 Task: Fill out the 'New Policy Information' form with the provided details and save the record.
Action: Mouse moved to (785, 130)
Screenshot: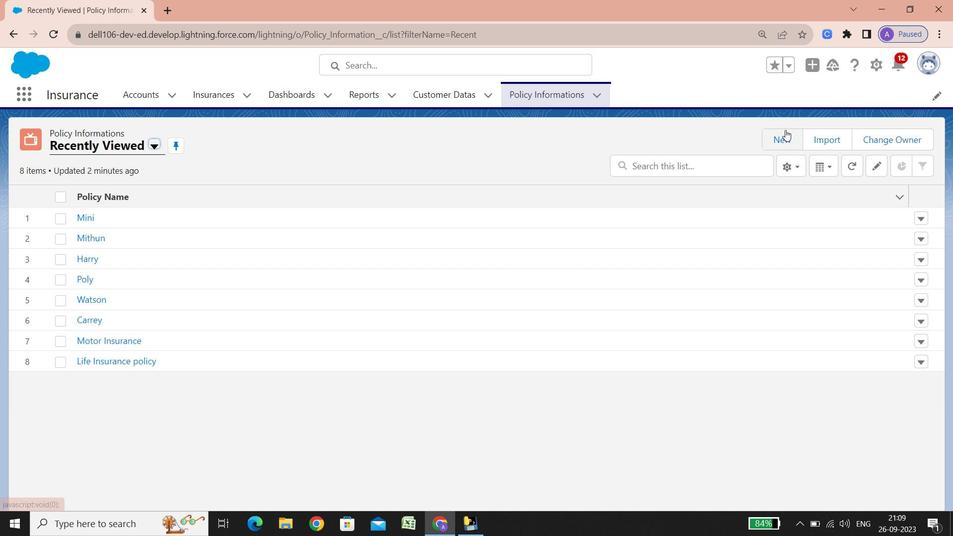 
Action: Mouse pressed left at (785, 130)
Screenshot: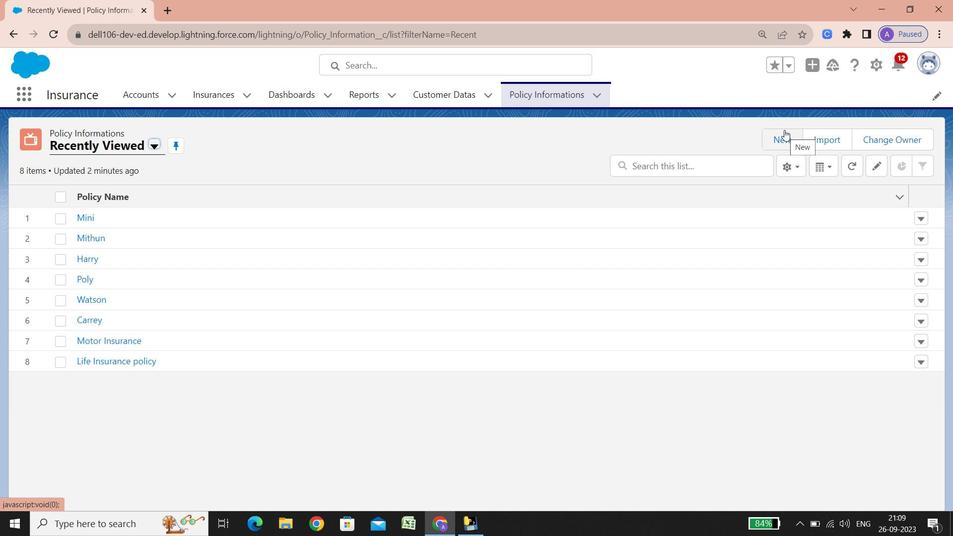 
Action: Mouse moved to (273, 211)
Screenshot: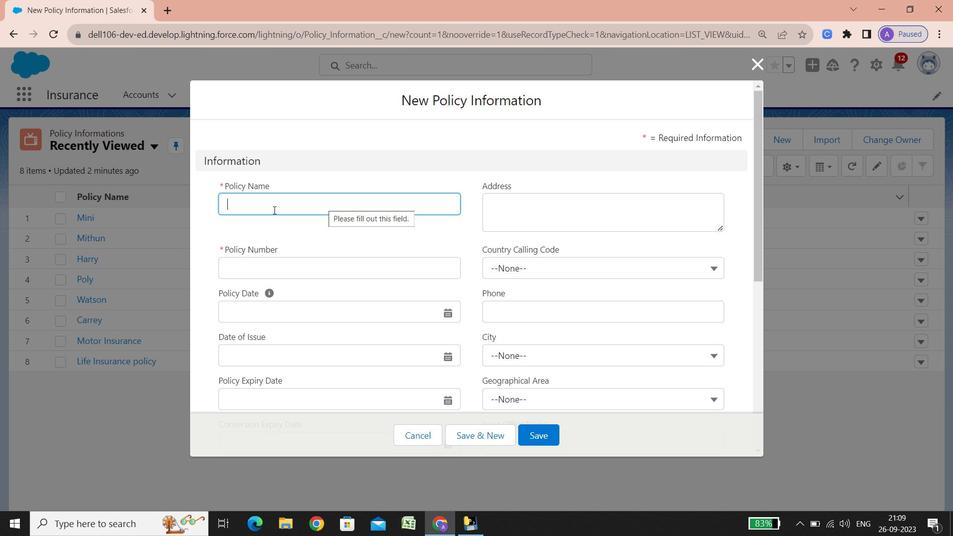 
Action: Mouse pressed left at (273, 211)
Screenshot: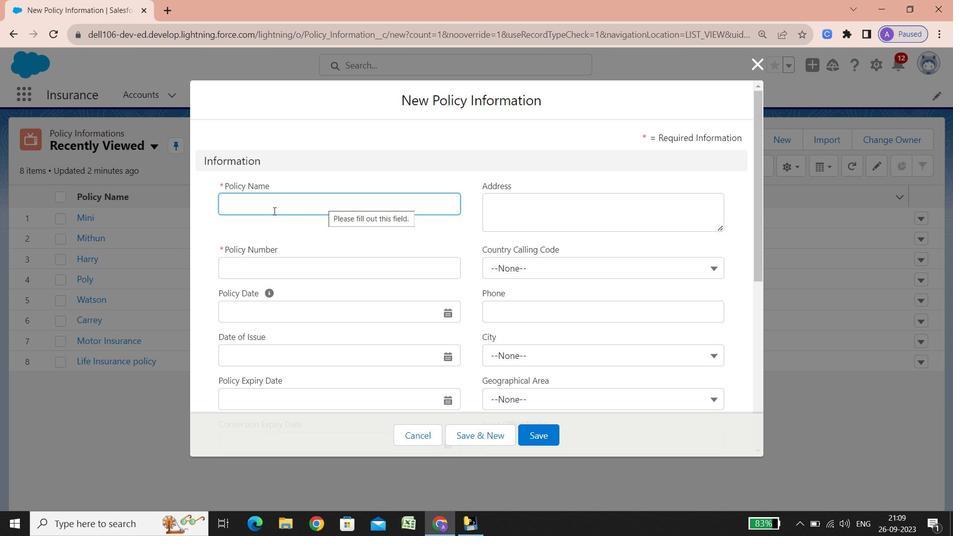 
Action: Key pressed <Key.shift><Key.shift><Key.shift><Key.shift><Key.shift><Key.shift><Key.shift><Key.shift><Key.shift><Key.shift><Key.shift><Key.shift><Key.shift><Key.shift><Key.shift><Key.shift><Key.shift><Key.shift><Key.shift><Key.shift><Key.shift><Key.shift><Key.shift><Key.shift><Key.shift><Key.shift><Key.shift><Key.shift><Key.shift><Key.shift><Key.shift><Key.shift><Key.shift><Key.shift><Key.shift><Key.shift><Key.shift><Key.shift><Key.shift><Key.shift><Key.shift><Key.shift><Key.shift><Key.shift><Key.shift><Key.shift><Key.shift><Key.shift><Key.shift><Key.shift><Key.shift><Key.shift><Key.shift><Key.shift><Key.shift><Key.shift><Key.shift><Key.shift><Key.shift><Key.shift><Key.shift><Key.shift><Key.shift><Key.shift><Key.shift><Key.shift><Key.shift><Key.shift><Key.shift><Key.shift><Key.shift><Key.shift><Key.shift><Key.shift><Key.shift><Key.shift><Key.shift><Key.shift><Key.shift><Key.shift><Key.shift><Key.shift><Key.shift><Key.shift><Key.shift><Key.shift><Key.shift><Key.shift><Key.shift><Key.shift><Key.shift><Key.shift><Key.shift><Key.shift><Key.shift><Key.shift><Key.shift><Key.shift><Key.shift><Key.shift><Key.shift><Key.shift><Key.shift><Key.shift><Key.shift><Key.shift><Key.shift><Key.shift><Key.shift><Key.shift><Key.shift><Key.shift><Key.shift><Key.shift><Key.shift><Key.shift><Key.shift><Key.shift><Key.shift><Key.shift><Key.shift><Key.shift><Key.shift><Key.shift><Key.shift><Key.shift><Key.shift><Key.shift><Key.shift><Key.shift>Jock<Key.space>son
Screenshot: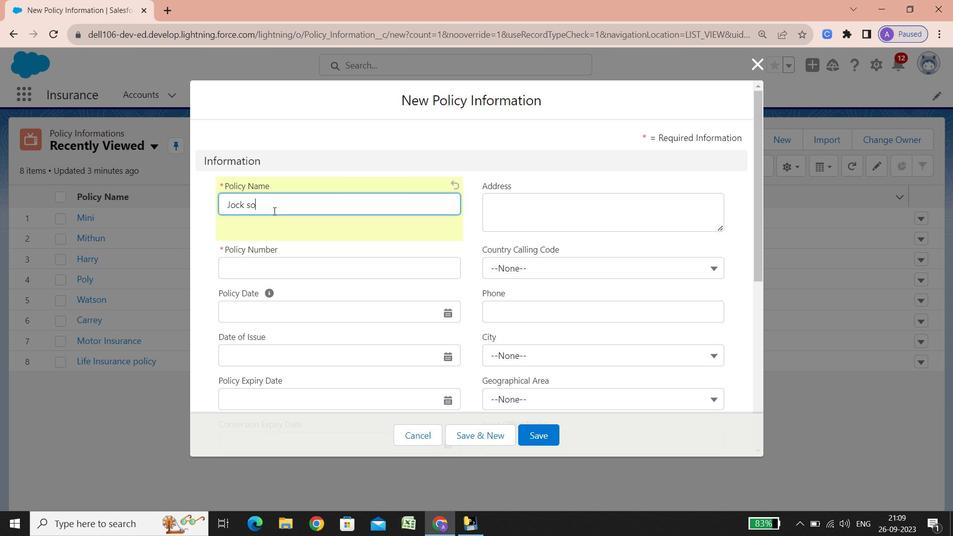 
Action: Mouse moved to (273, 211)
Screenshot: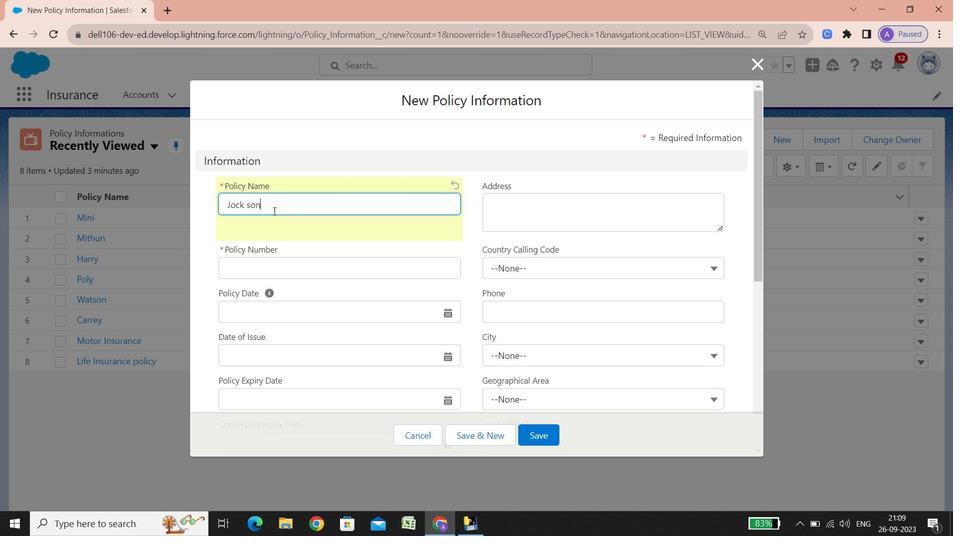 
Action: Key pressed ws<Key.backspace><Key.backspace>s
Screenshot: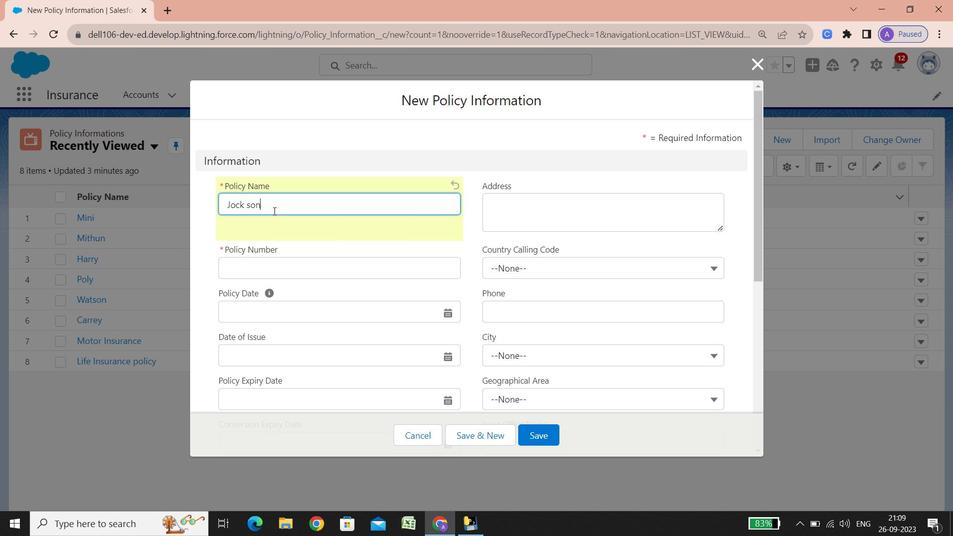 
Action: Mouse moved to (265, 271)
Screenshot: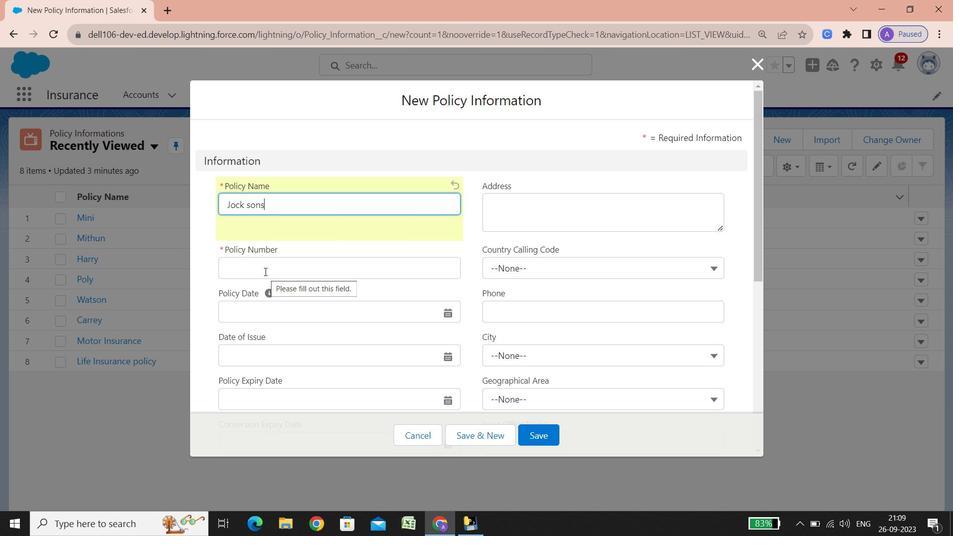 
Action: Mouse pressed left at (265, 271)
Screenshot: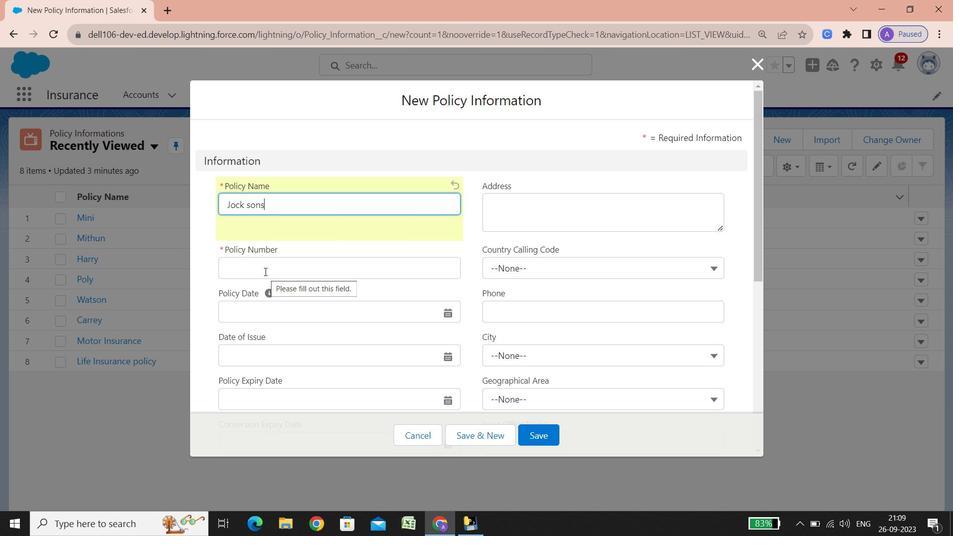 
Action: Key pressed 22222225<Key.backspace><Key.backspace><Key.backspace><Key.backspace><Key.backspace><Key.backspace><Key.backspace><Key.backspace>3158956
Screenshot: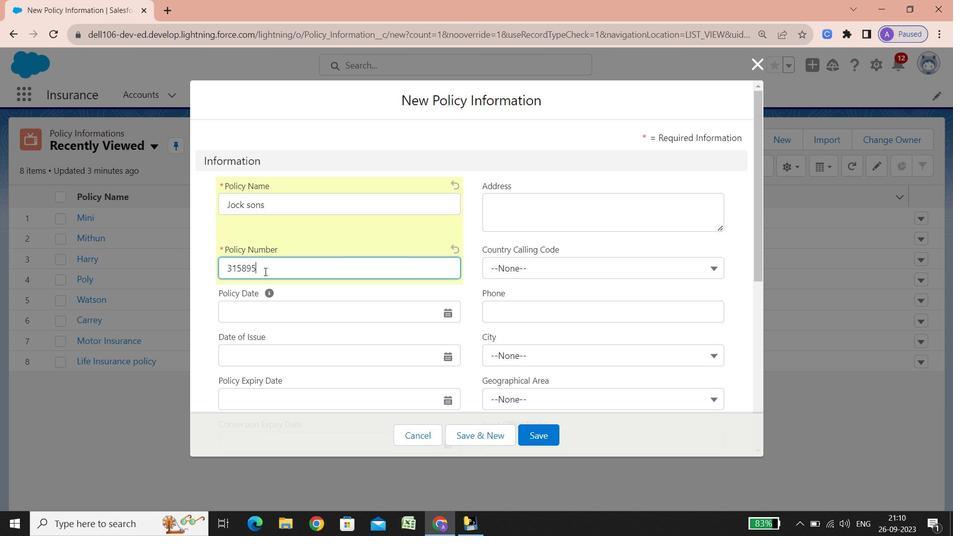 
Action: Mouse moved to (442, 313)
Screenshot: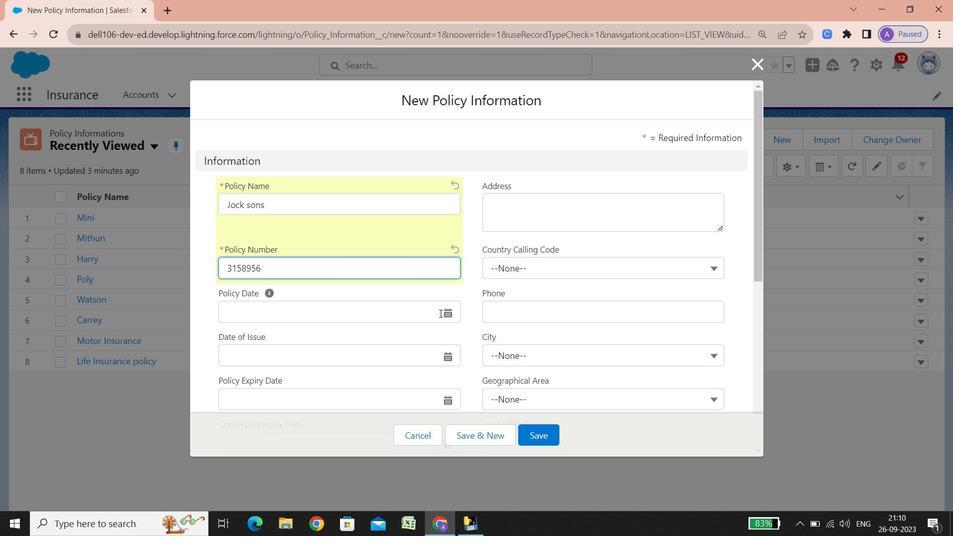 
Action: Mouse pressed left at (442, 313)
Screenshot: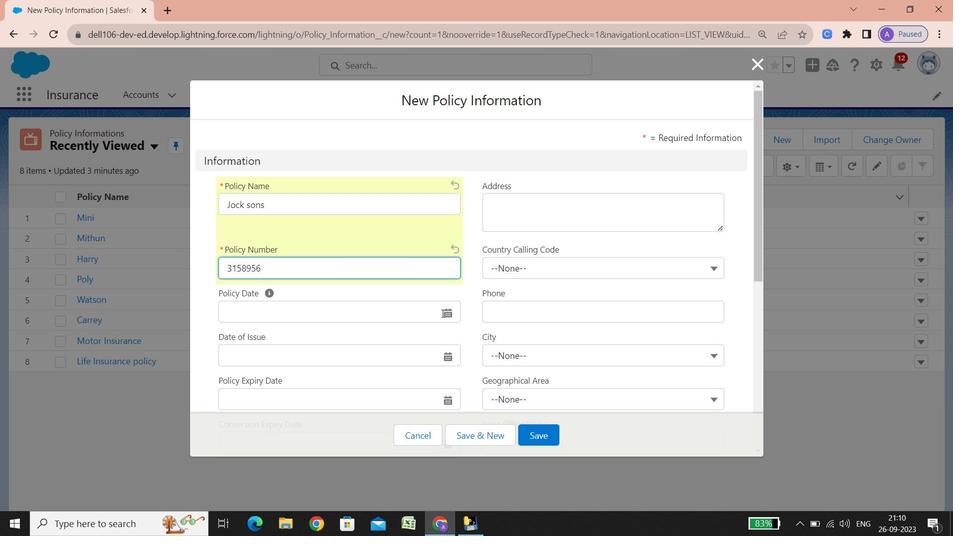 
Action: Mouse moved to (284, 78)
Screenshot: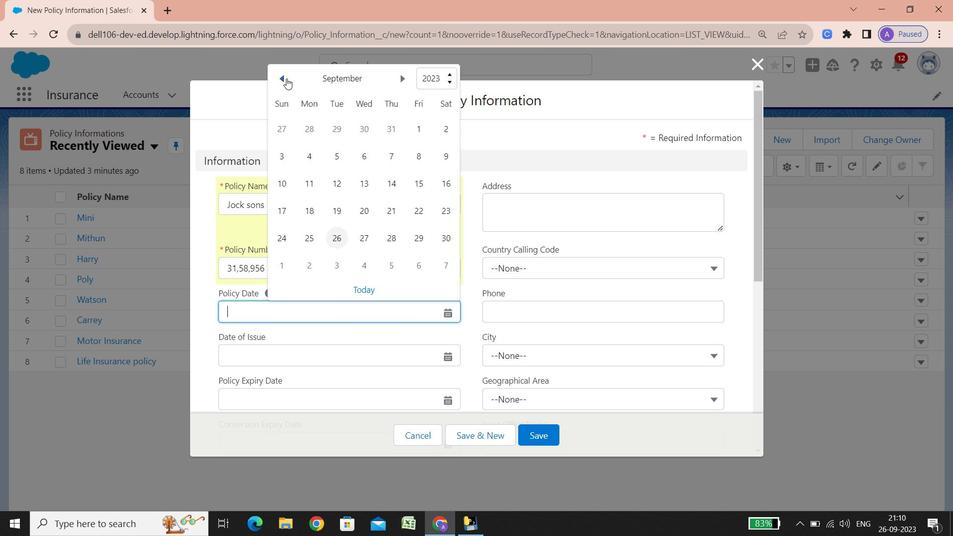 
Action: Mouse pressed left at (284, 78)
Screenshot: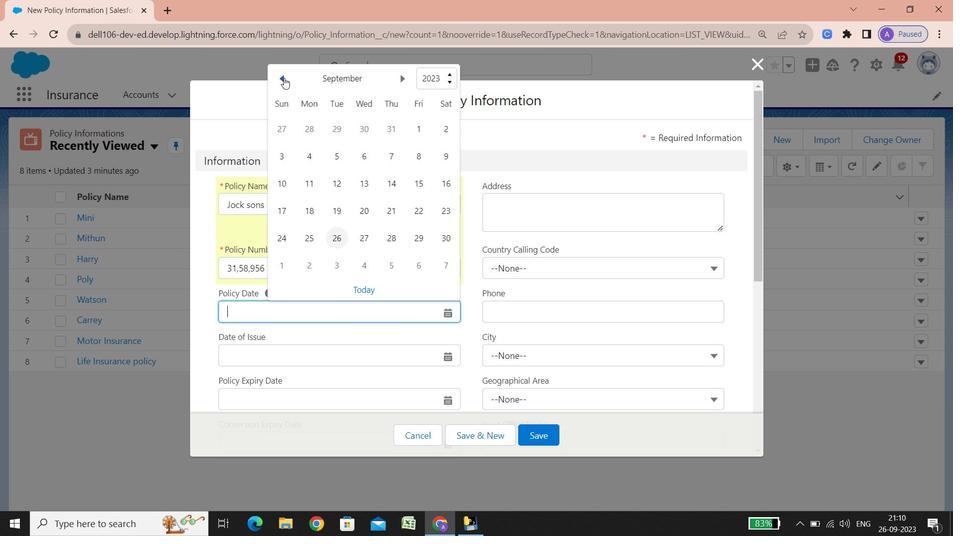 
Action: Mouse moved to (335, 189)
Screenshot: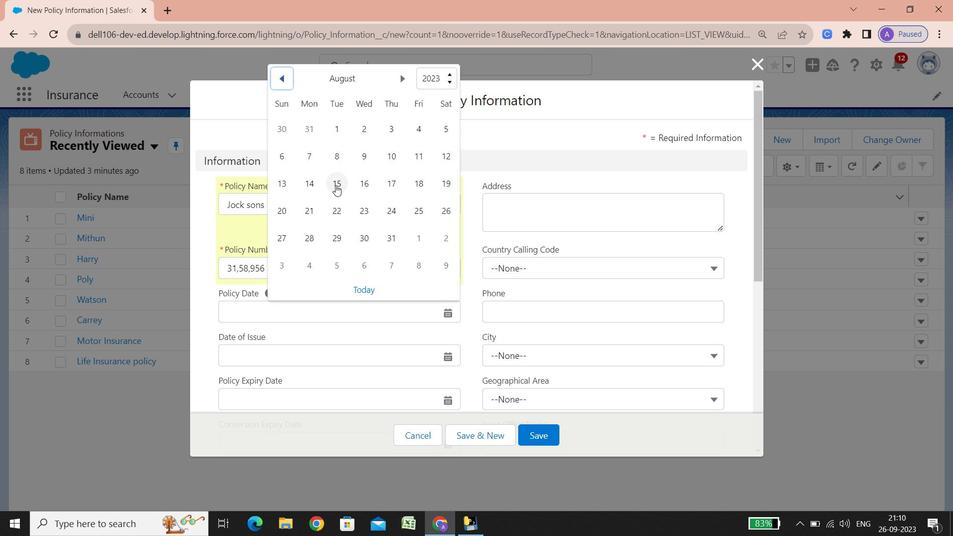 
Action: Mouse pressed left at (335, 189)
Screenshot: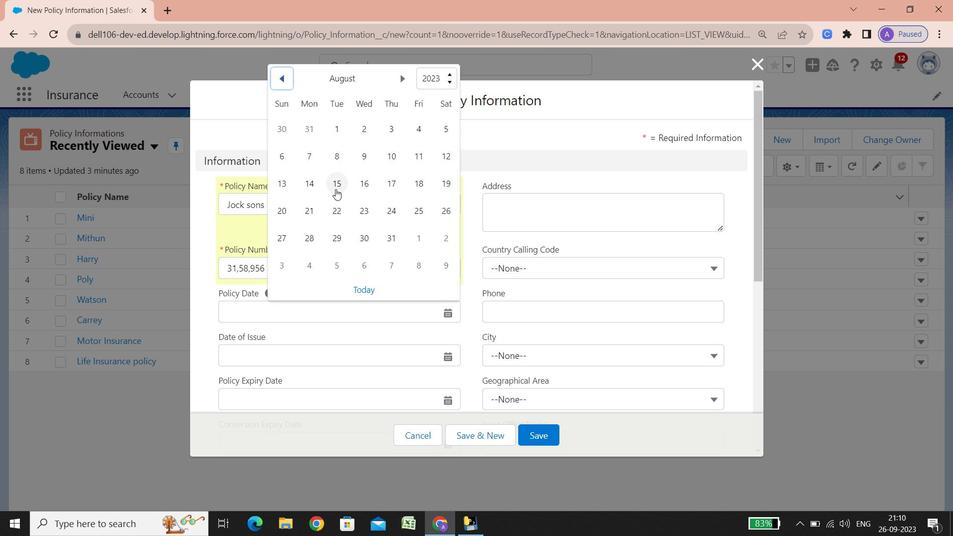 
Action: Mouse moved to (321, 329)
Screenshot: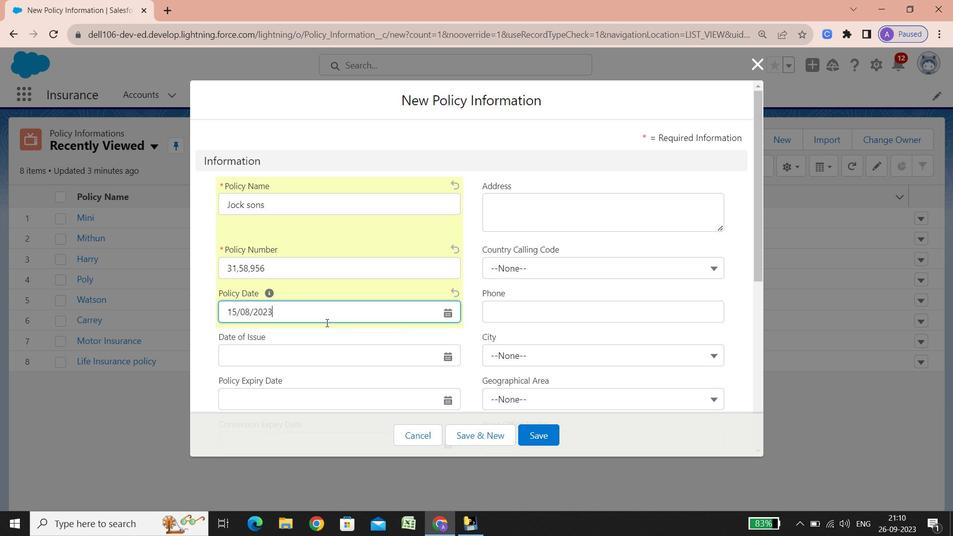 
Action: Mouse scrolled (321, 329) with delta (0, 0)
Screenshot: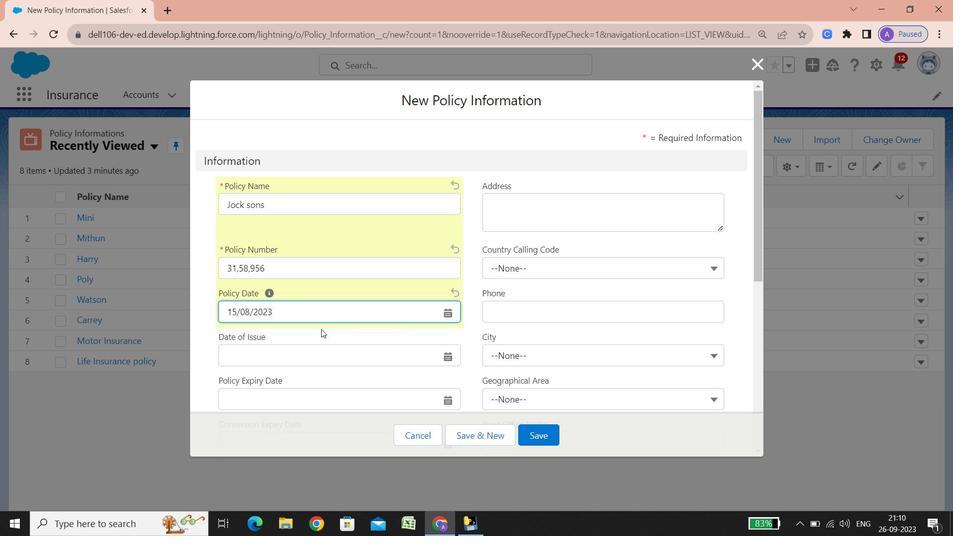 
Action: Mouse scrolled (321, 329) with delta (0, 0)
Screenshot: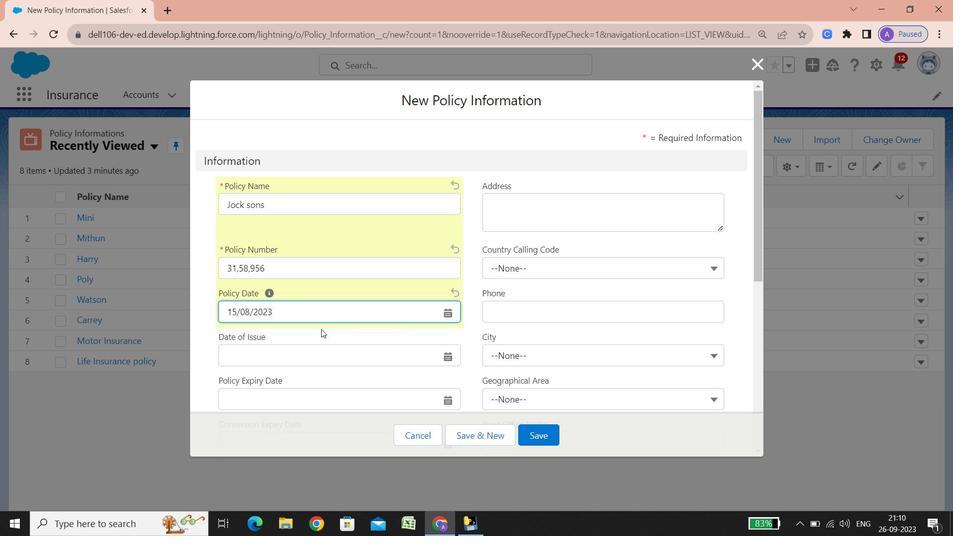 
Action: Mouse scrolled (321, 329) with delta (0, 0)
Screenshot: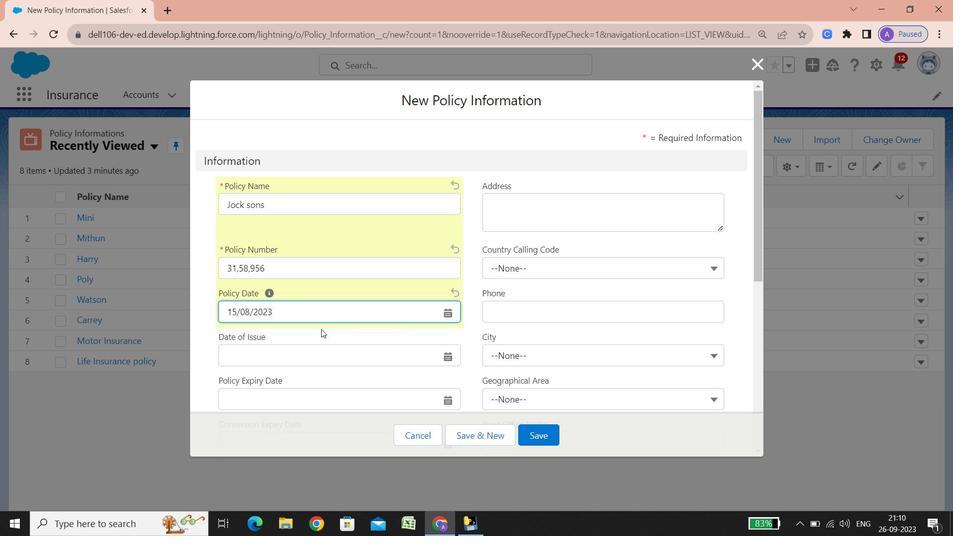 
Action: Mouse scrolled (321, 329) with delta (0, 0)
Screenshot: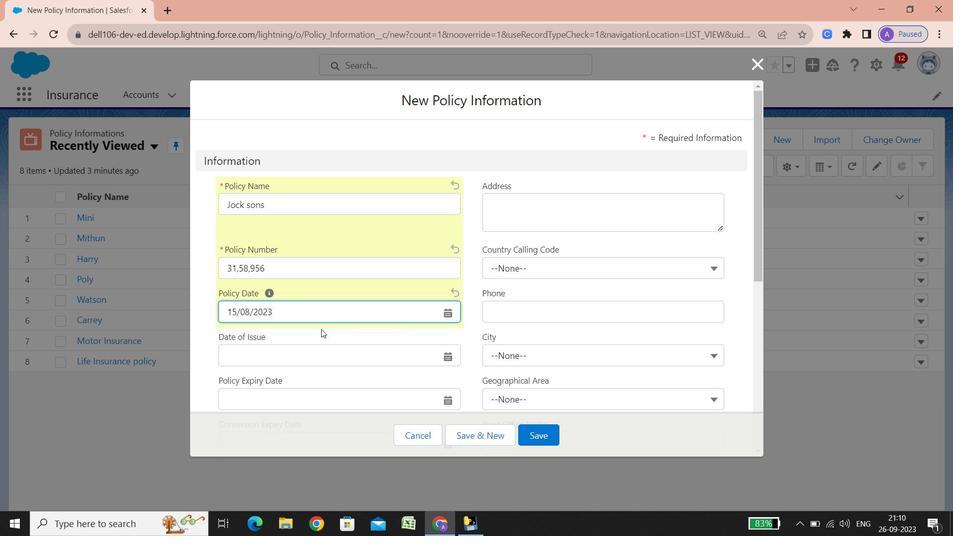 
Action: Mouse scrolled (321, 329) with delta (0, 0)
Screenshot: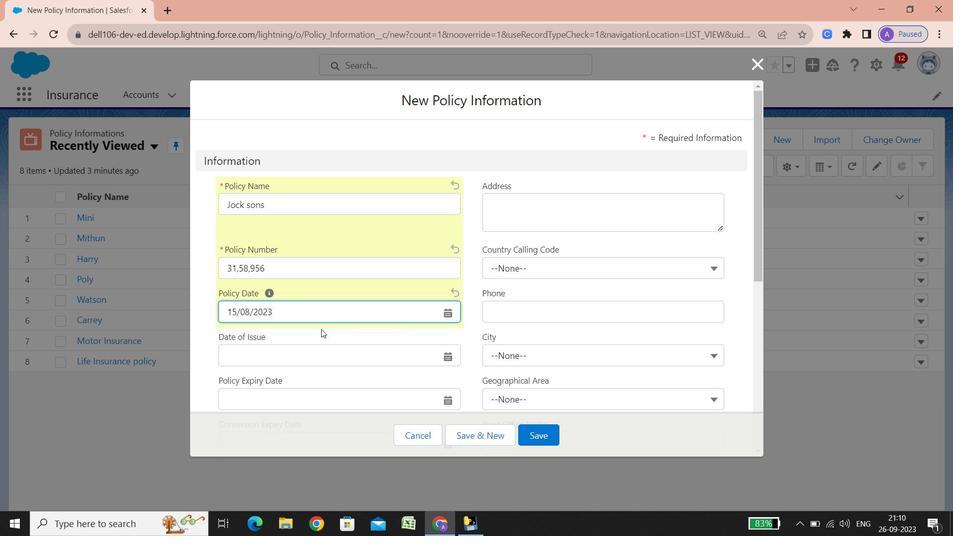
Action: Mouse scrolled (321, 329) with delta (0, 0)
Screenshot: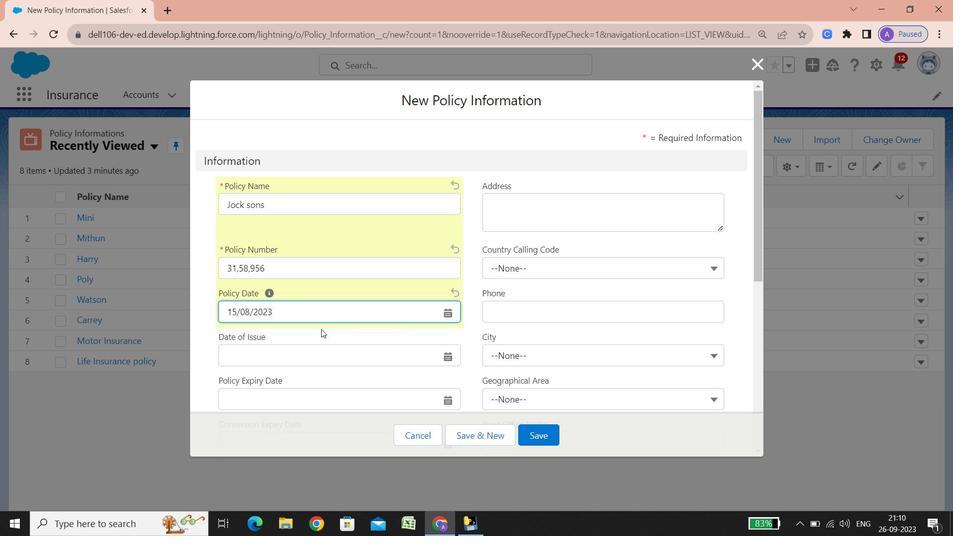 
Action: Mouse scrolled (321, 329) with delta (0, 0)
Screenshot: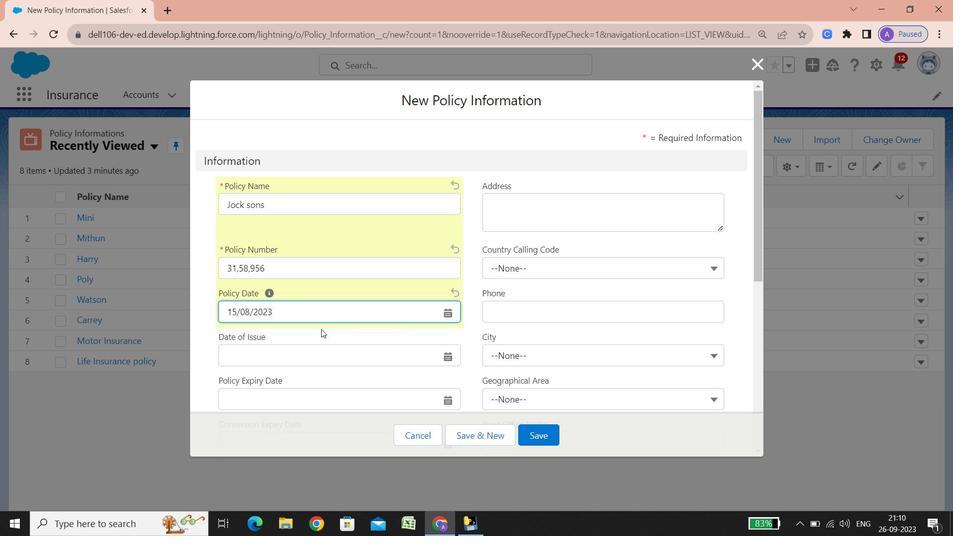 
Action: Mouse scrolled (321, 329) with delta (0, 0)
Screenshot: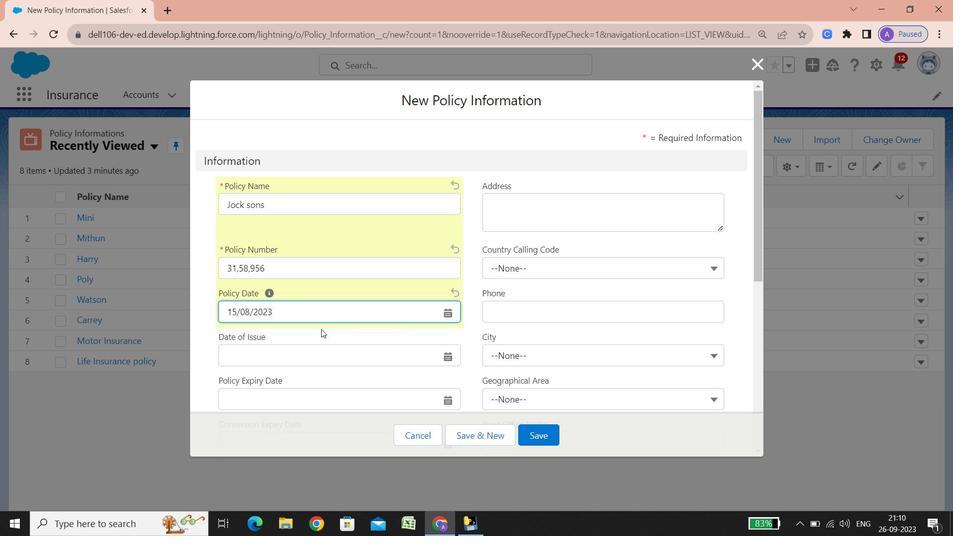 
Action: Mouse scrolled (321, 329) with delta (0, 0)
Screenshot: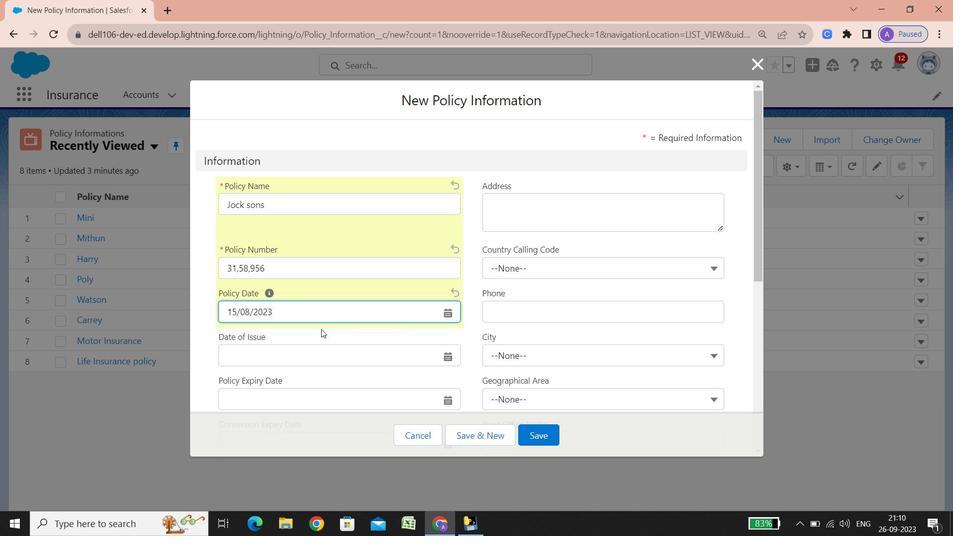 
Action: Mouse scrolled (321, 329) with delta (0, 0)
Screenshot: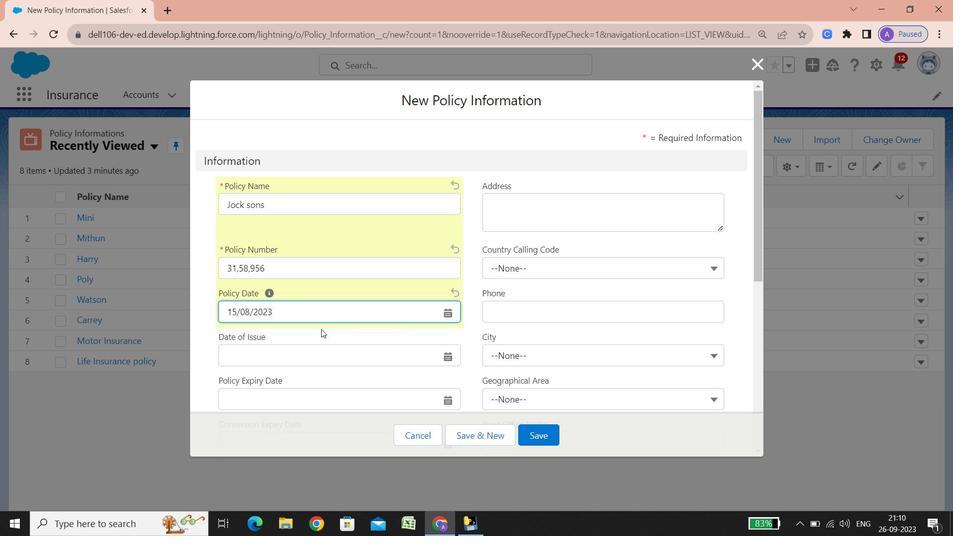 
Action: Mouse scrolled (321, 329) with delta (0, 0)
Screenshot: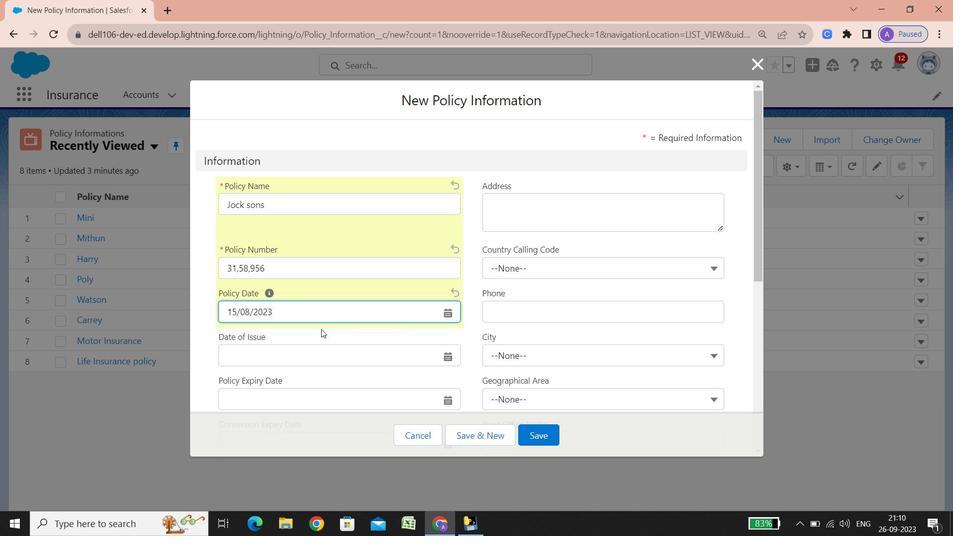 
Action: Mouse scrolled (321, 329) with delta (0, 0)
Screenshot: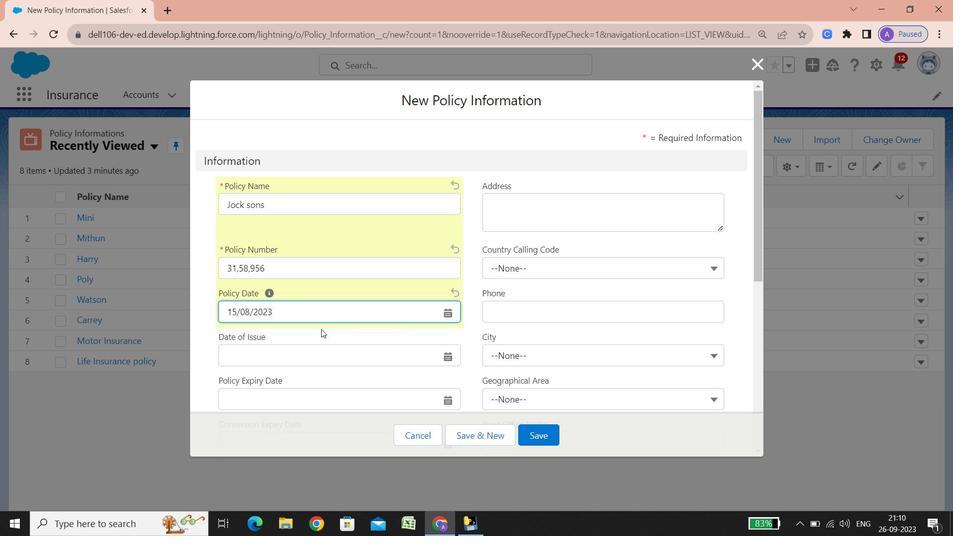 
Action: Mouse scrolled (321, 329) with delta (0, 0)
Screenshot: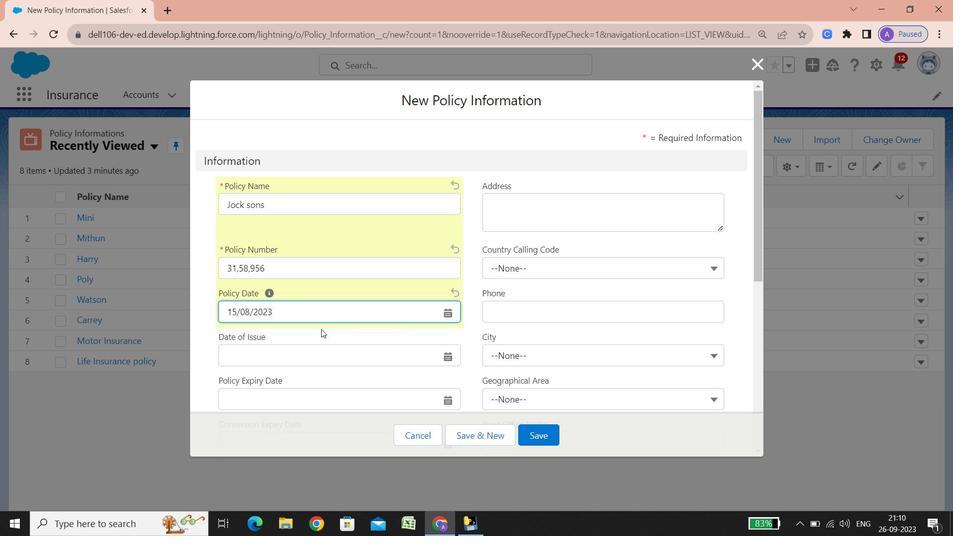 
Action: Mouse scrolled (321, 329) with delta (0, 0)
Screenshot: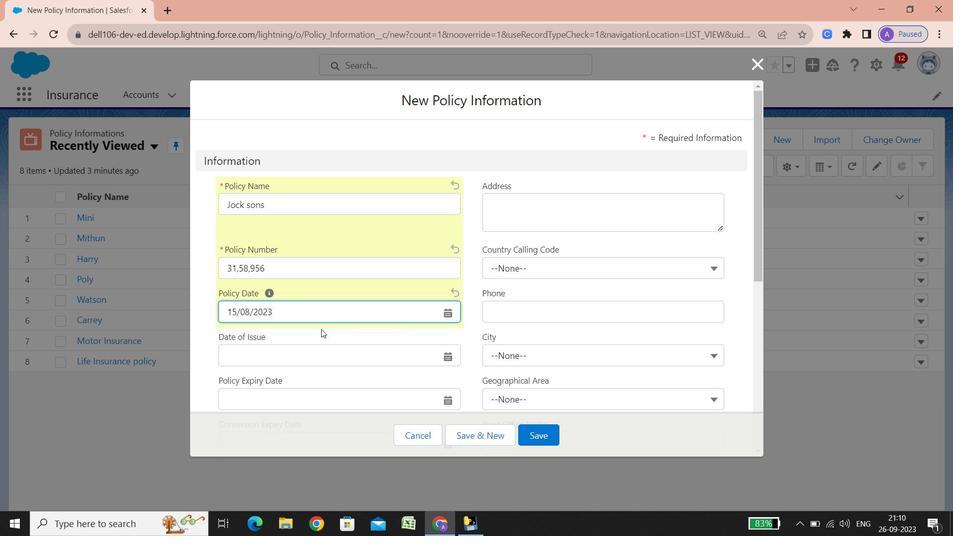 
Action: Mouse scrolled (321, 329) with delta (0, 0)
Screenshot: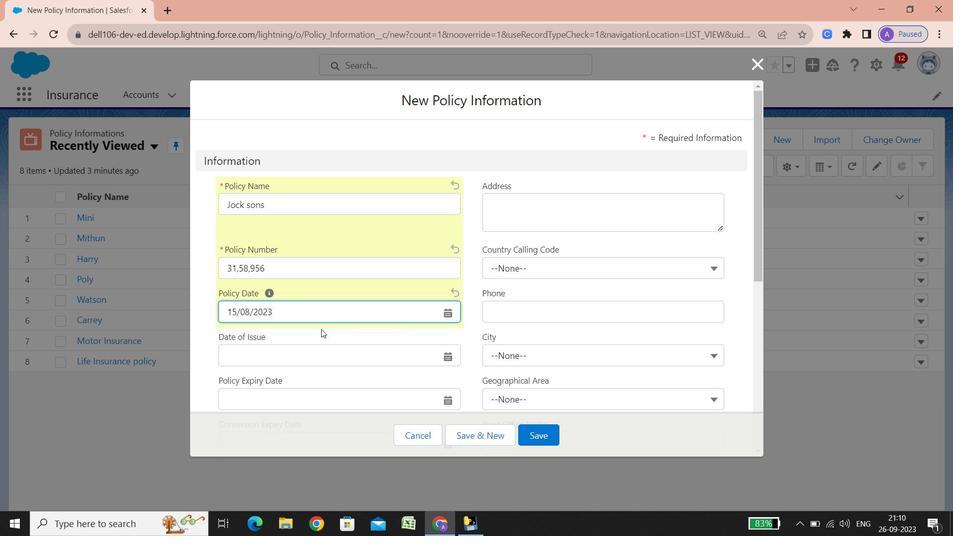 
Action: Mouse scrolled (321, 329) with delta (0, 0)
Screenshot: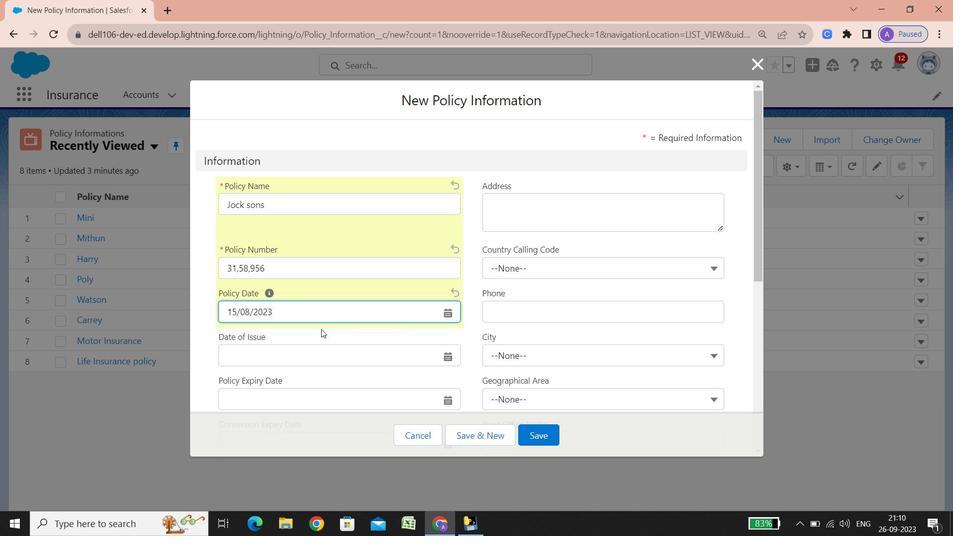 
Action: Mouse moved to (440, 315)
Screenshot: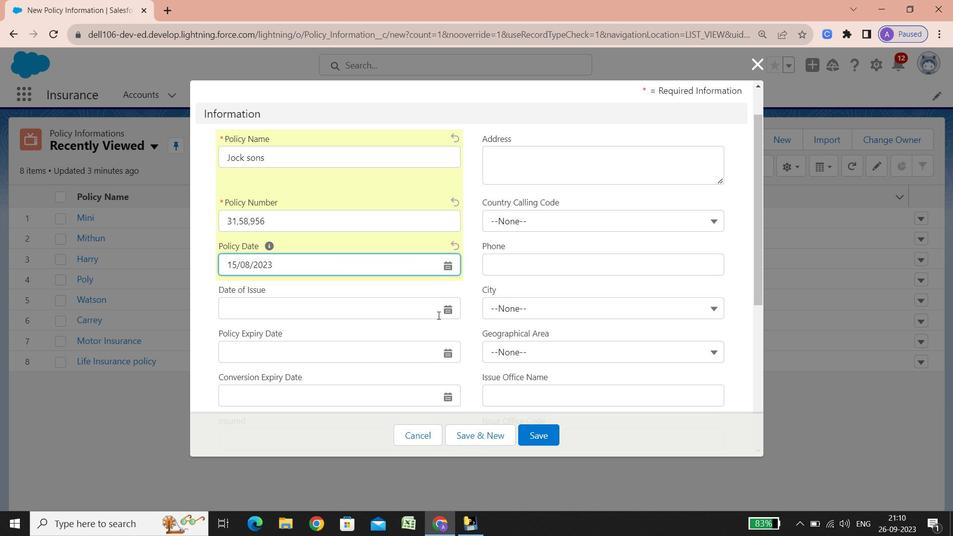 
Action: Mouse pressed left at (440, 315)
Screenshot: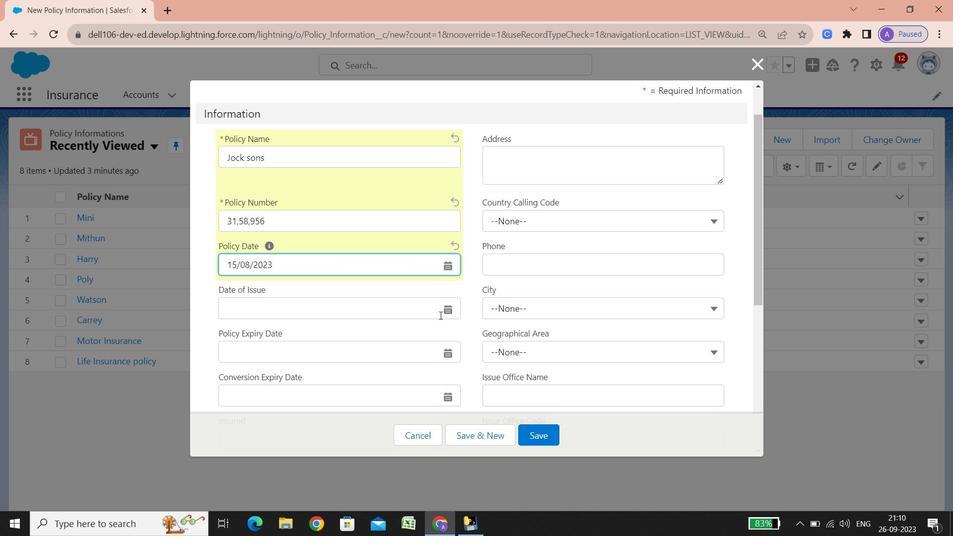 
Action: Mouse moved to (365, 202)
Screenshot: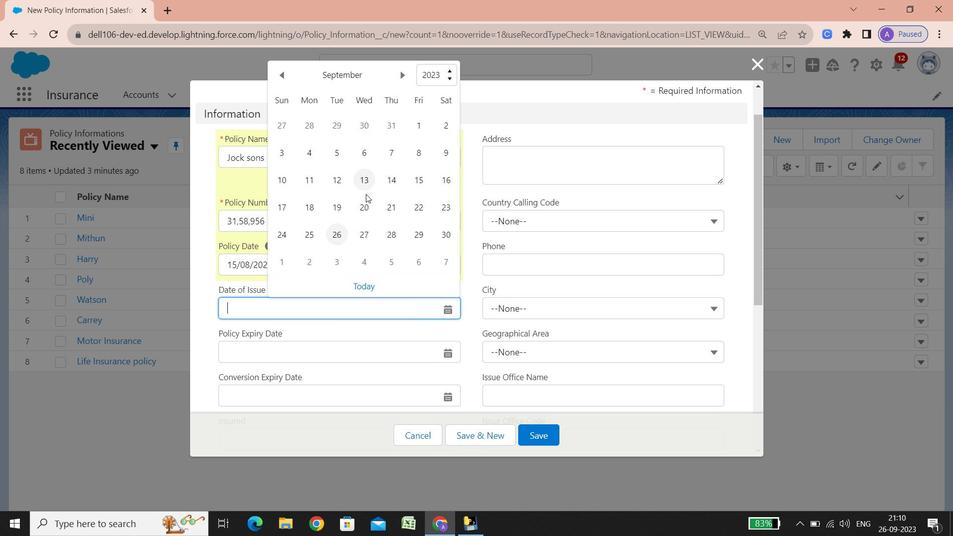 
Action: Mouse pressed left at (365, 202)
Screenshot: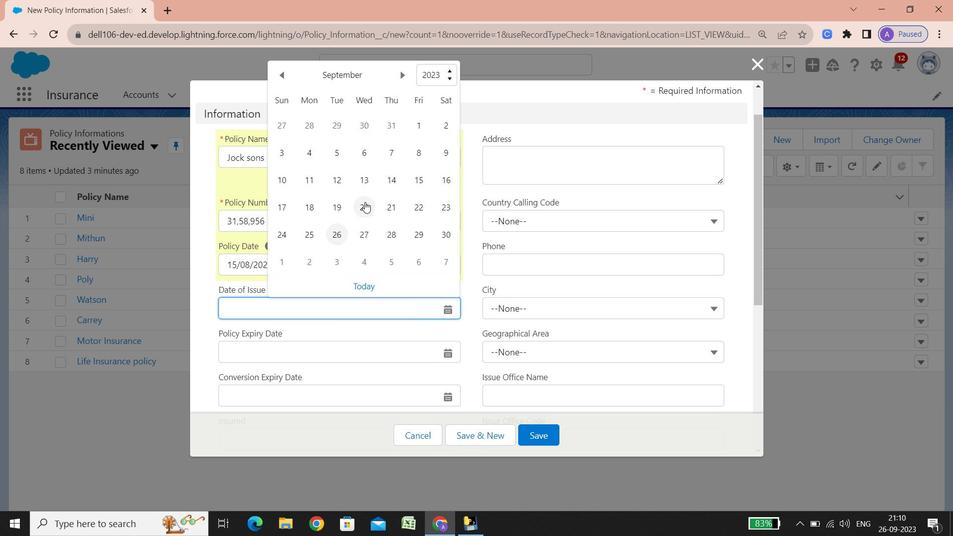
Action: Mouse moved to (357, 350)
Screenshot: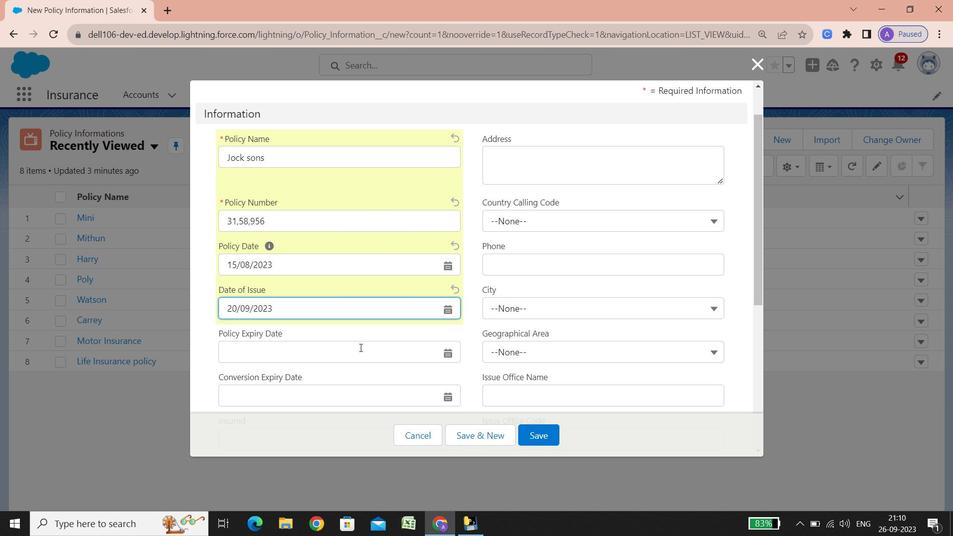 
Action: Mouse pressed left at (357, 350)
Screenshot: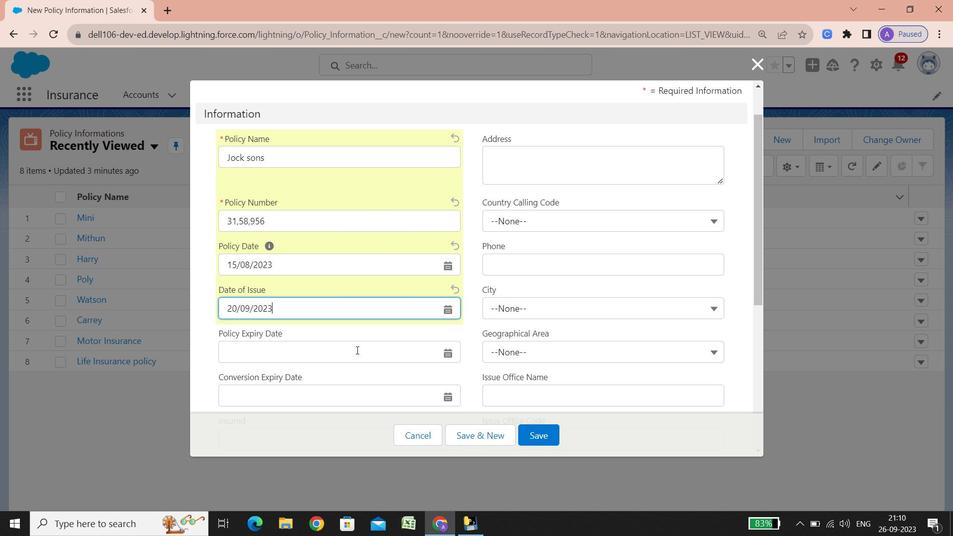 
Action: Mouse moved to (448, 123)
Screenshot: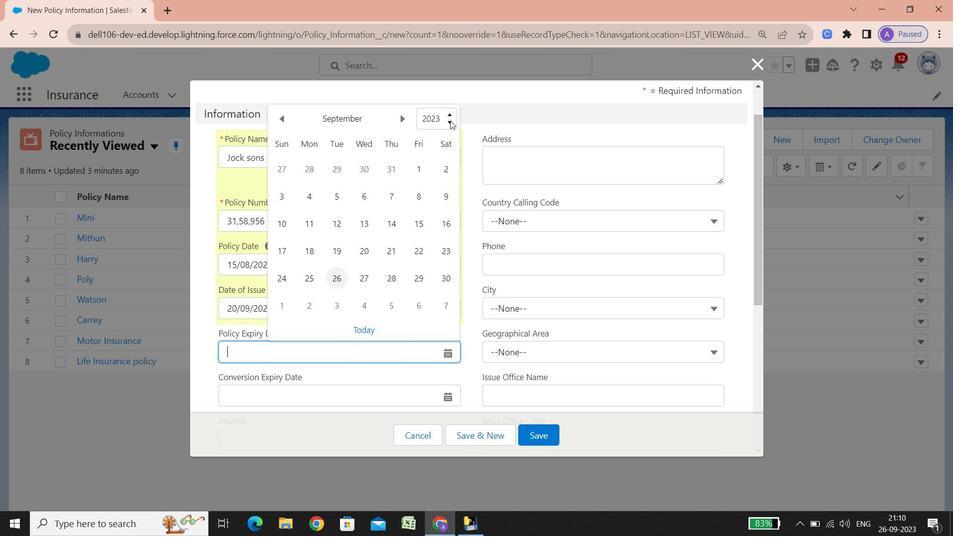 
Action: Mouse pressed left at (448, 123)
Screenshot: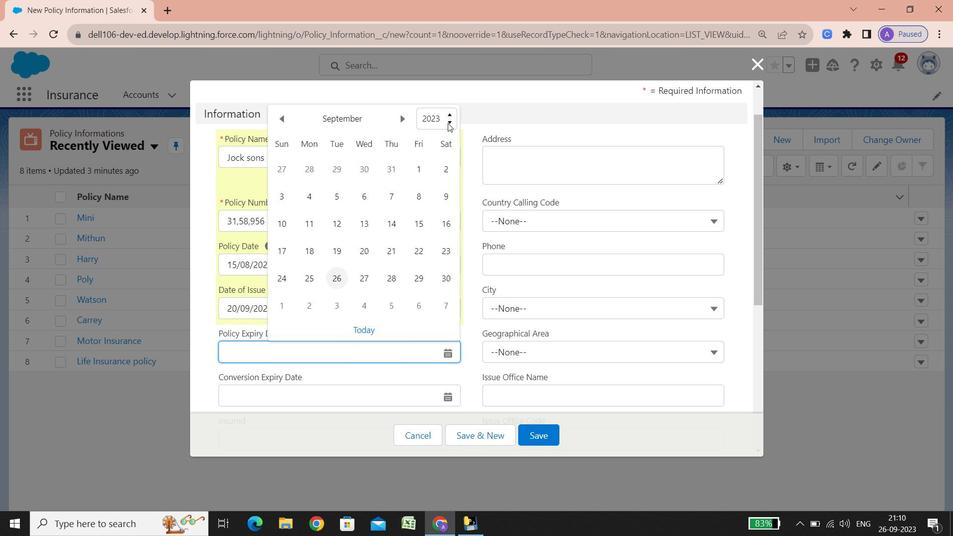 
Action: Mouse moved to (439, 351)
Screenshot: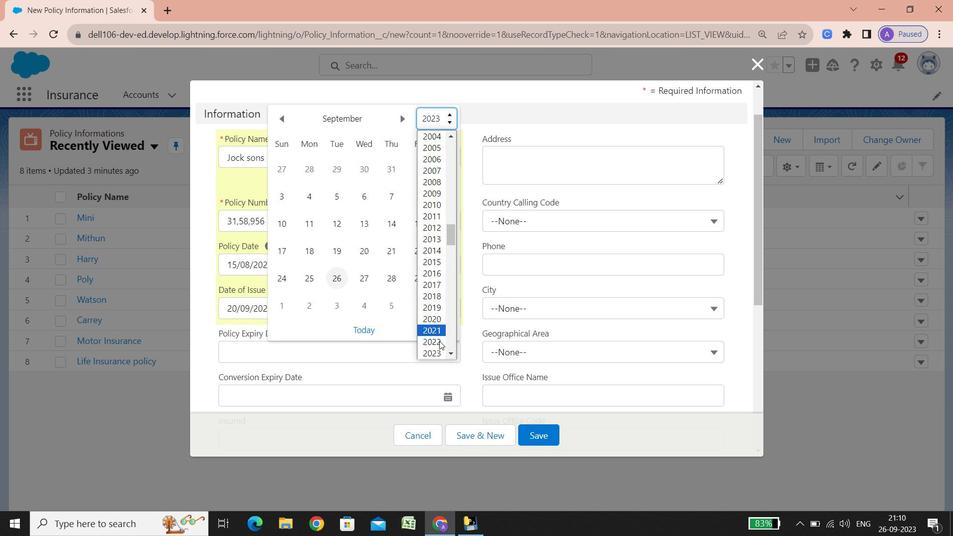 
Action: Mouse scrolled (439, 350) with delta (0, 0)
Screenshot: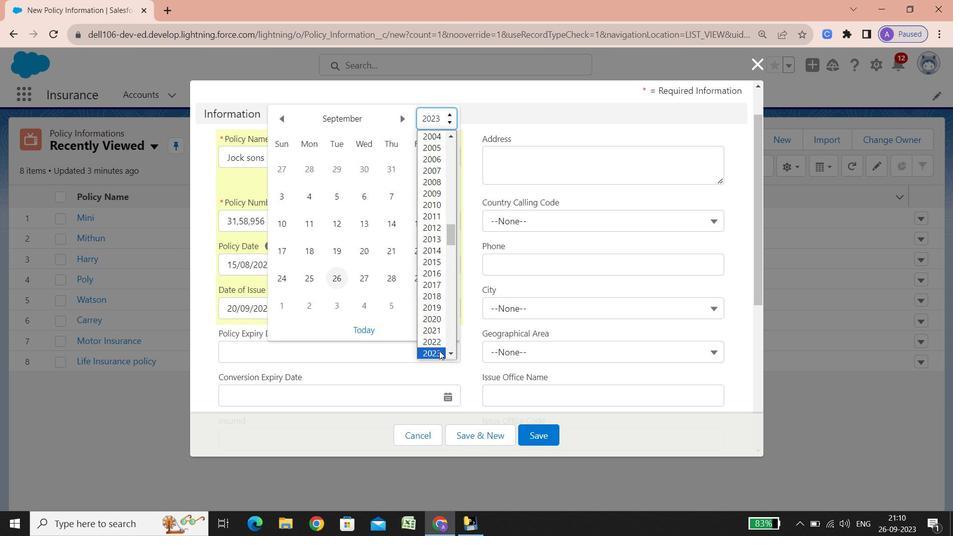 
Action: Mouse scrolled (439, 350) with delta (0, 0)
Screenshot: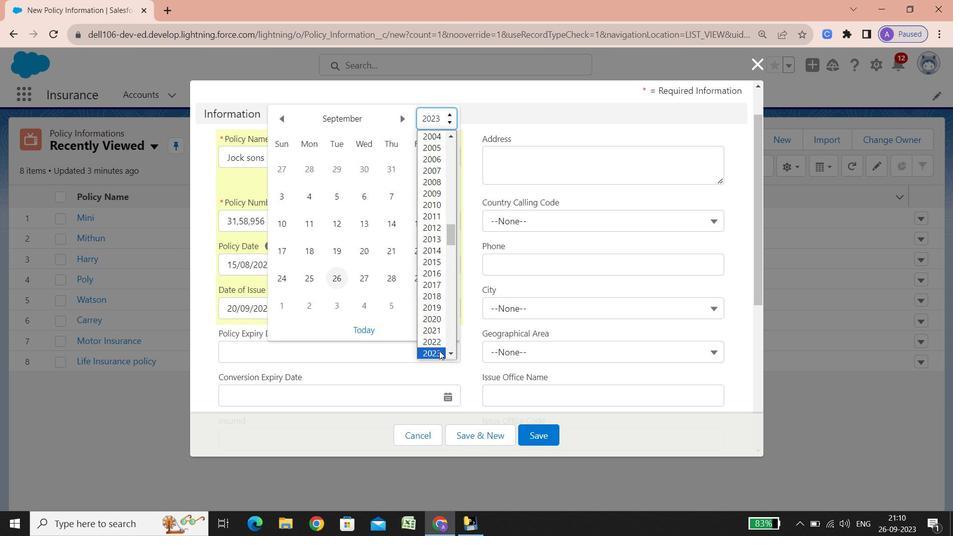 
Action: Mouse scrolled (439, 350) with delta (0, 0)
Screenshot: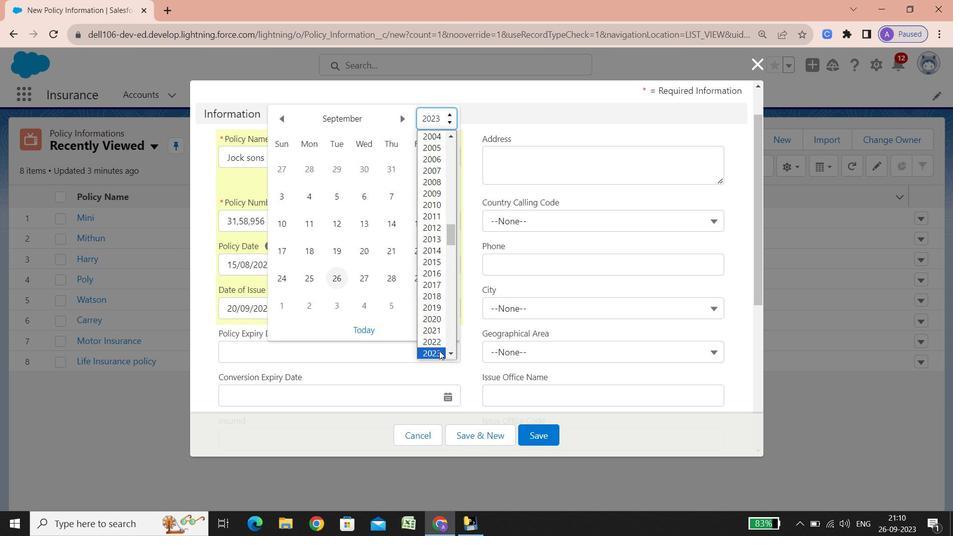 
Action: Mouse scrolled (439, 350) with delta (0, 0)
Screenshot: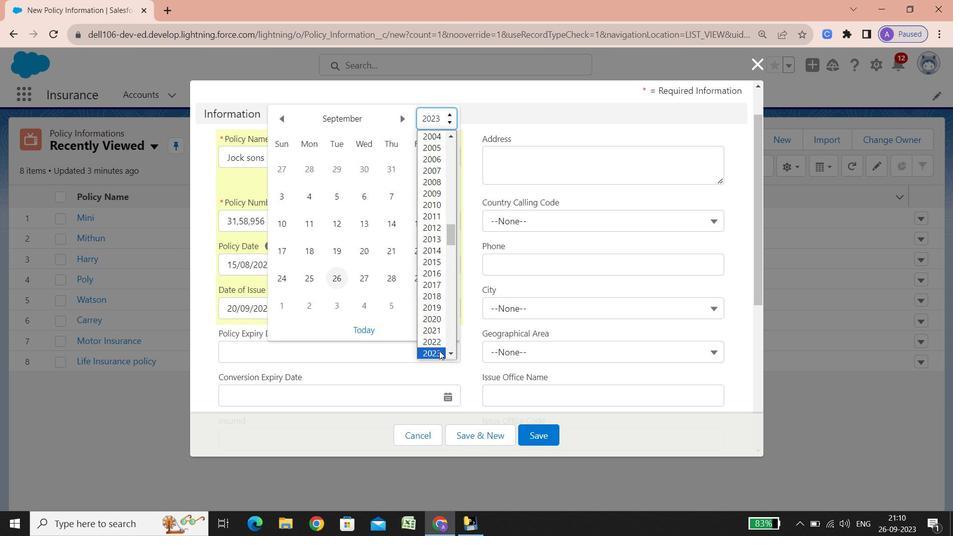 
Action: Mouse scrolled (439, 350) with delta (0, 0)
Screenshot: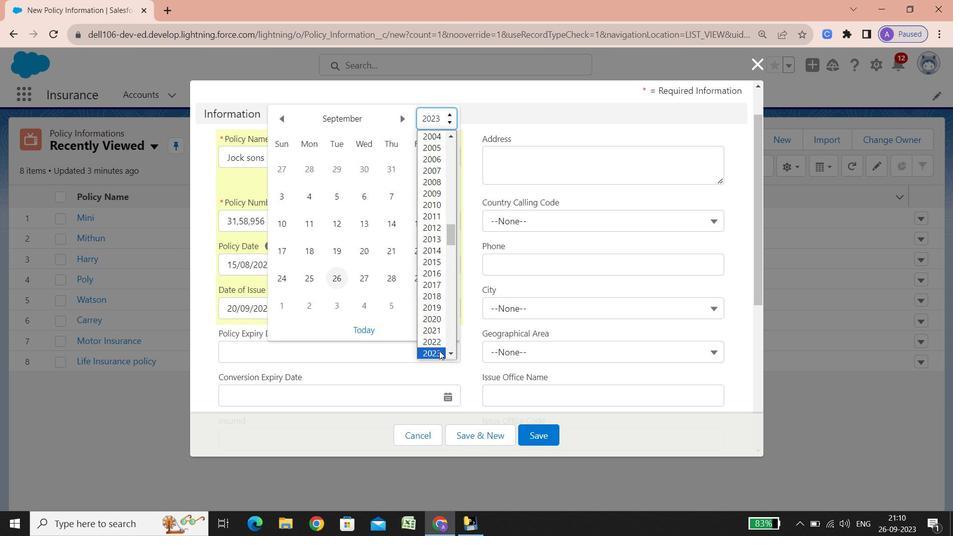 
Action: Mouse scrolled (439, 350) with delta (0, 0)
Screenshot: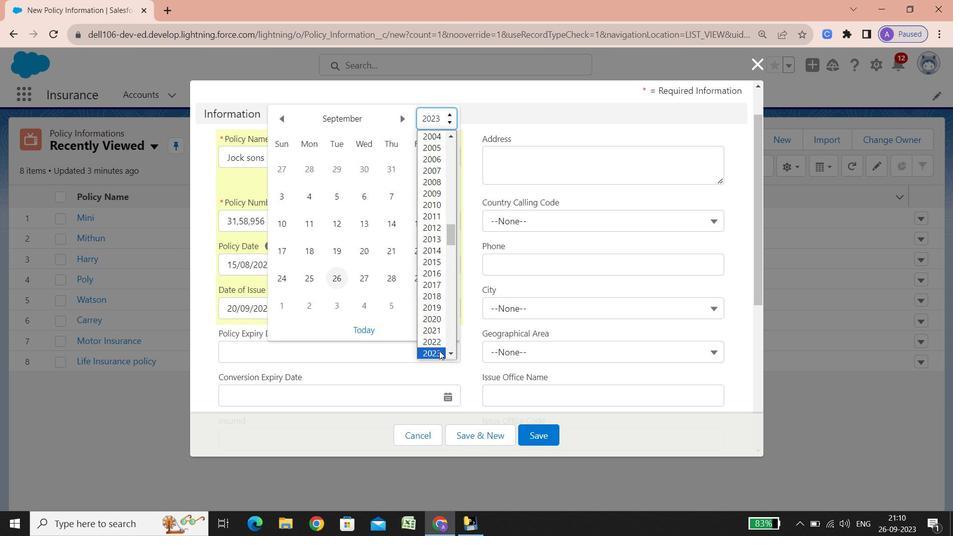 
Action: Mouse scrolled (439, 350) with delta (0, 0)
Screenshot: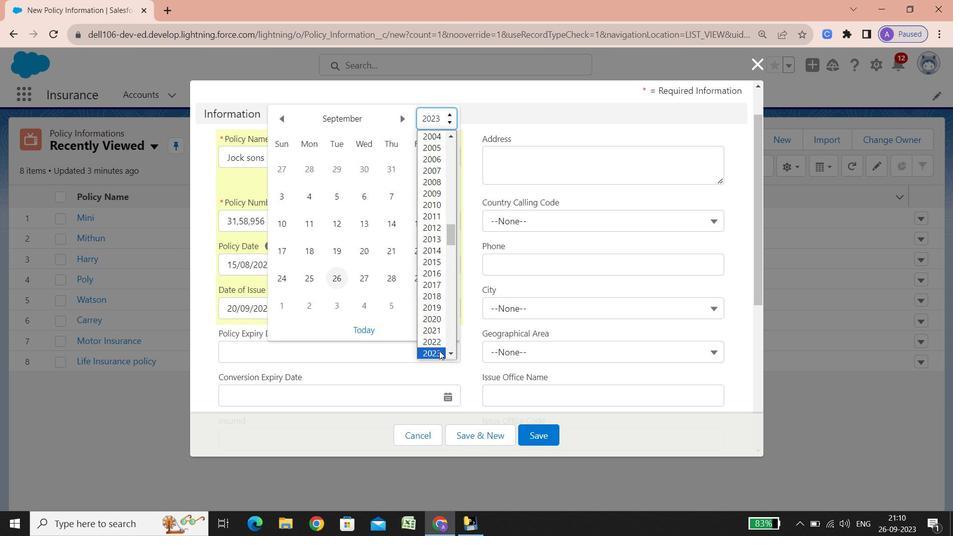 
Action: Mouse scrolled (439, 350) with delta (0, 0)
Screenshot: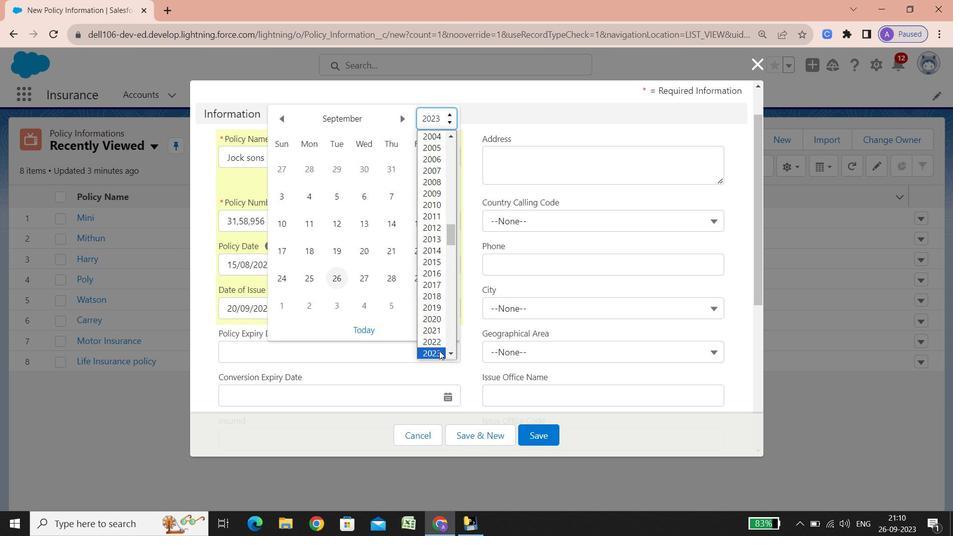 
Action: Mouse scrolled (439, 350) with delta (0, 0)
Screenshot: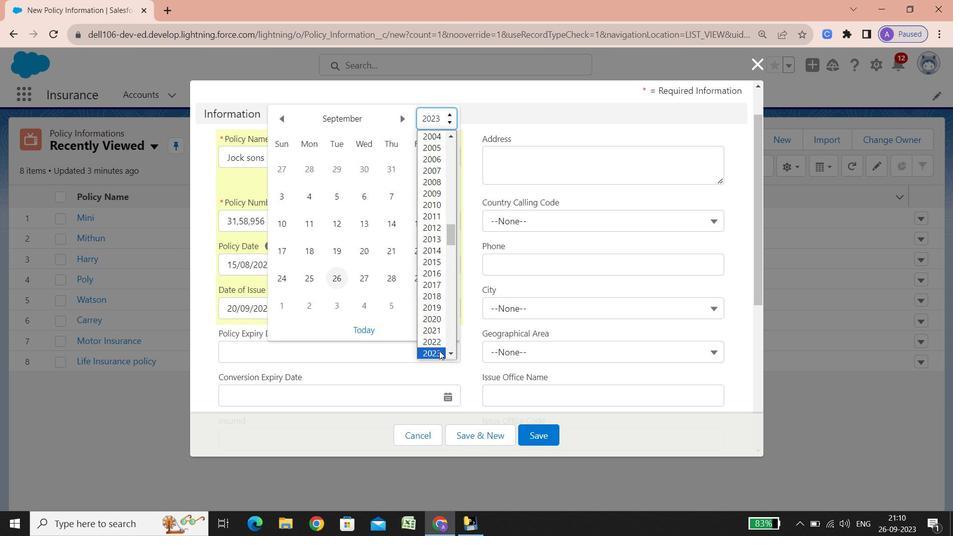 
Action: Mouse scrolled (439, 350) with delta (0, 0)
Screenshot: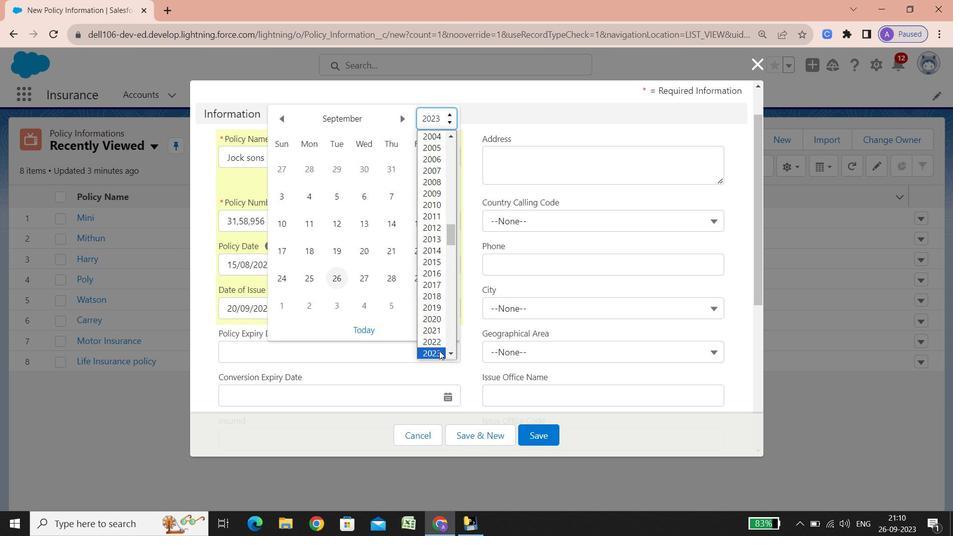 
Action: Mouse scrolled (439, 350) with delta (0, 0)
Screenshot: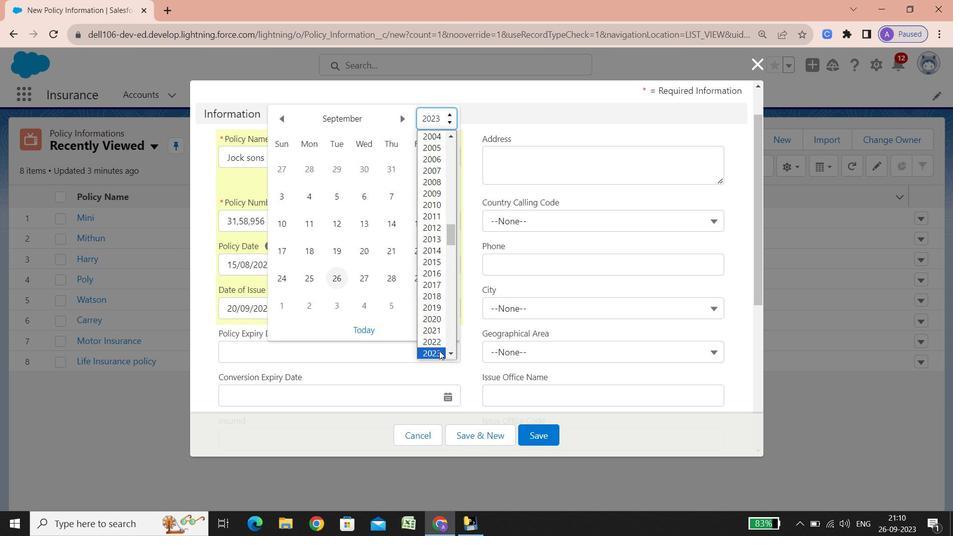 
Action: Mouse scrolled (439, 350) with delta (0, 0)
Screenshot: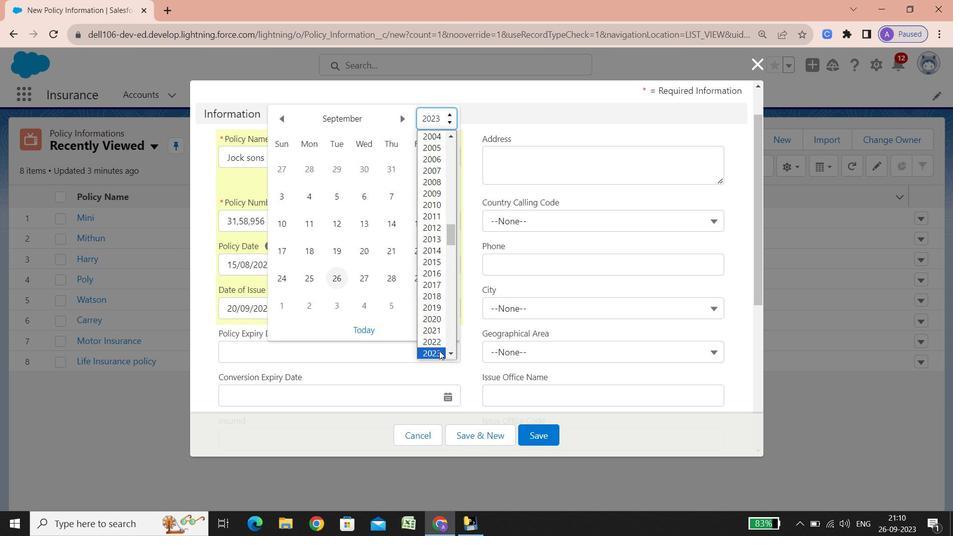 
Action: Mouse scrolled (439, 350) with delta (0, 0)
Screenshot: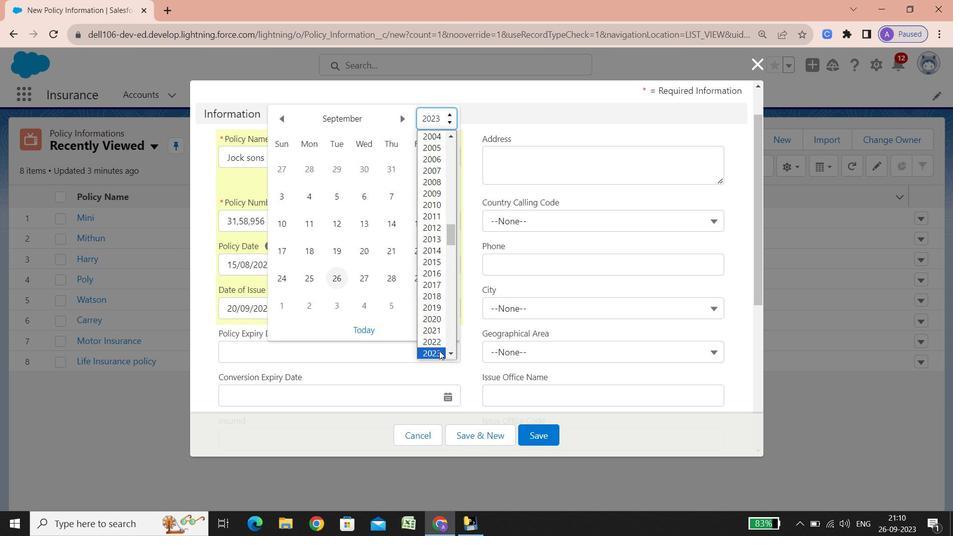 
Action: Mouse scrolled (439, 350) with delta (0, 0)
Screenshot: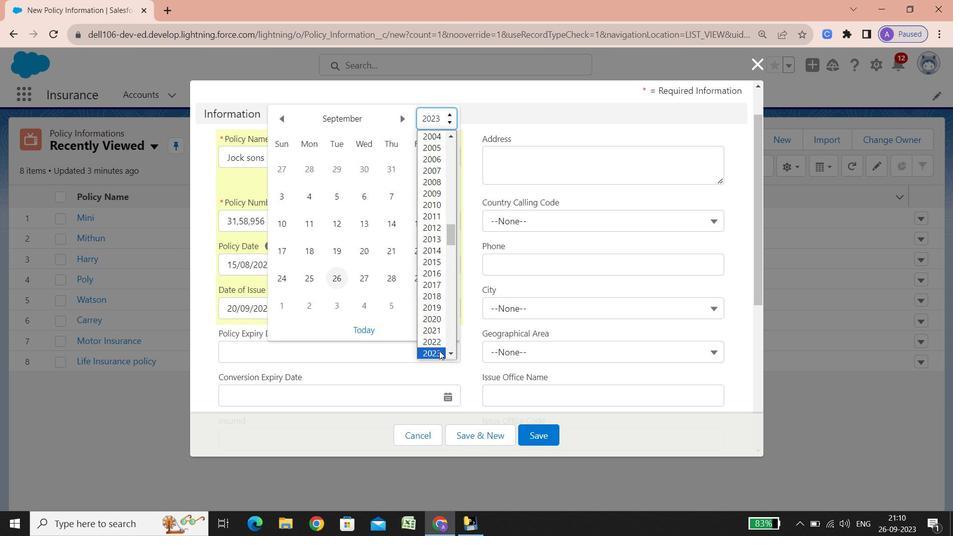 
Action: Mouse scrolled (439, 350) with delta (0, 0)
Screenshot: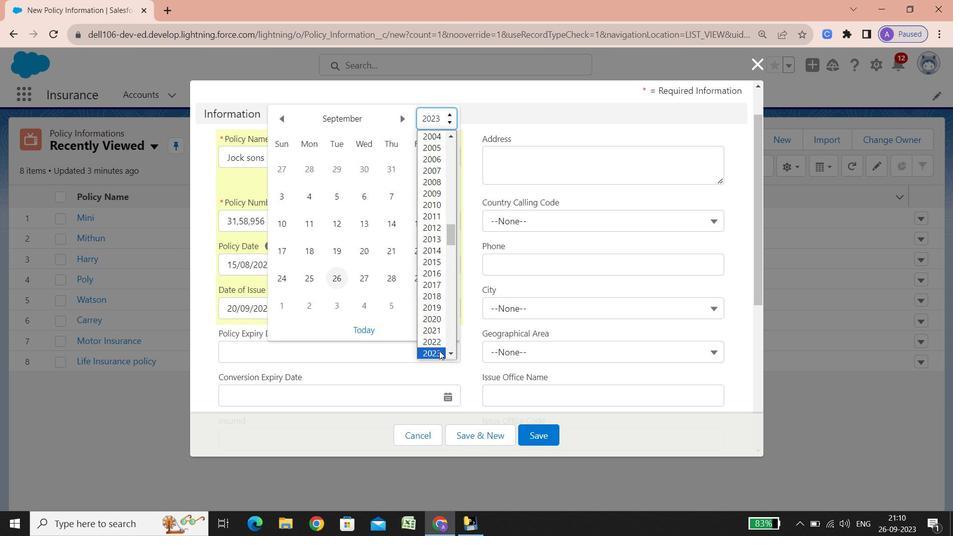 
Action: Mouse moved to (430, 307)
Screenshot: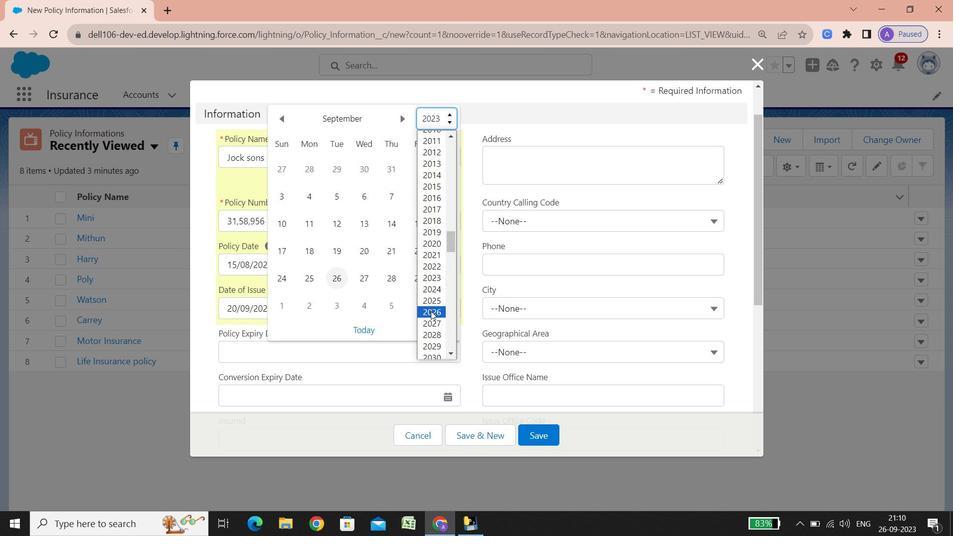 
Action: Mouse pressed left at (430, 307)
Screenshot: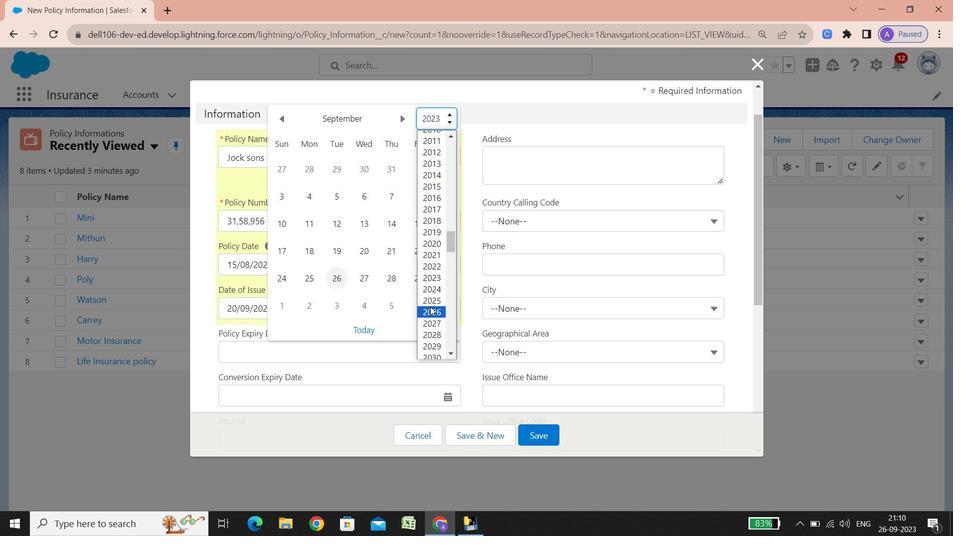 
Action: Mouse moved to (332, 254)
Screenshot: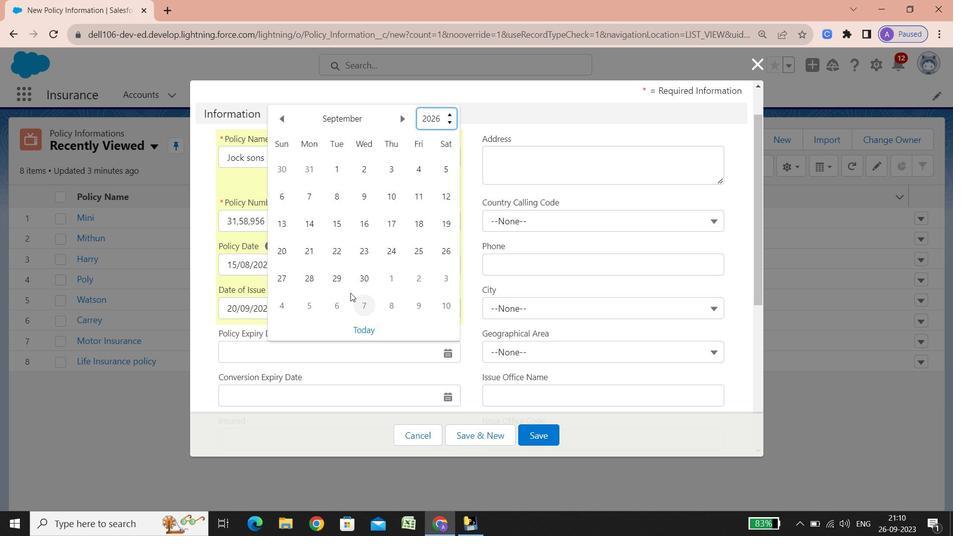 
Action: Mouse pressed left at (332, 254)
Screenshot: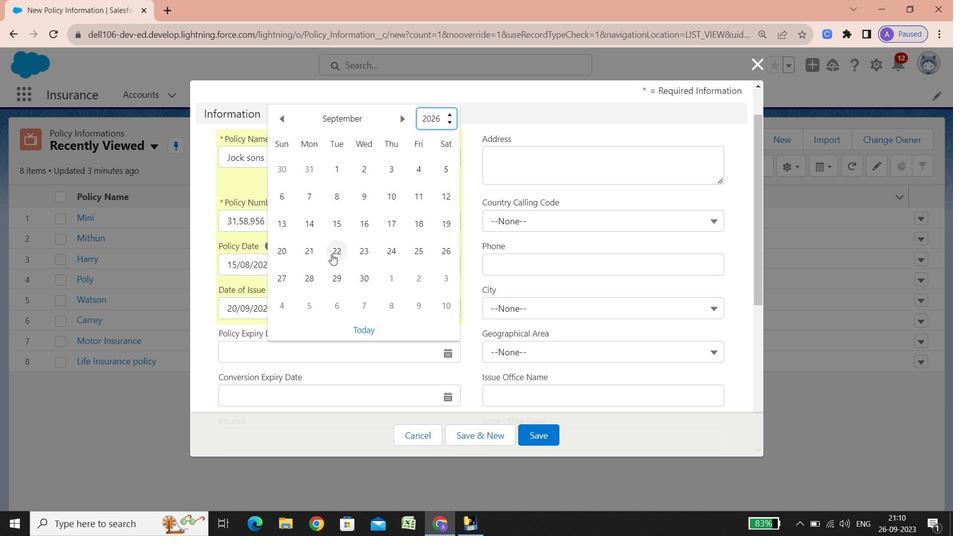 
Action: Mouse scrolled (332, 253) with delta (0, 0)
Screenshot: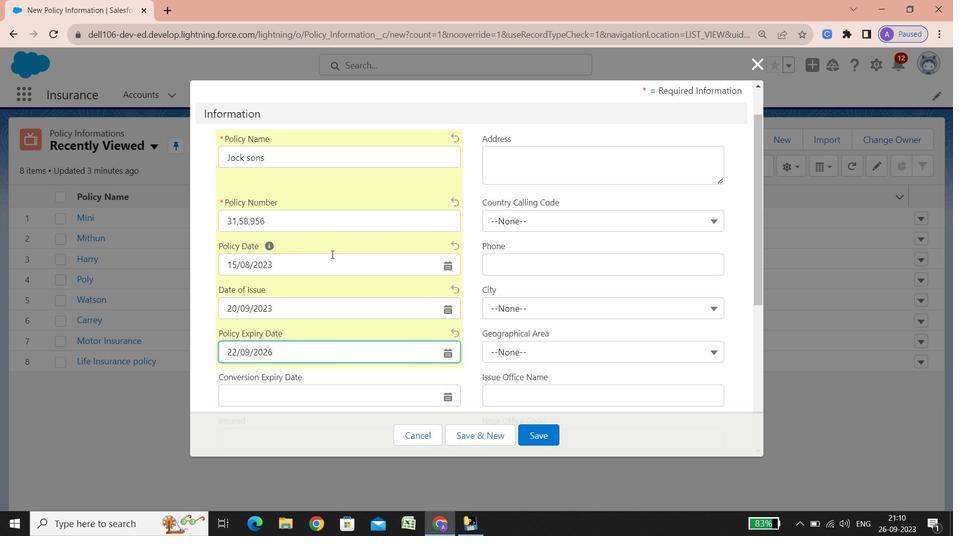 
Action: Mouse scrolled (332, 253) with delta (0, 0)
Screenshot: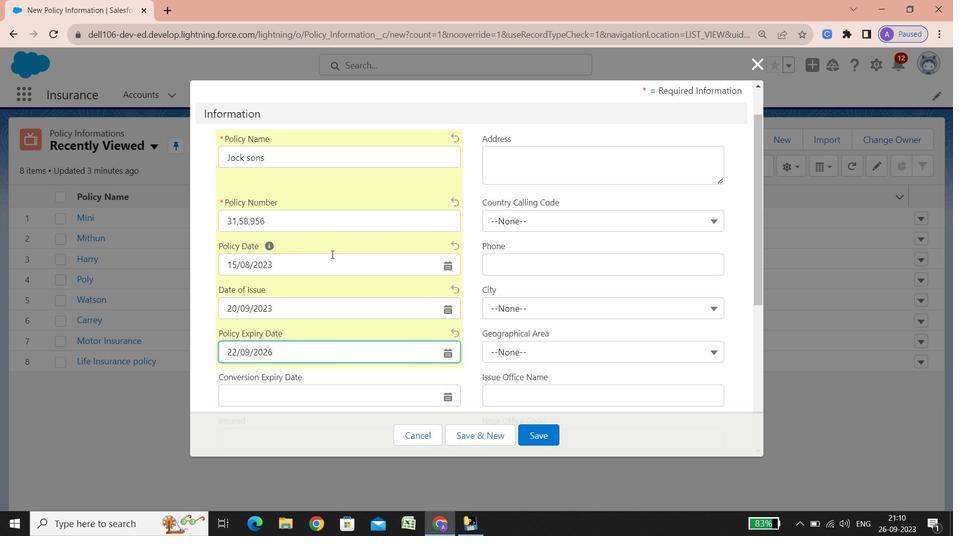 
Action: Mouse scrolled (332, 253) with delta (0, 0)
Screenshot: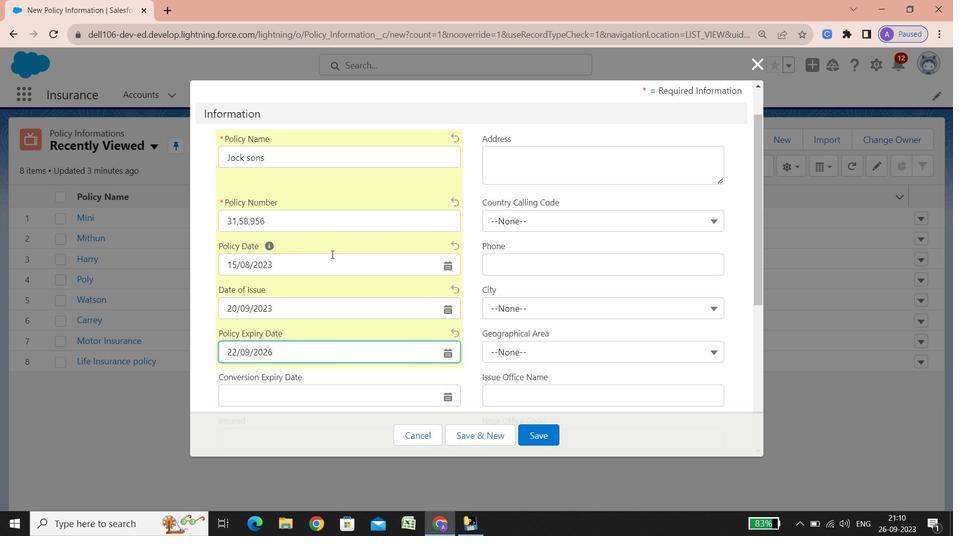 
Action: Mouse scrolled (332, 253) with delta (0, 0)
Screenshot: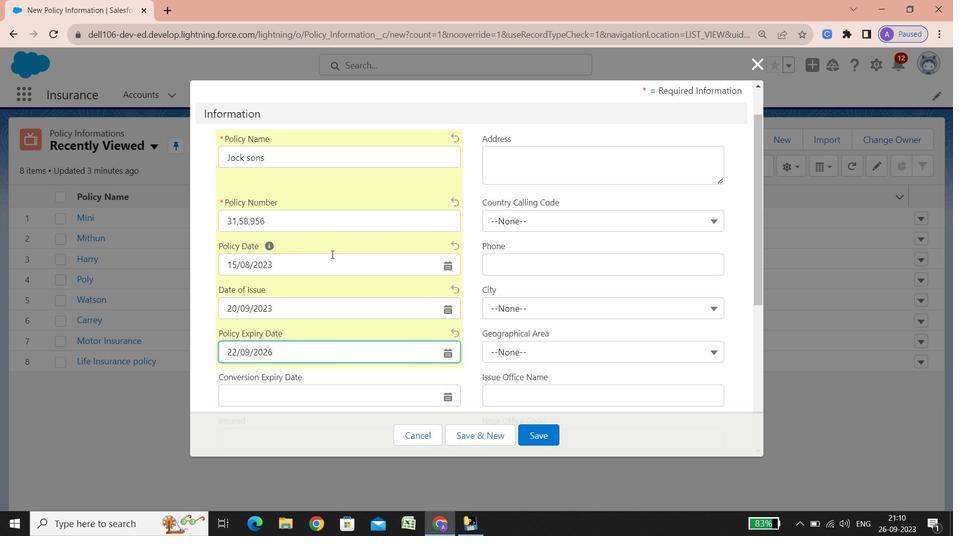 
Action: Mouse scrolled (332, 253) with delta (0, 0)
Screenshot: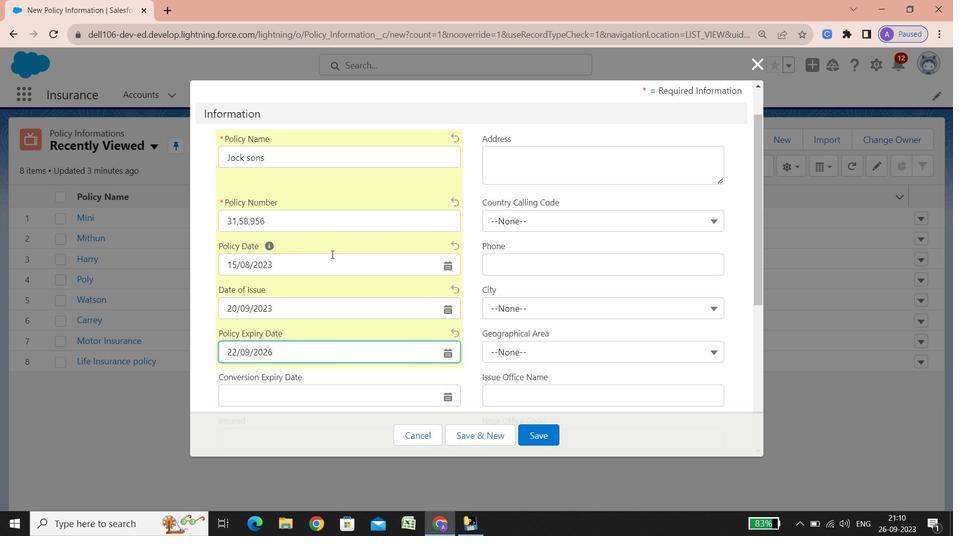 
Action: Mouse scrolled (332, 253) with delta (0, 0)
Screenshot: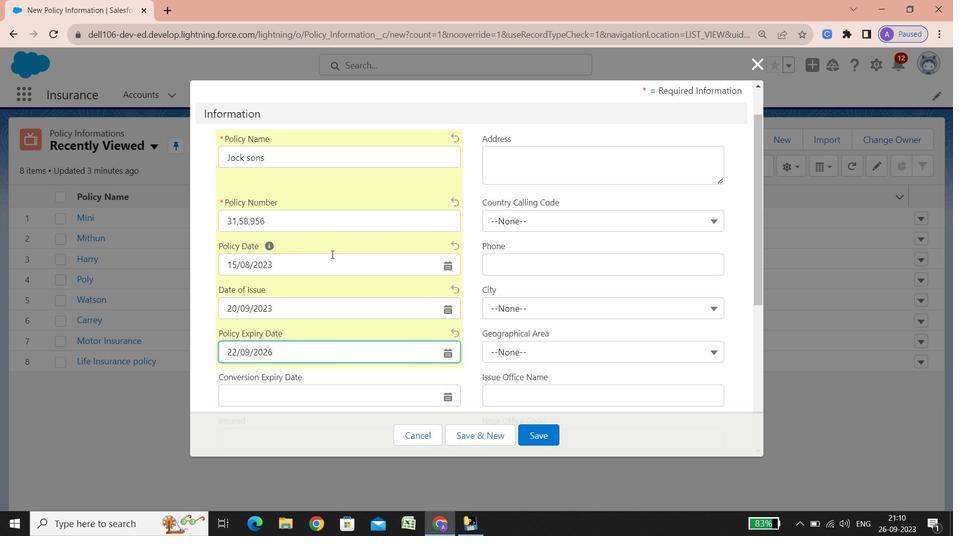 
Action: Mouse scrolled (332, 253) with delta (0, 0)
Screenshot: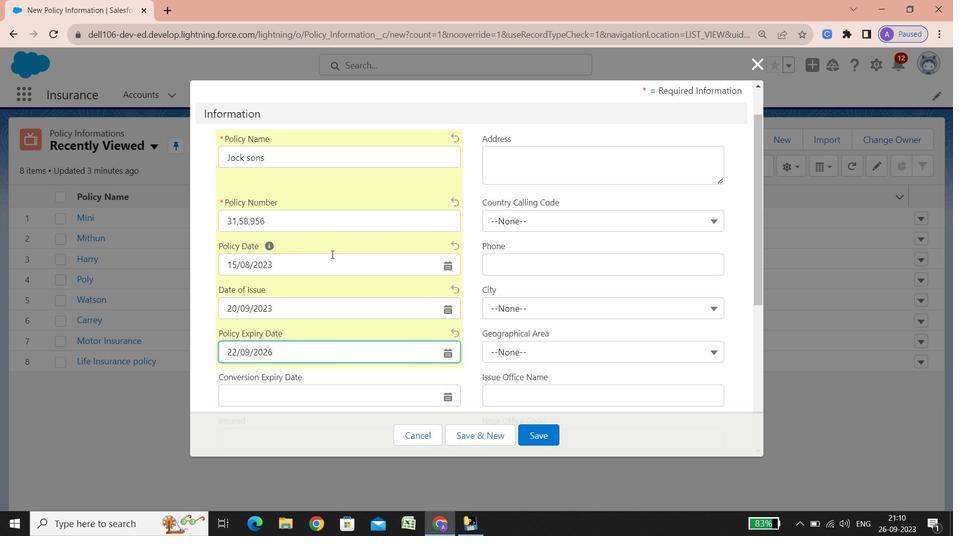 
Action: Mouse scrolled (332, 253) with delta (0, 0)
Screenshot: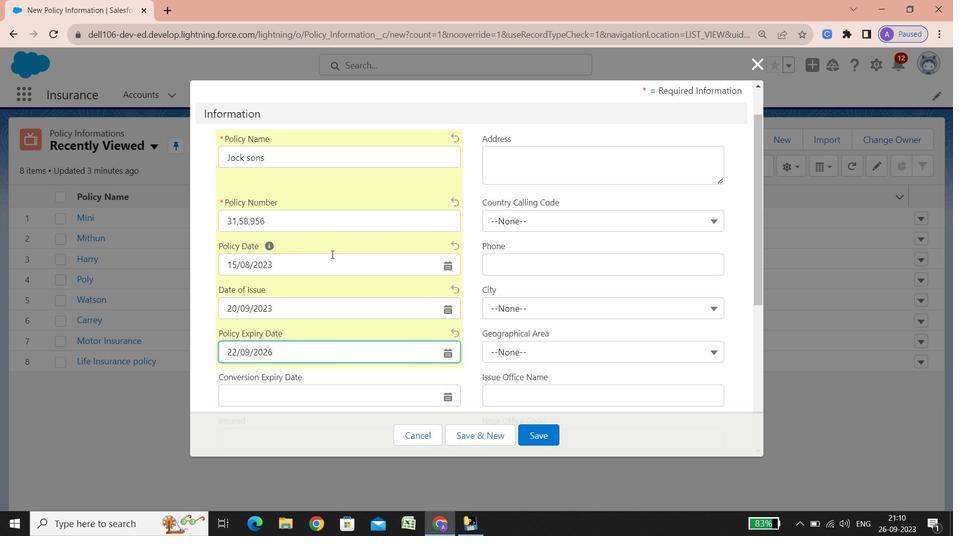 
Action: Mouse scrolled (332, 253) with delta (0, 0)
Screenshot: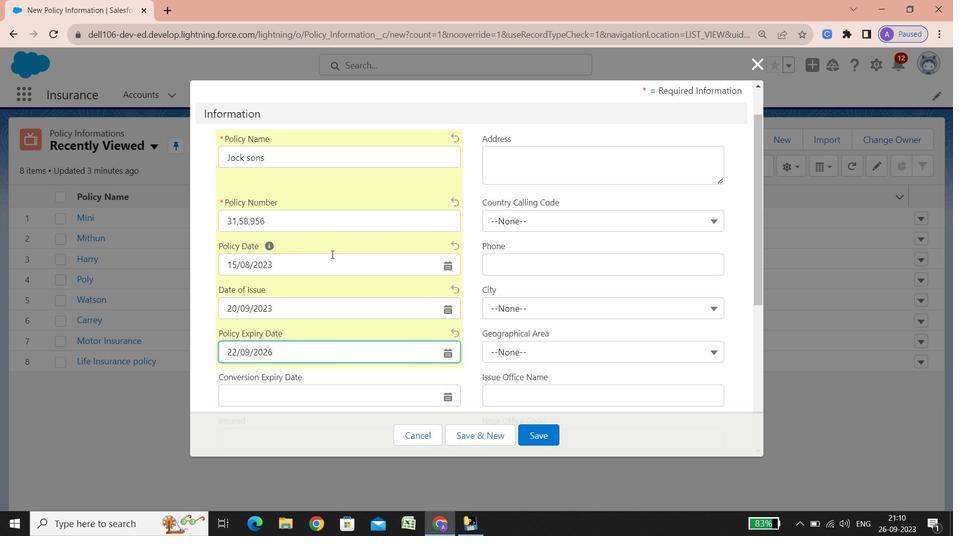 
Action: Mouse scrolled (332, 253) with delta (0, 0)
Screenshot: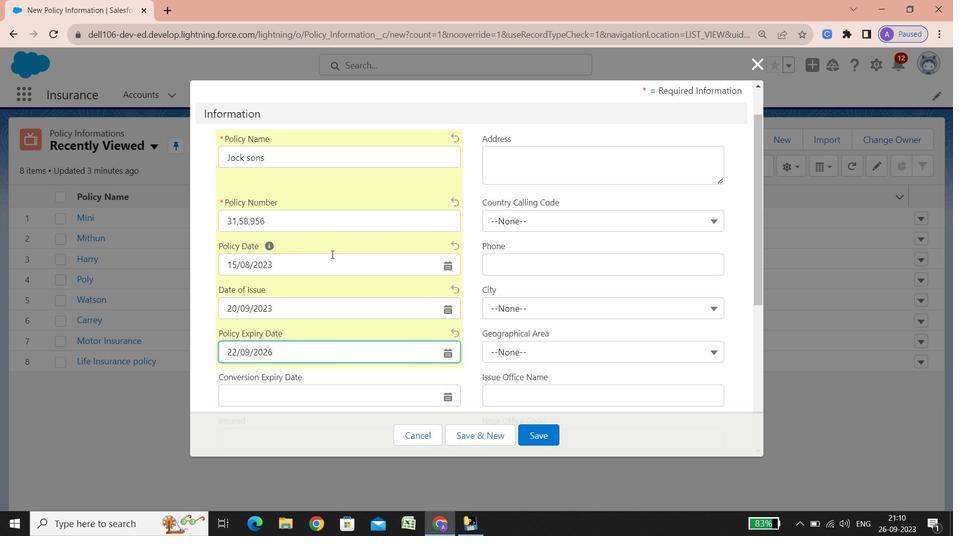 
Action: Mouse scrolled (332, 253) with delta (0, 0)
Screenshot: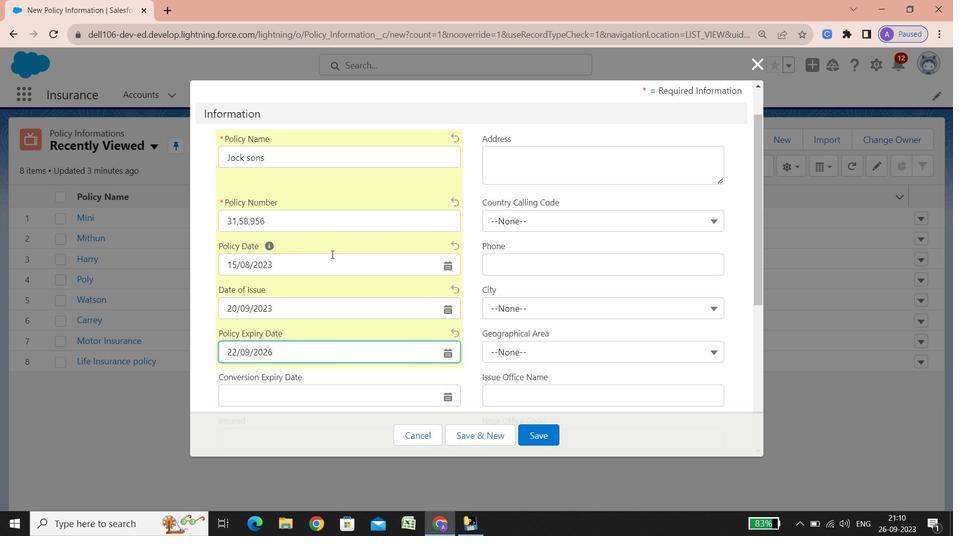
Action: Mouse scrolled (332, 253) with delta (0, 0)
Screenshot: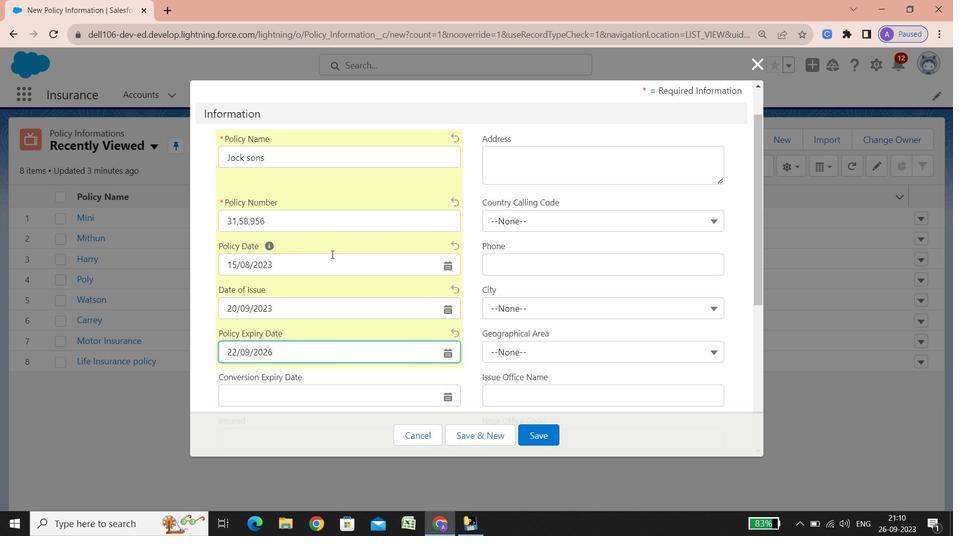 
Action: Mouse scrolled (332, 253) with delta (0, 0)
Screenshot: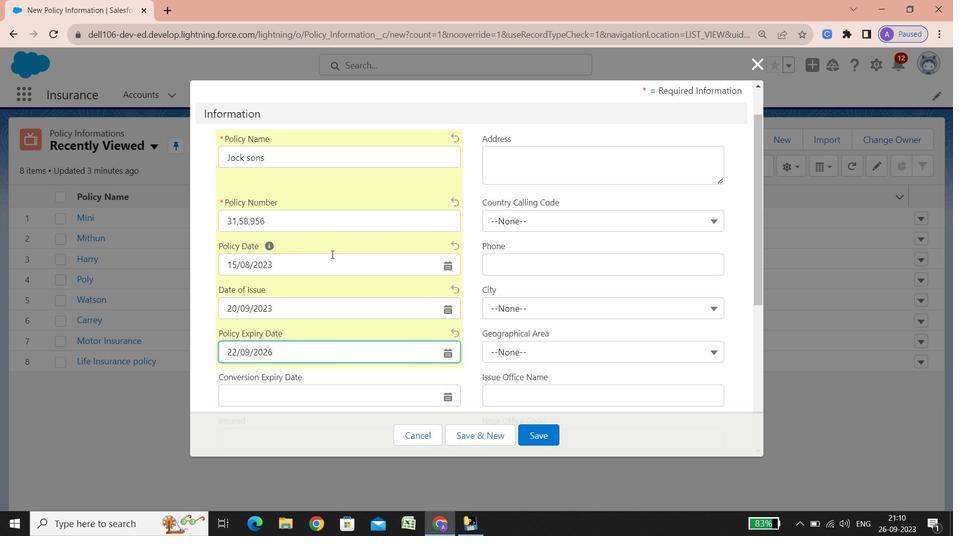 
Action: Mouse scrolled (332, 253) with delta (0, 0)
Screenshot: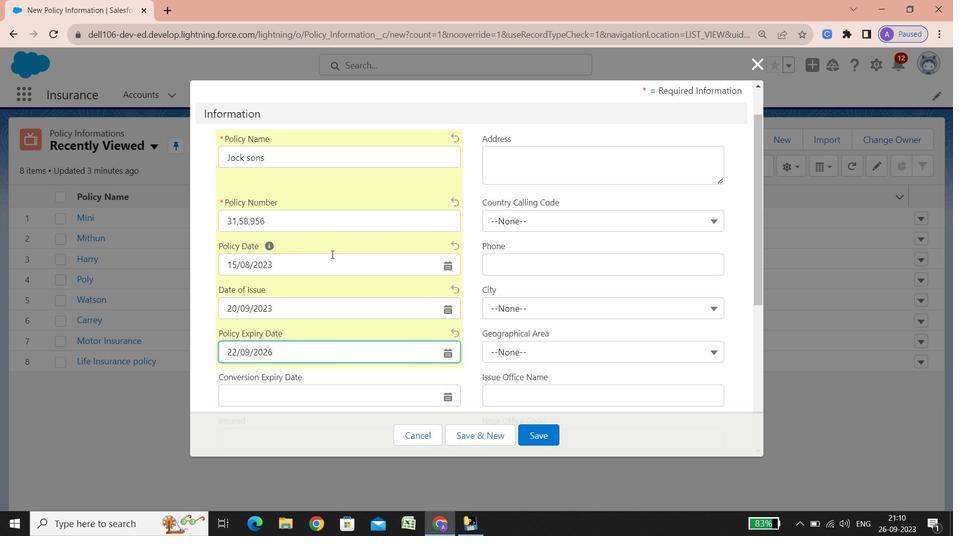
Action: Mouse scrolled (332, 253) with delta (0, 0)
Screenshot: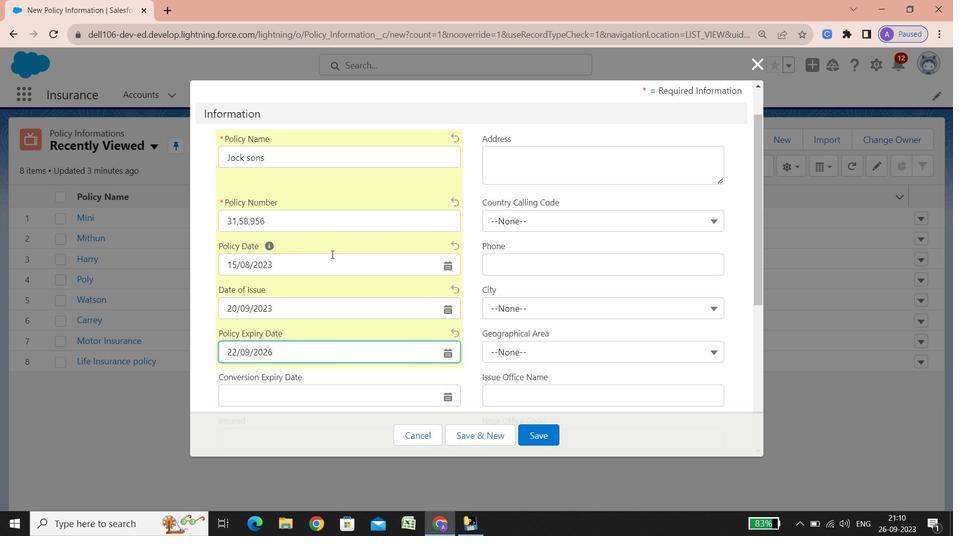 
Action: Mouse scrolled (332, 253) with delta (0, 0)
Screenshot: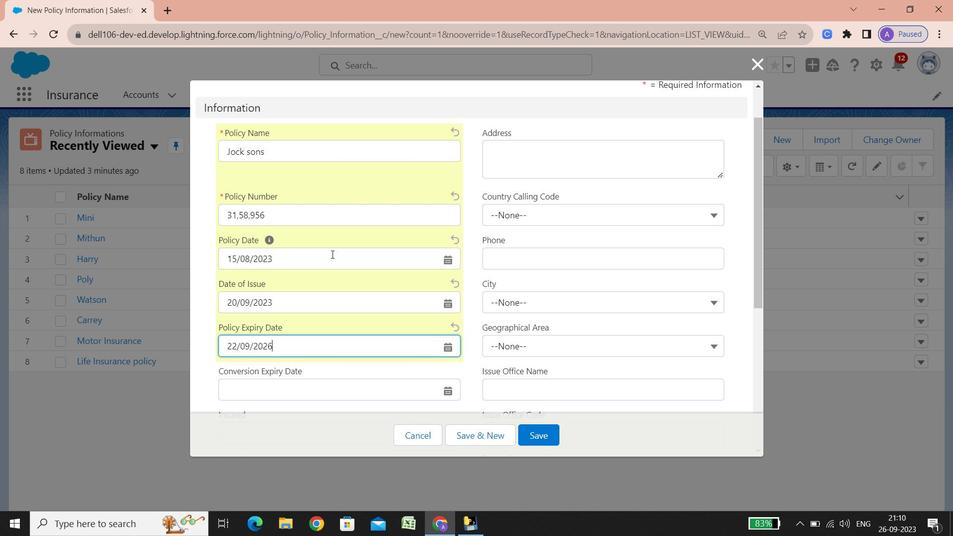 
Action: Mouse scrolled (332, 253) with delta (0, 0)
Screenshot: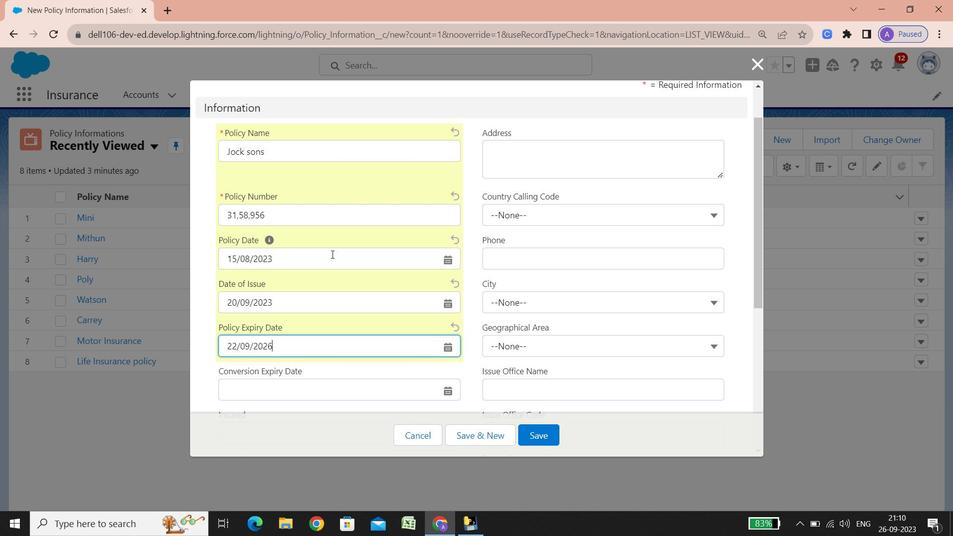 
Action: Mouse scrolled (332, 253) with delta (0, 0)
Screenshot: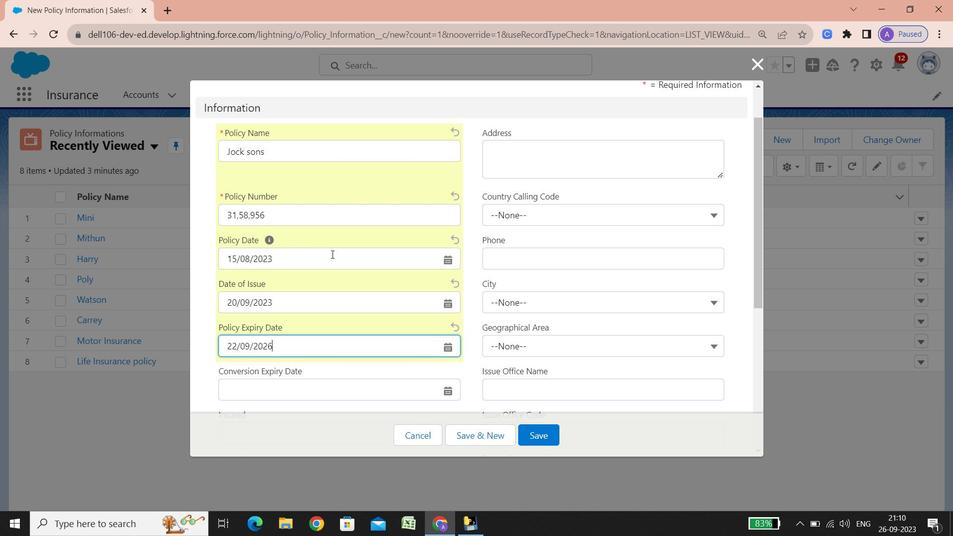 
Action: Mouse moved to (449, 310)
Screenshot: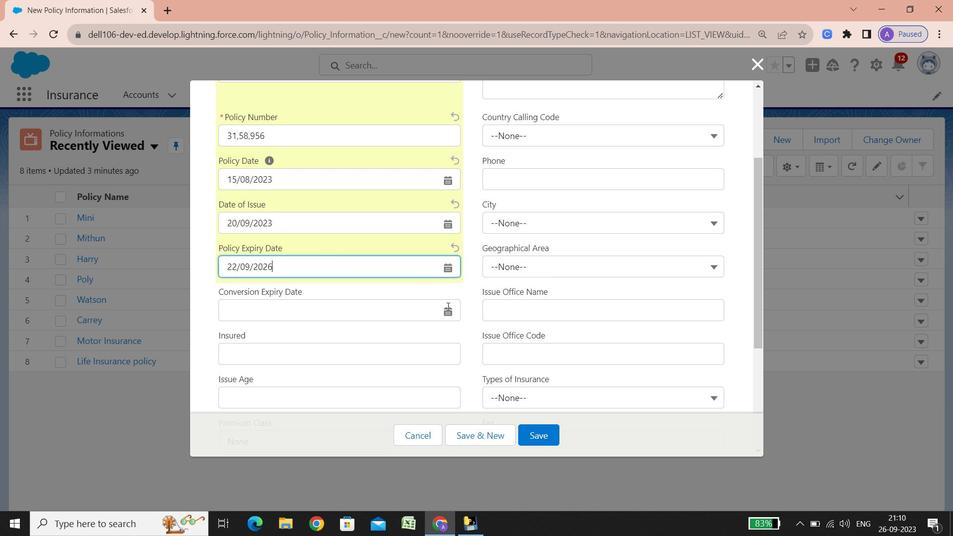 
Action: Mouse pressed left at (449, 310)
Screenshot: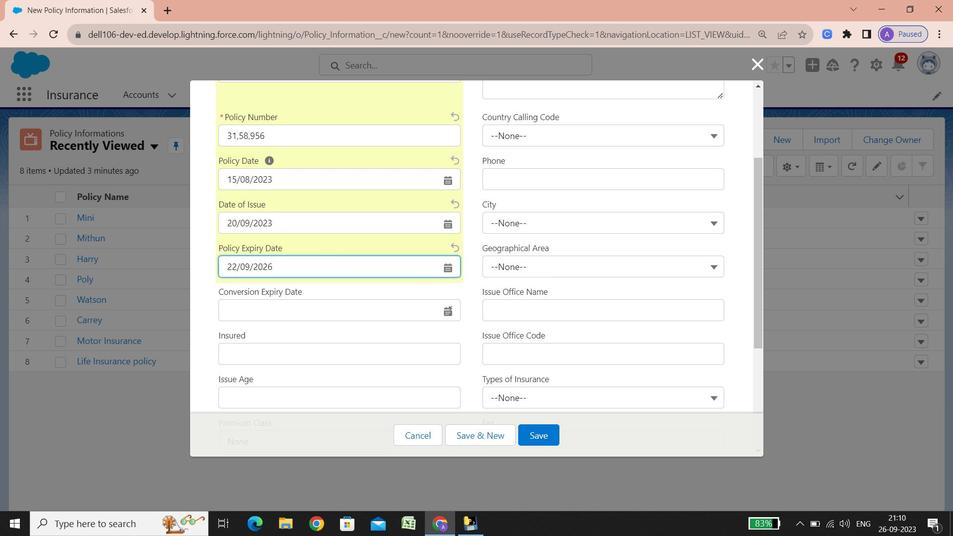 
Action: Mouse moved to (280, 73)
Screenshot: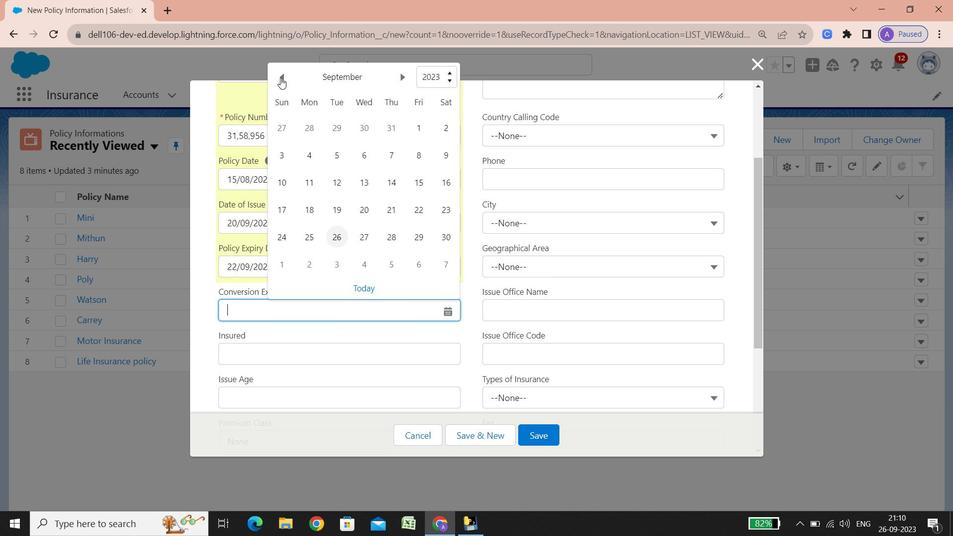 
Action: Mouse pressed left at (280, 73)
Screenshot: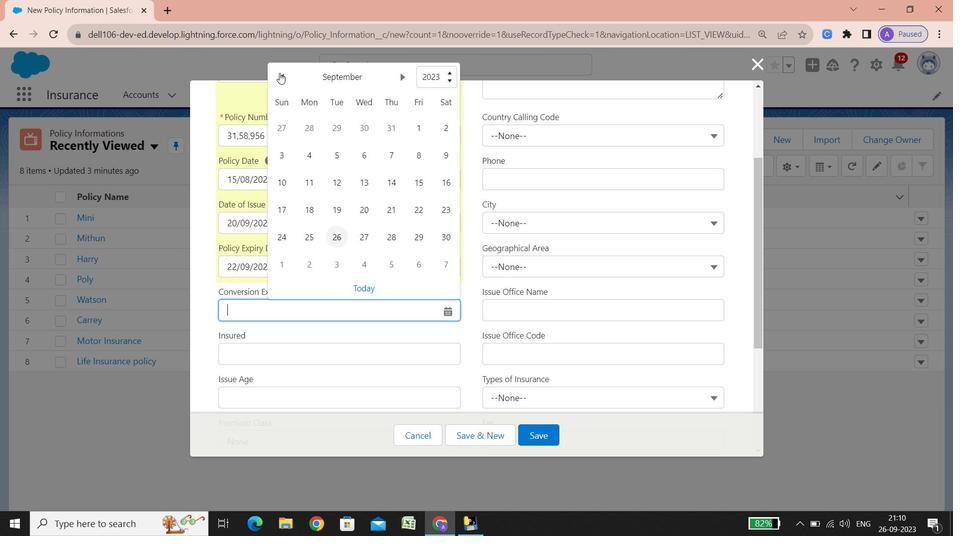 
Action: Mouse moved to (352, 178)
Screenshot: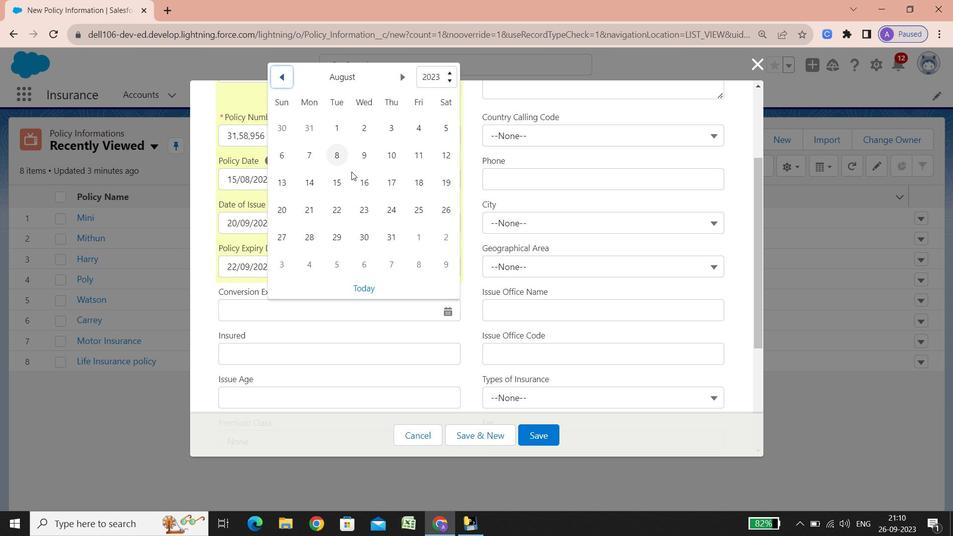 
Action: Mouse pressed left at (352, 178)
Screenshot: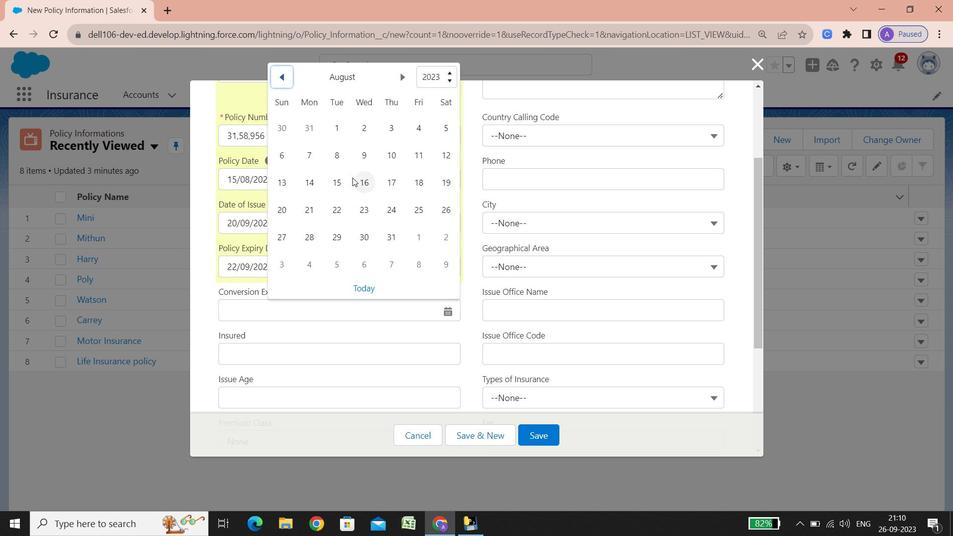 
Action: Mouse moved to (384, 195)
Screenshot: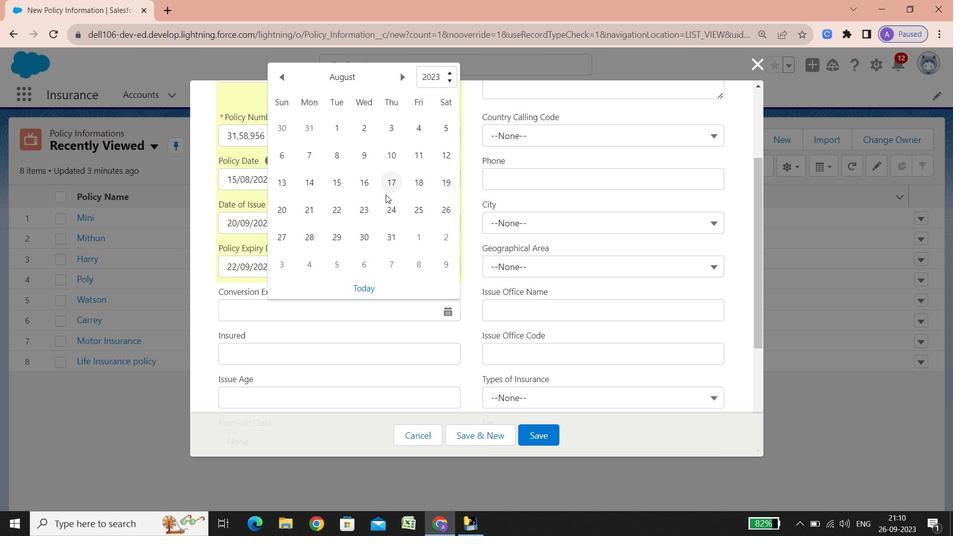 
Action: Mouse pressed left at (384, 195)
Screenshot: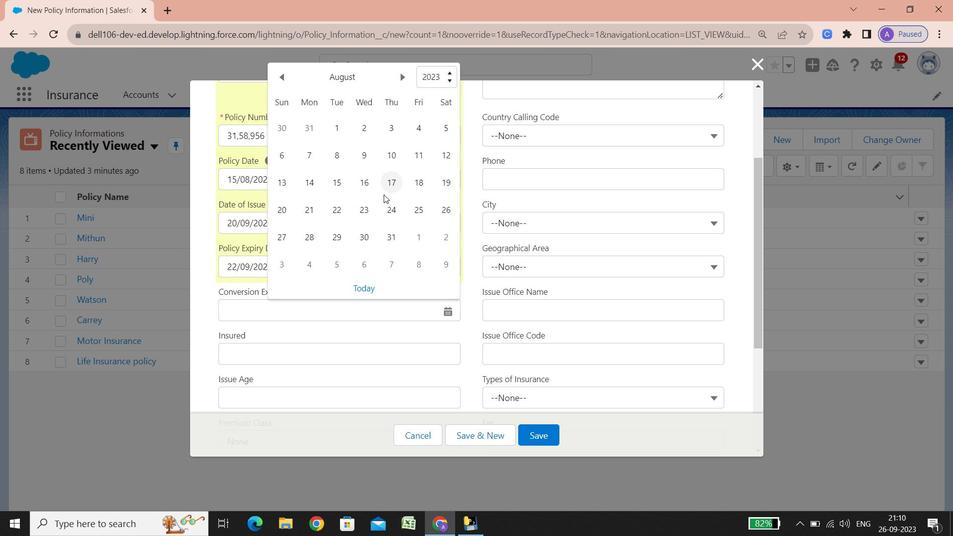 
Action: Mouse pressed left at (384, 195)
Screenshot: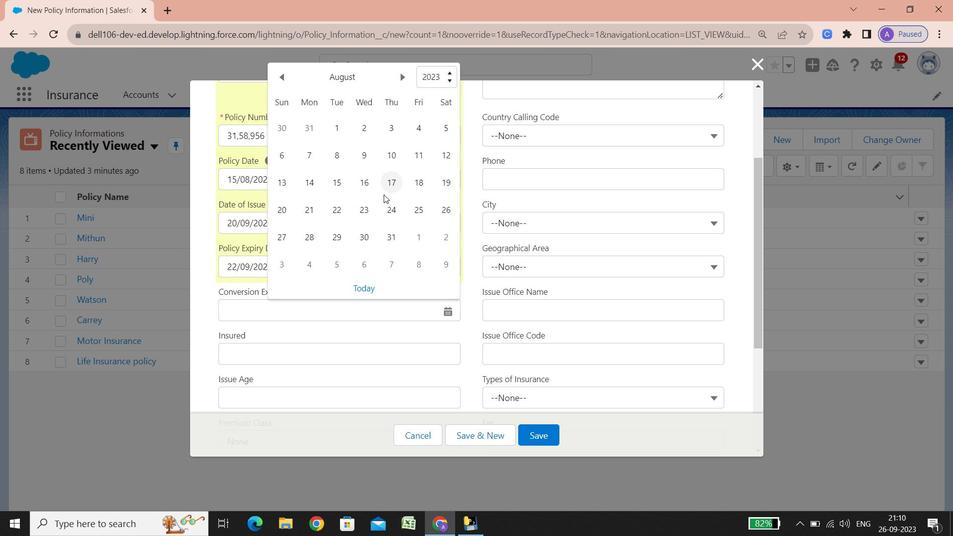 
Action: Mouse moved to (386, 192)
Screenshot: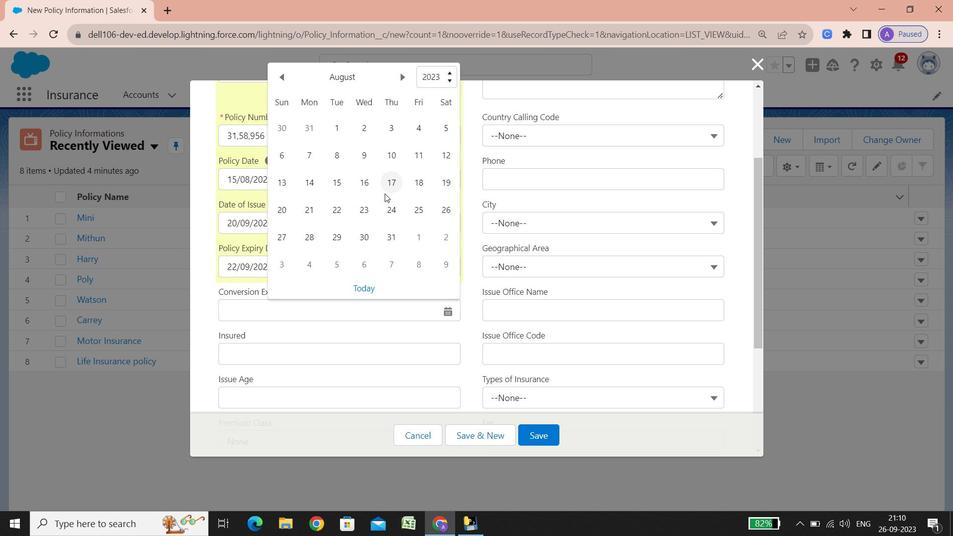 
Action: Mouse pressed left at (386, 192)
Screenshot: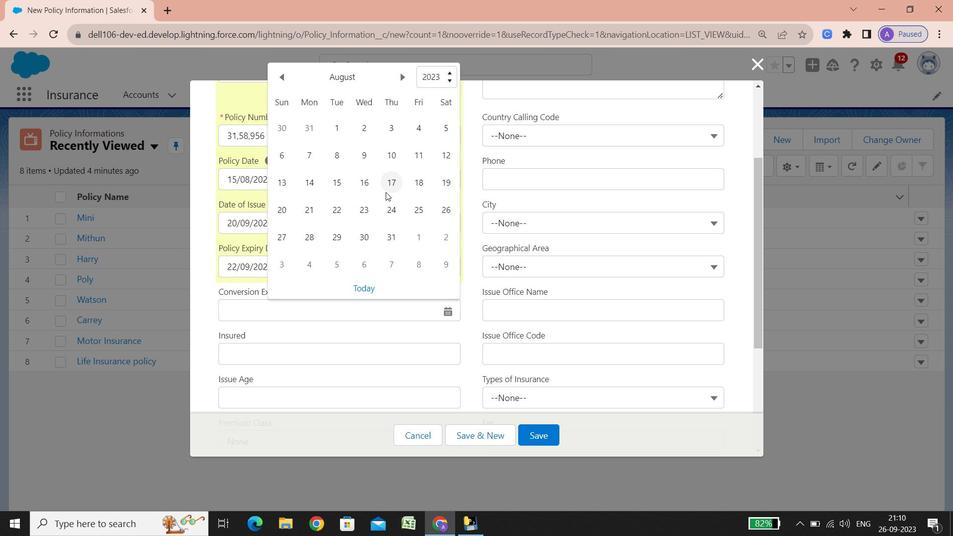 
Action: Mouse moved to (391, 189)
Screenshot: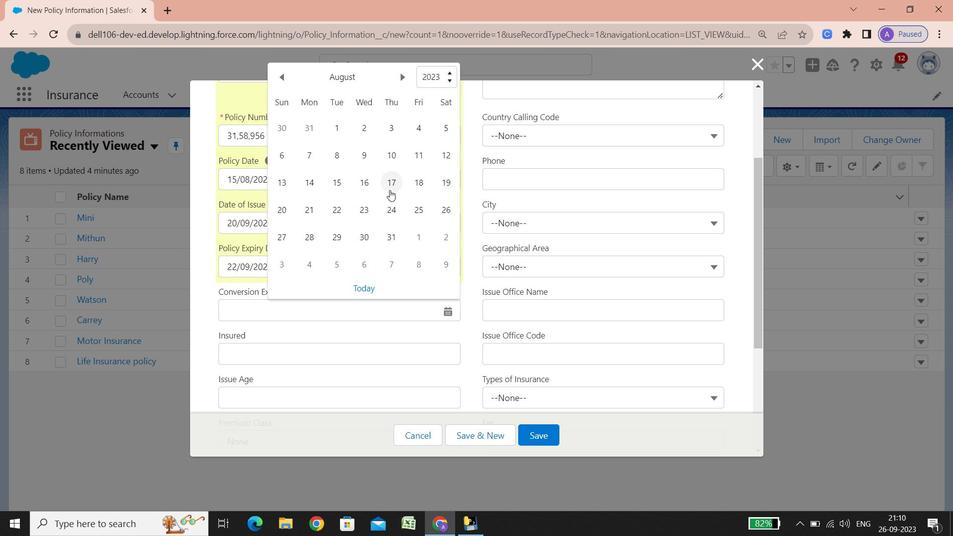 
Action: Mouse pressed left at (391, 189)
Screenshot: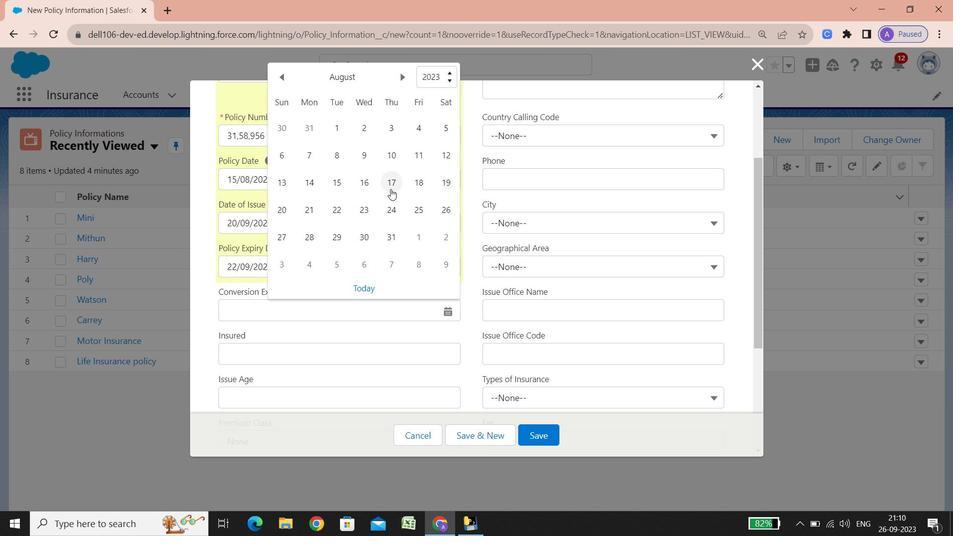 
Action: Mouse moved to (238, 354)
Screenshot: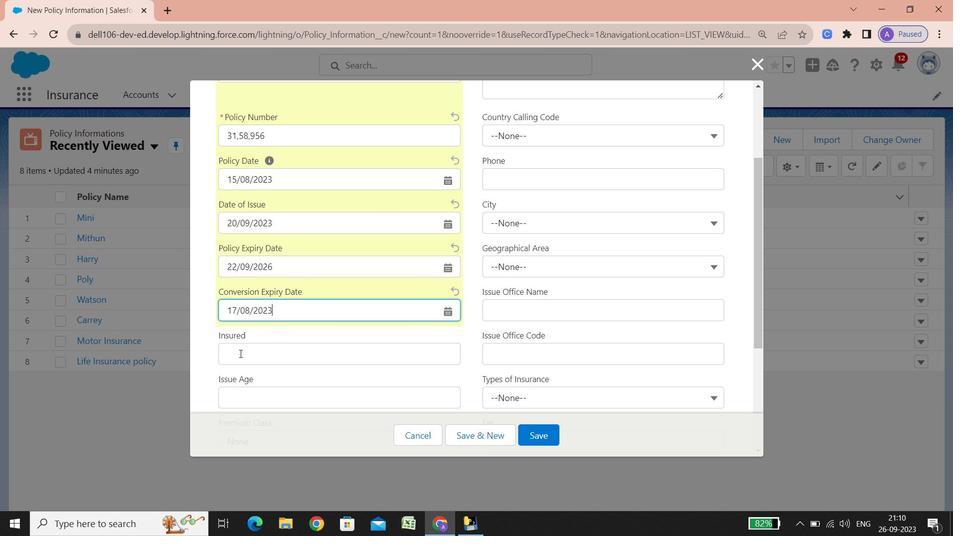 
Action: Mouse pressed left at (238, 354)
Screenshot: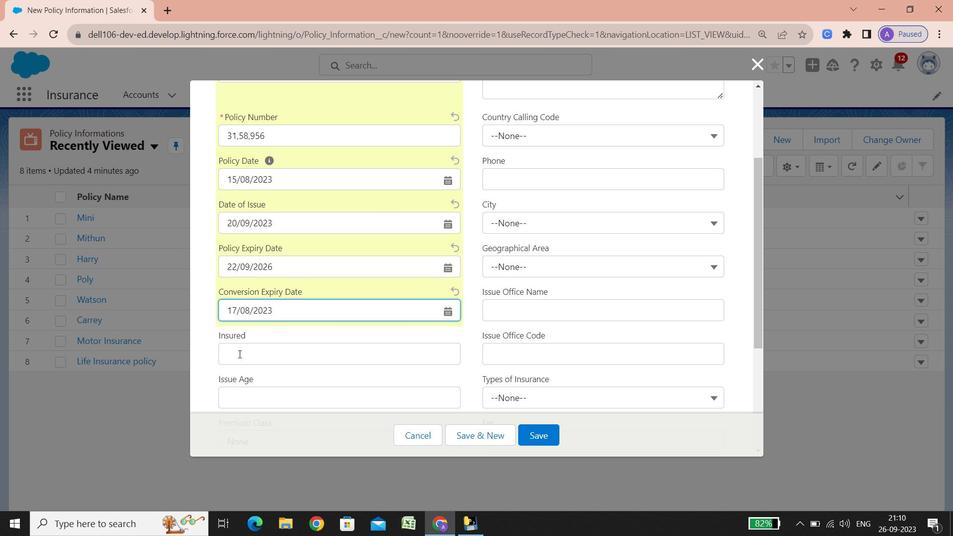 
Action: Mouse scrolled (238, 354) with delta (0, 0)
Screenshot: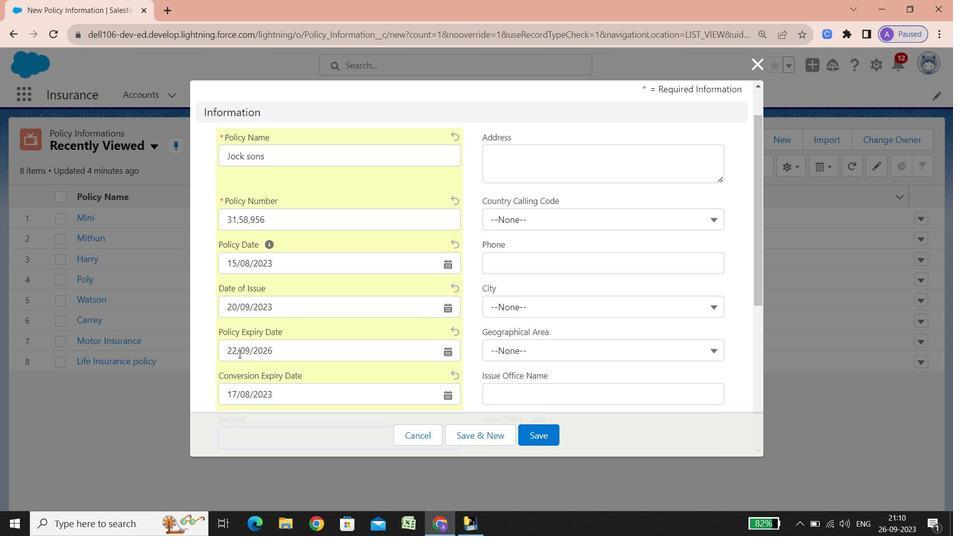 
Action: Mouse scrolled (238, 354) with delta (0, 0)
Screenshot: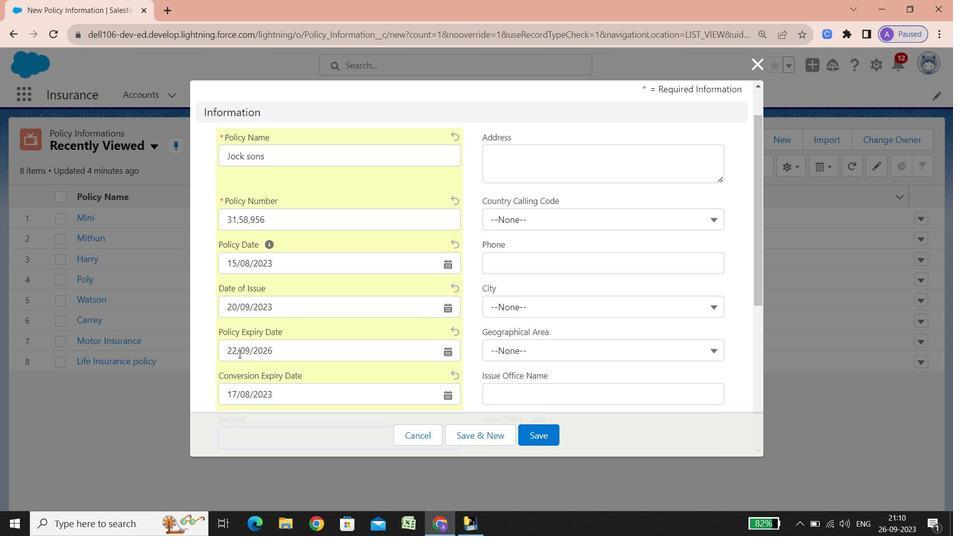 
Action: Mouse scrolled (238, 354) with delta (0, 0)
Screenshot: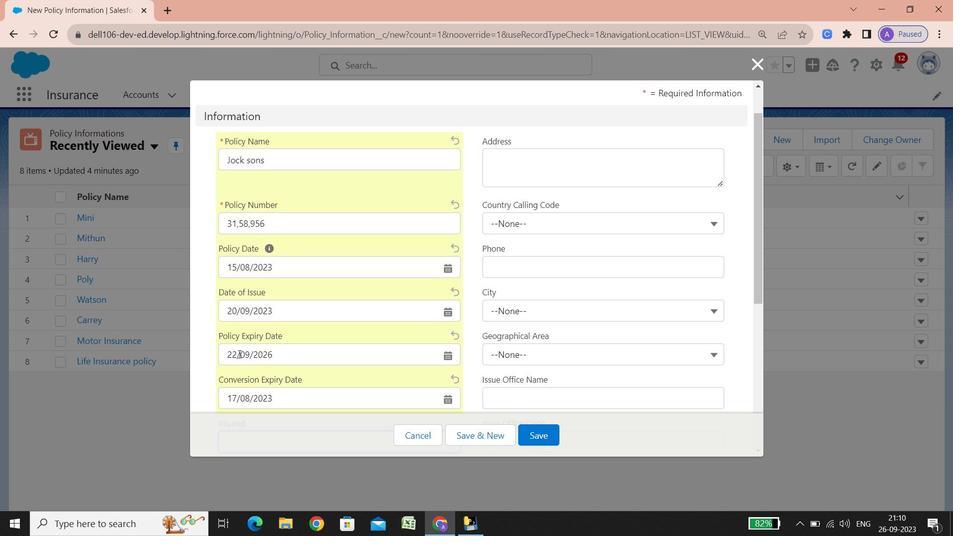 
Action: Mouse scrolled (238, 354) with delta (0, 0)
Screenshot: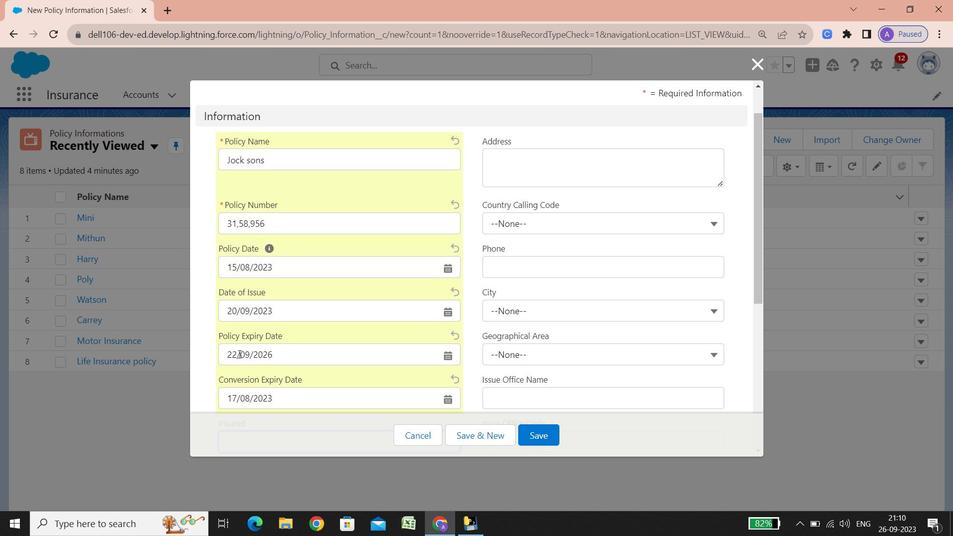 
Action: Mouse scrolled (238, 354) with delta (0, 0)
Screenshot: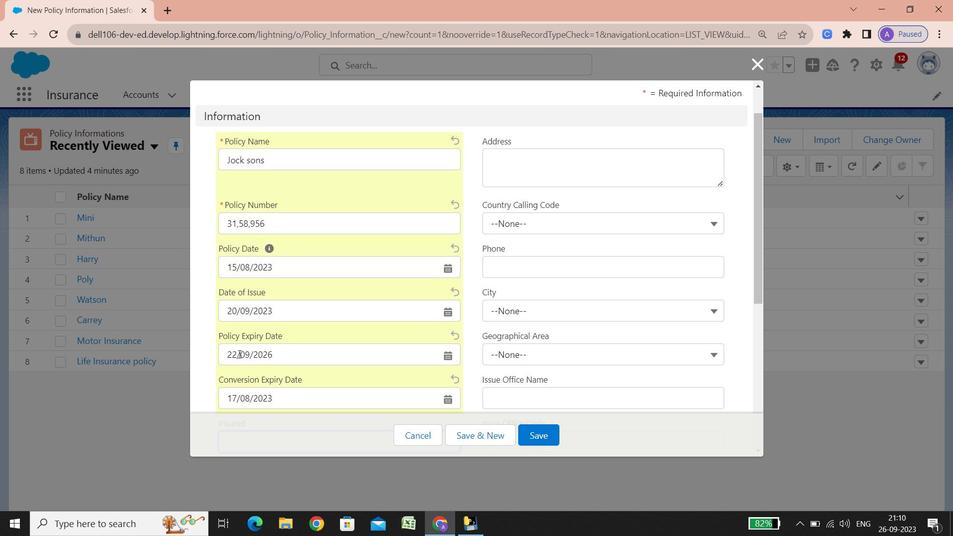 
Action: Mouse scrolled (238, 354) with delta (0, 0)
Screenshot: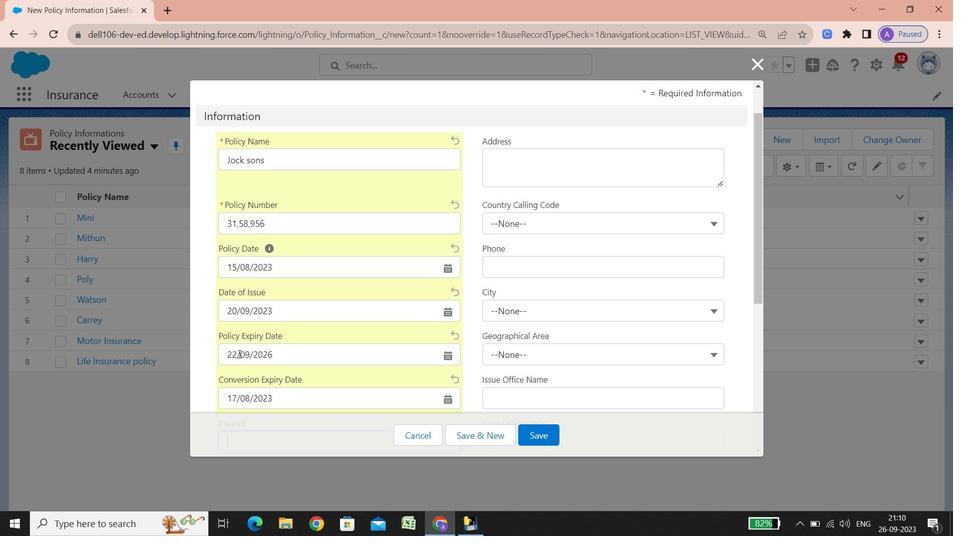 
Action: Mouse scrolled (238, 354) with delta (0, 0)
Screenshot: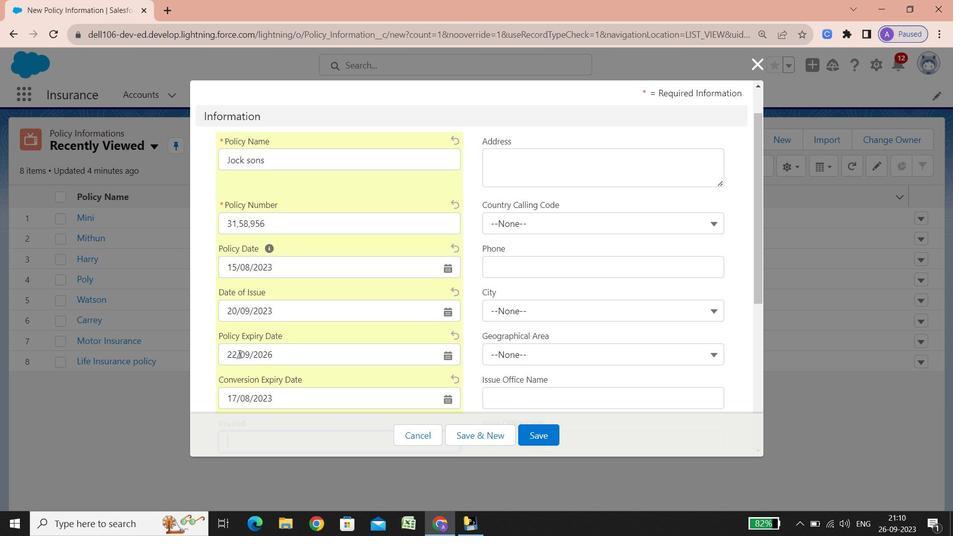 
Action: Mouse scrolled (238, 354) with delta (0, 0)
Screenshot: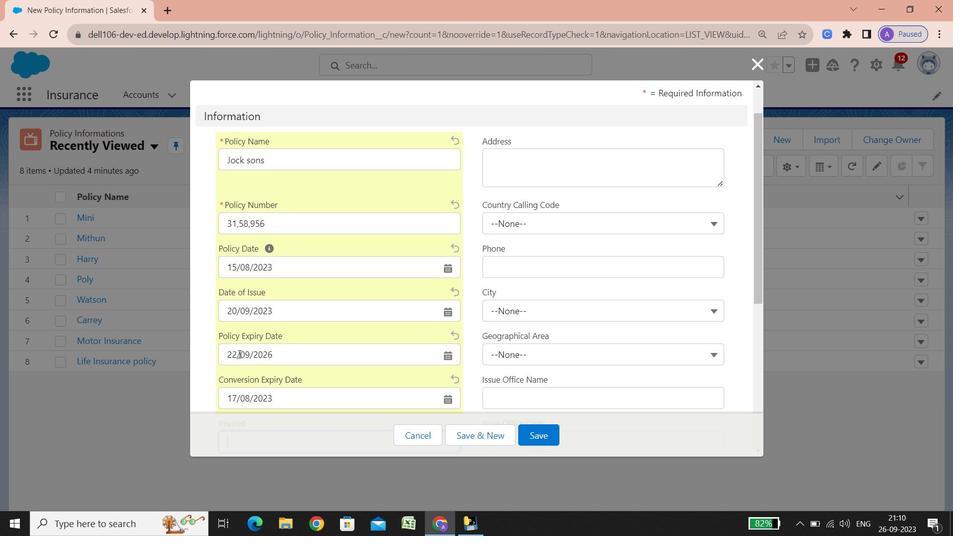 
Action: Mouse scrolled (238, 354) with delta (0, 0)
Screenshot: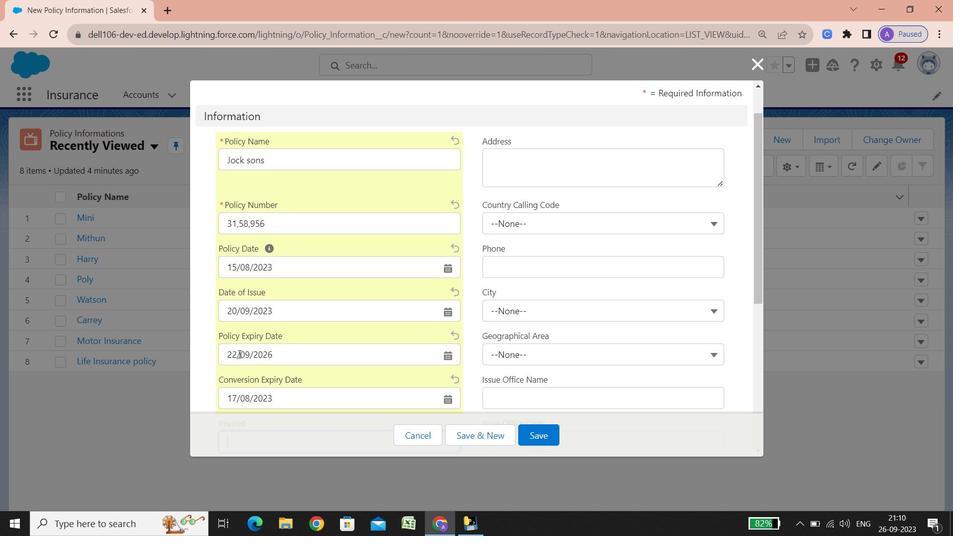 
Action: Mouse scrolled (238, 354) with delta (0, 0)
Screenshot: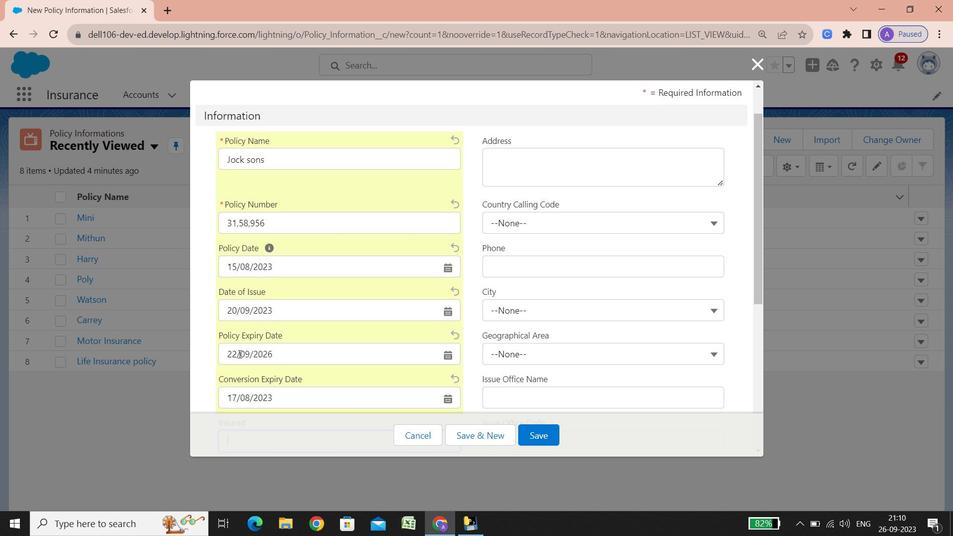 
Action: Mouse scrolled (238, 354) with delta (0, 0)
Screenshot: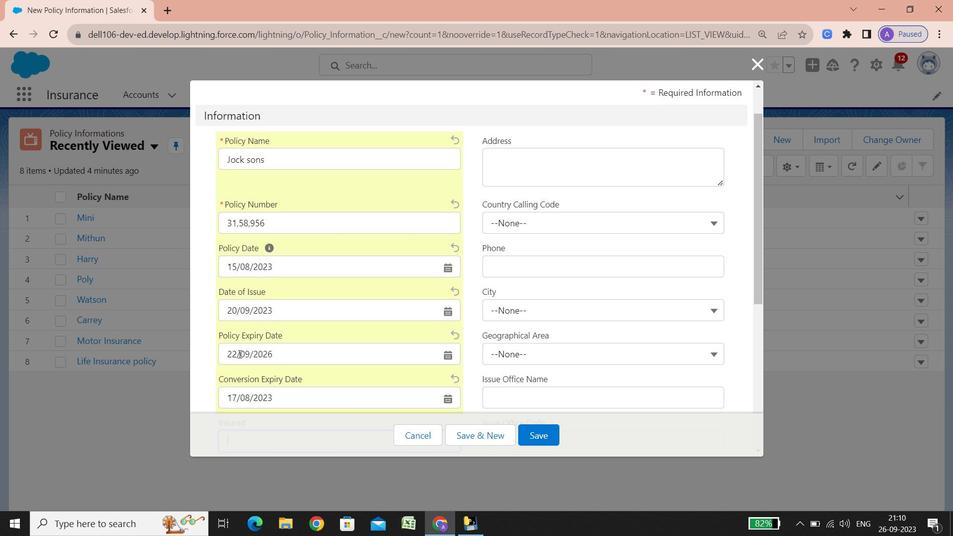 
Action: Mouse scrolled (238, 354) with delta (0, 0)
Screenshot: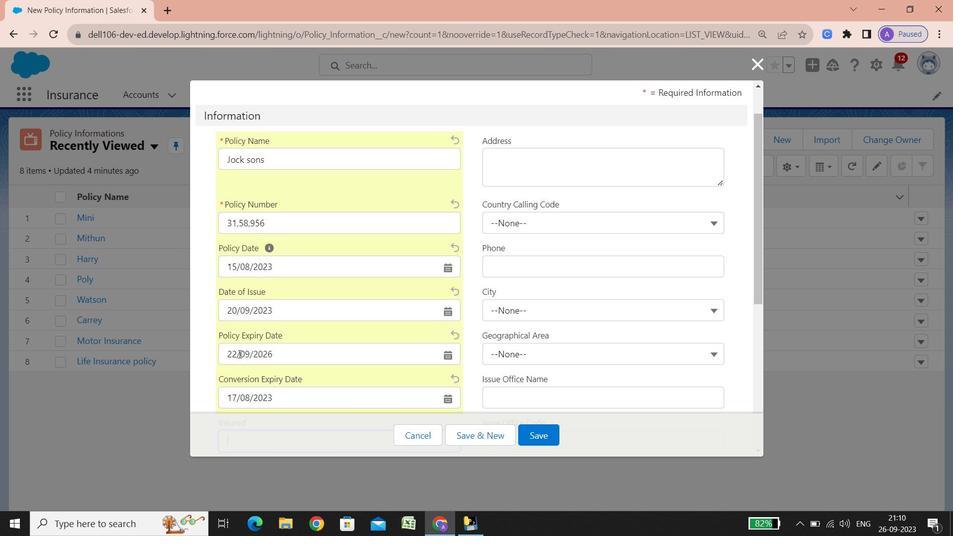 
Action: Mouse scrolled (238, 354) with delta (0, 0)
Screenshot: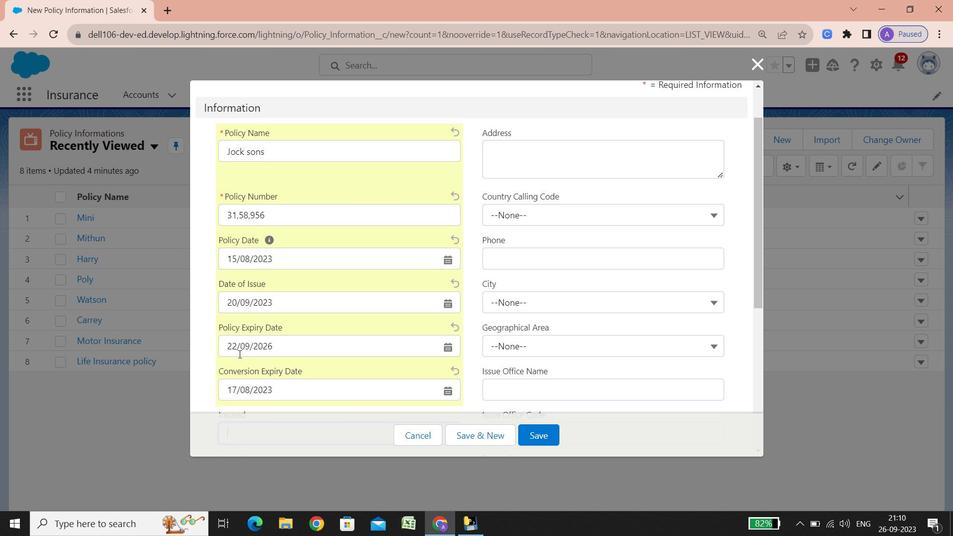 
Action: Mouse scrolled (238, 354) with delta (0, 0)
Screenshot: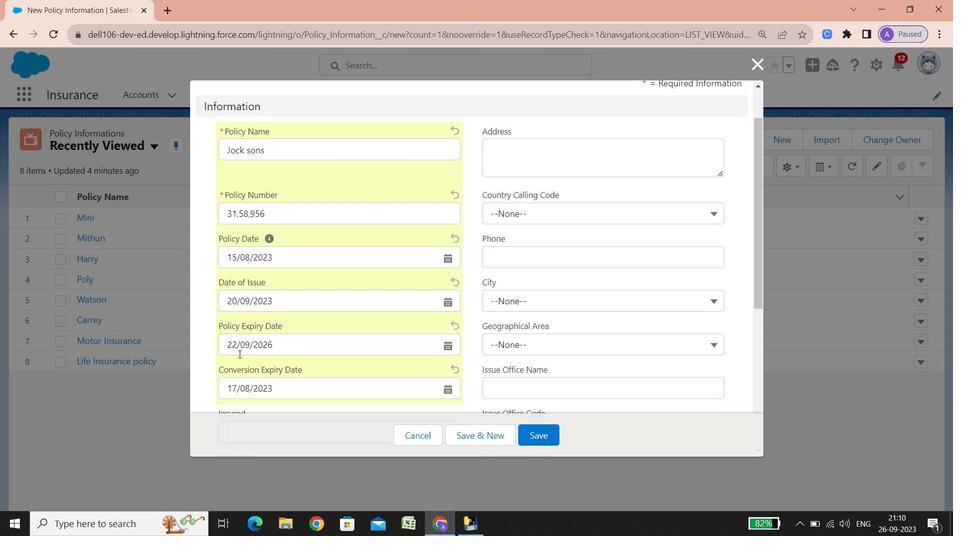 
Action: Mouse scrolled (238, 354) with delta (0, 0)
Screenshot: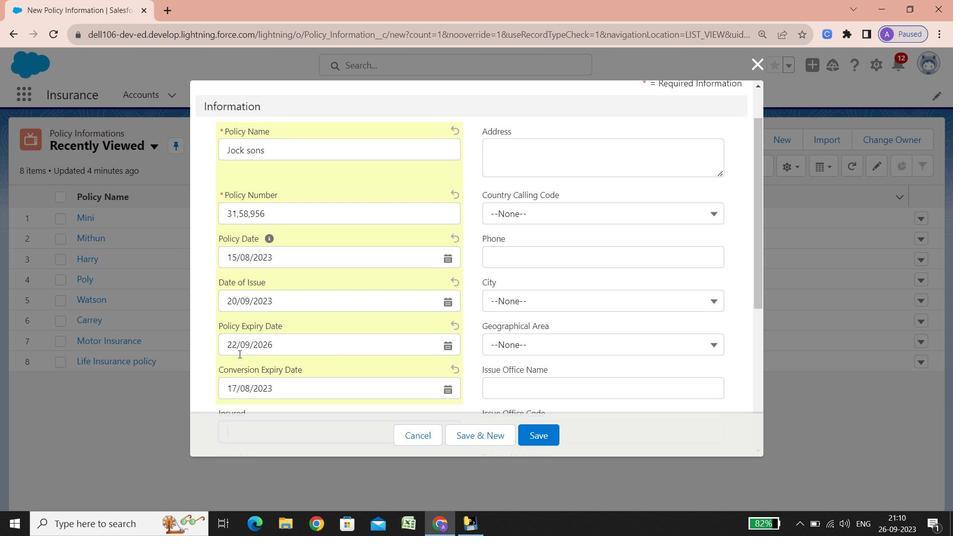 
Action: Mouse scrolled (238, 354) with delta (0, 0)
Screenshot: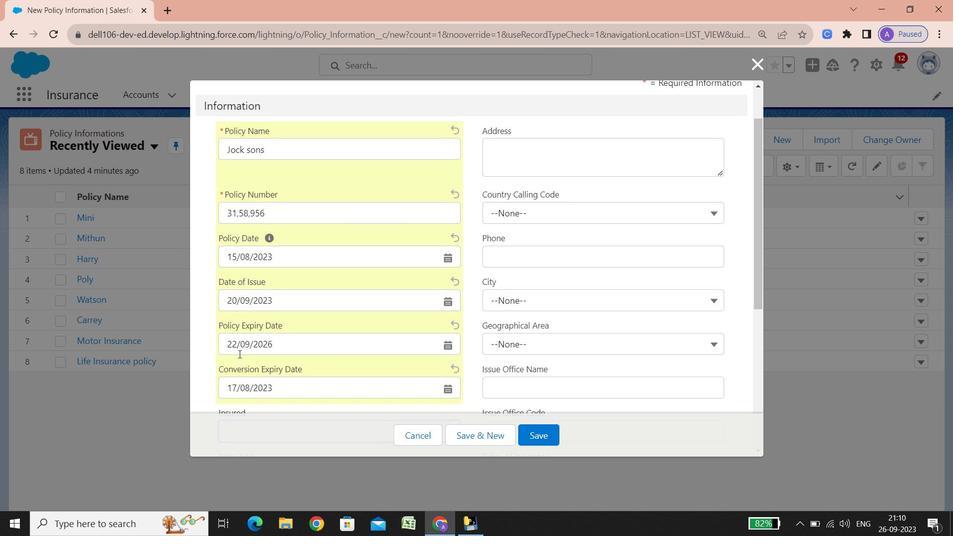 
Action: Mouse scrolled (238, 354) with delta (0, 0)
Screenshot: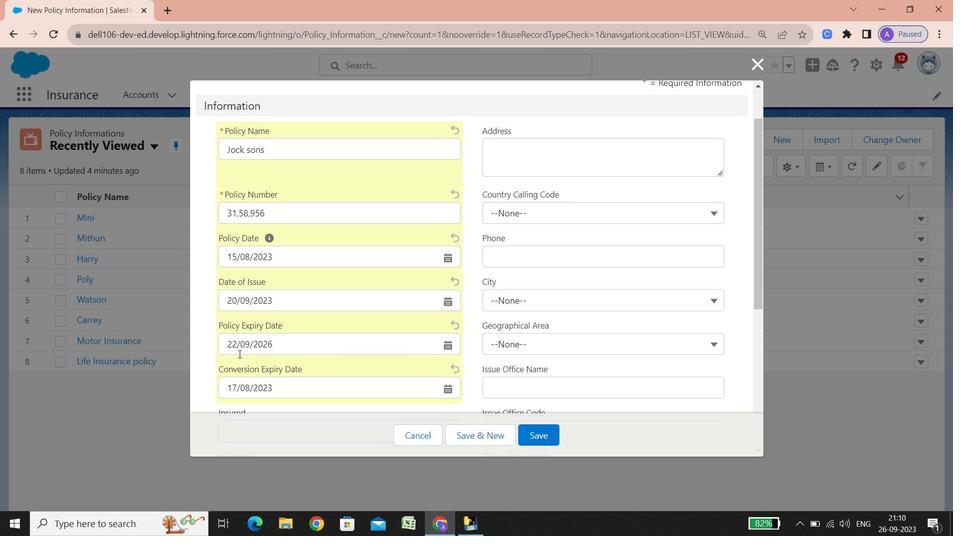 
Action: Mouse scrolled (238, 354) with delta (0, 0)
Screenshot: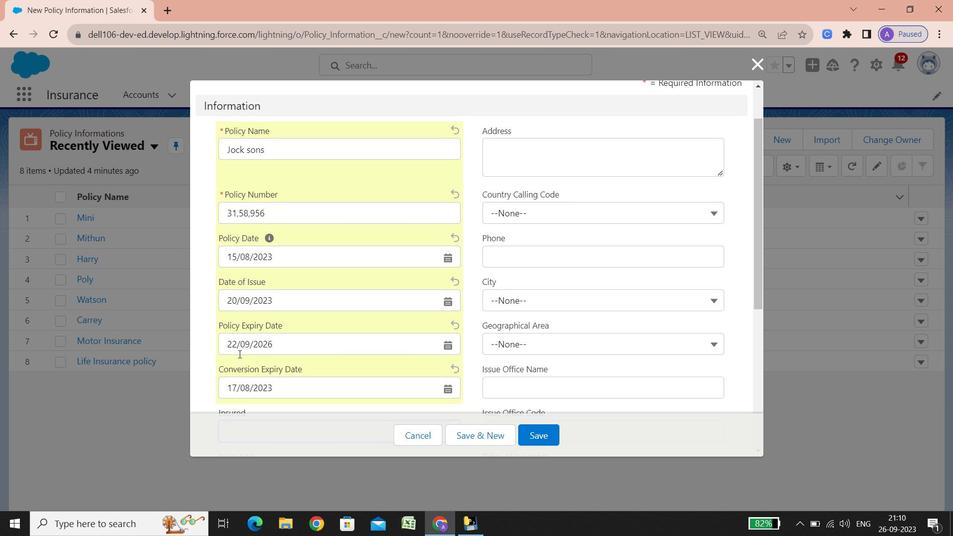 
Action: Mouse scrolled (238, 354) with delta (0, 0)
Screenshot: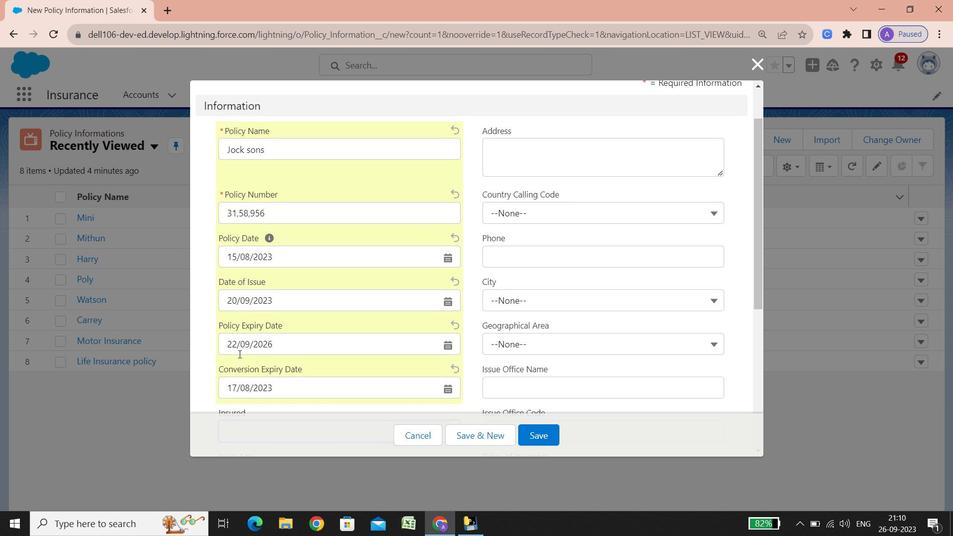 
Action: Mouse scrolled (238, 354) with delta (0, 0)
Screenshot: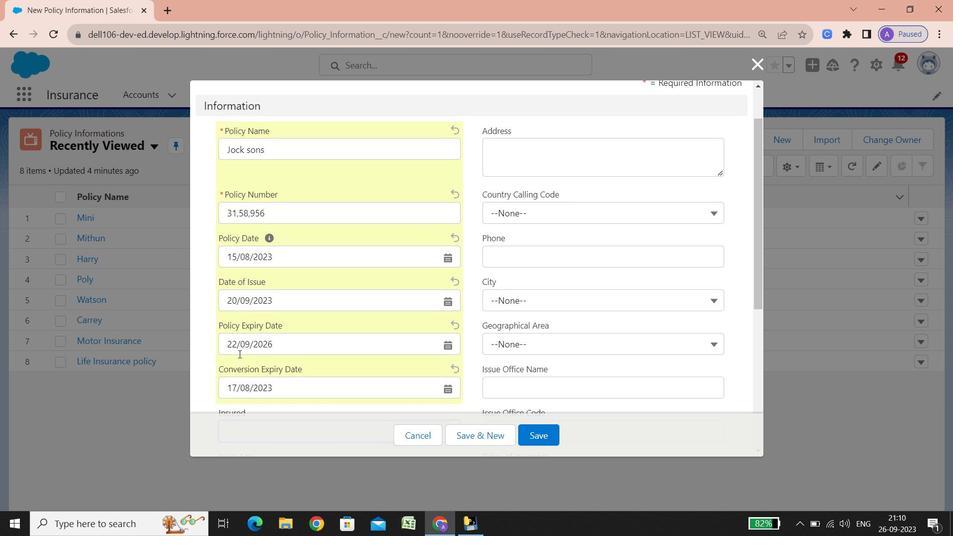 
Action: Mouse scrolled (238, 354) with delta (0, 0)
Screenshot: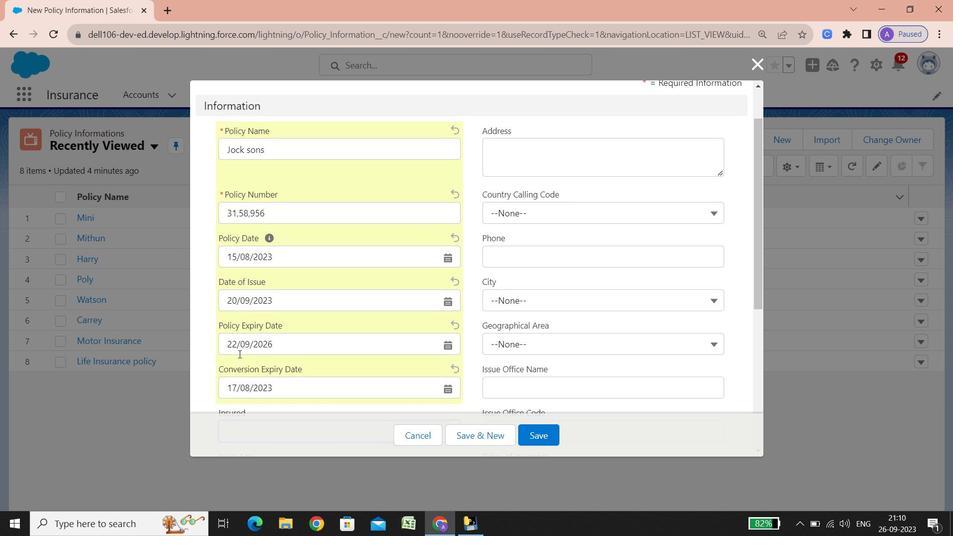 
Action: Mouse scrolled (238, 354) with delta (0, 0)
Screenshot: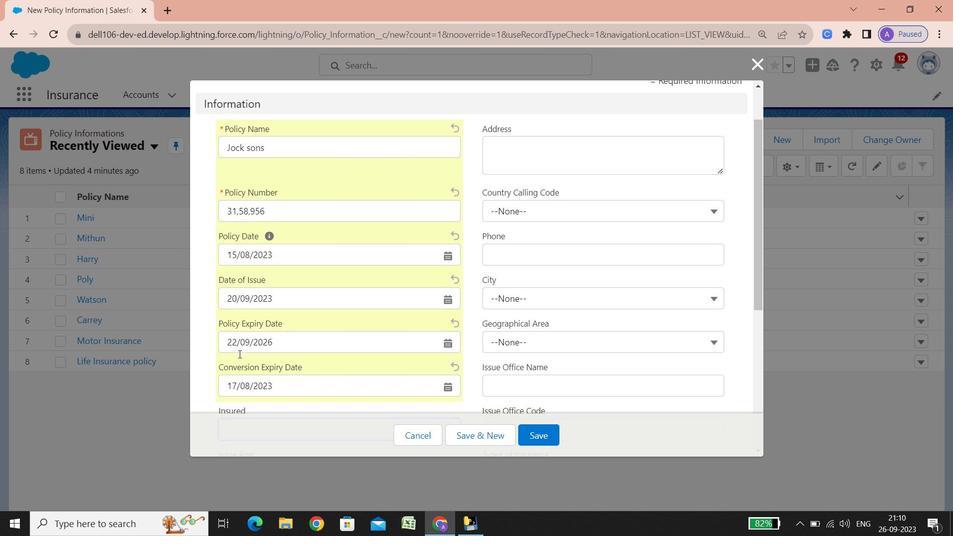 
Action: Mouse scrolled (238, 354) with delta (0, 0)
Screenshot: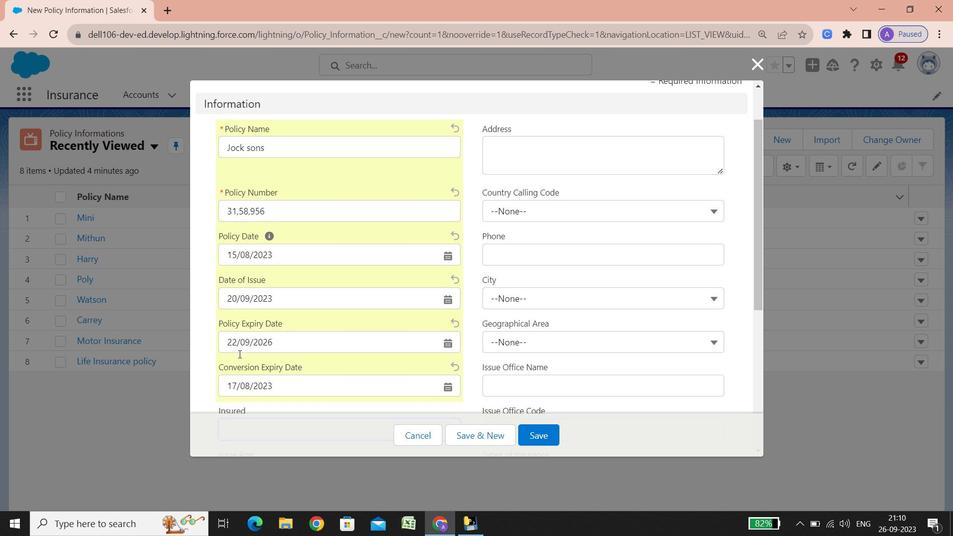
Action: Mouse scrolled (238, 354) with delta (0, 0)
Screenshot: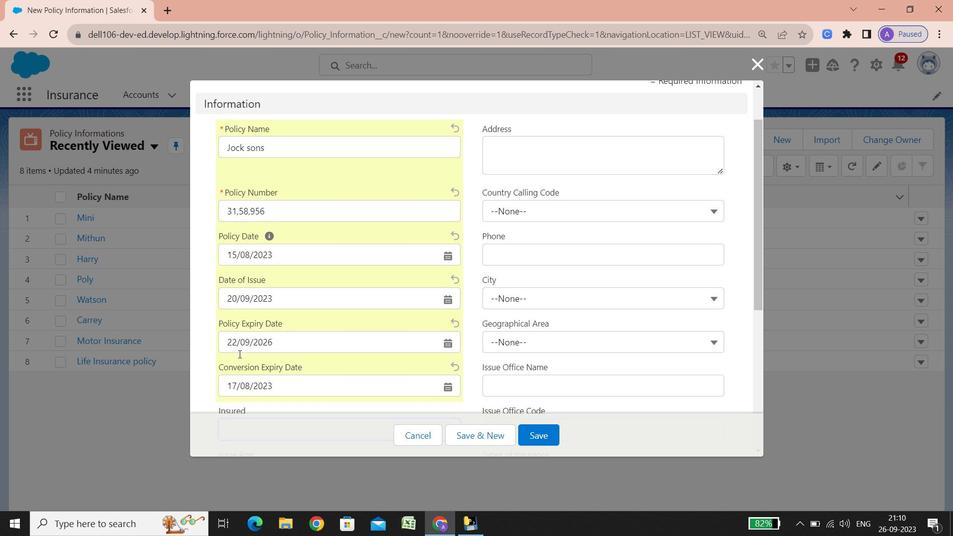 
Action: Mouse scrolled (238, 354) with delta (0, 0)
Screenshot: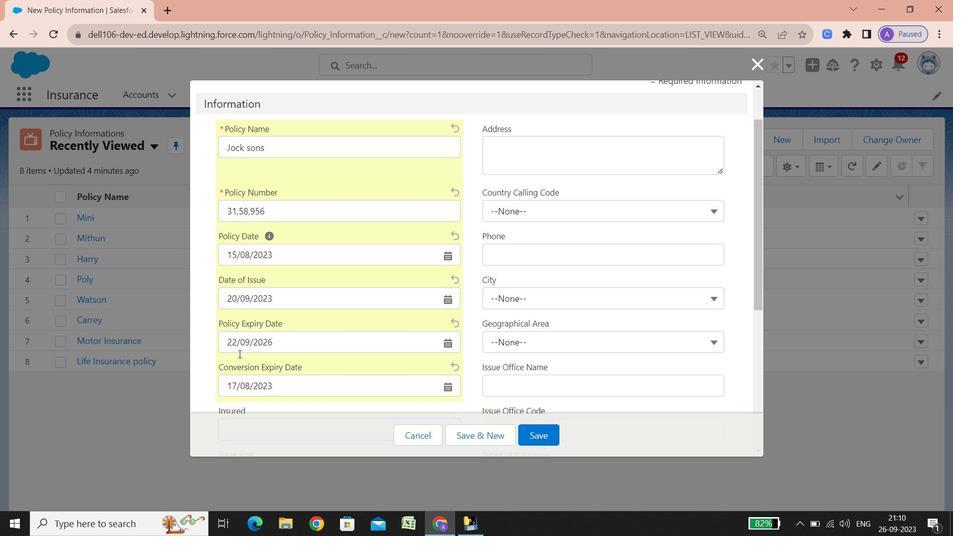 
Action: Mouse scrolled (238, 354) with delta (0, 0)
Screenshot: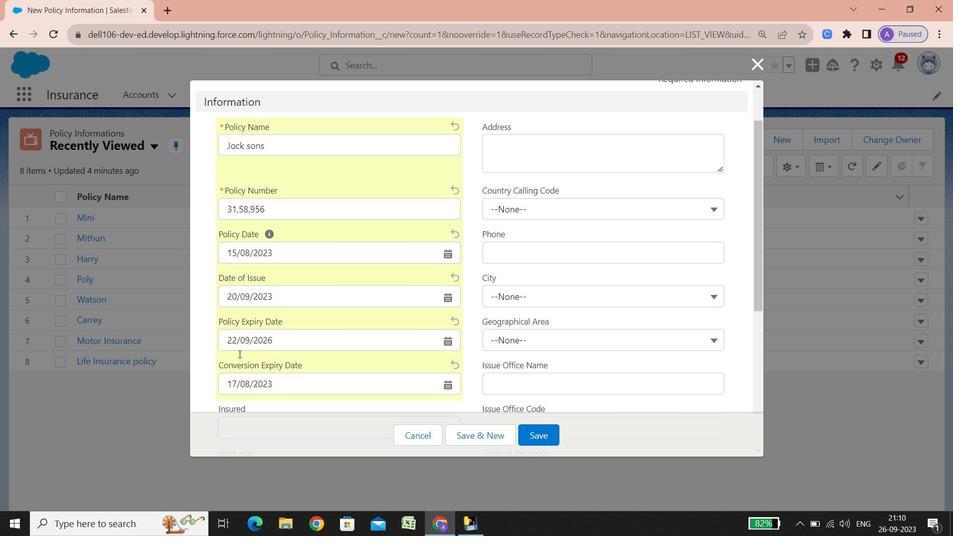 
Action: Mouse scrolled (238, 354) with delta (0, 0)
Screenshot: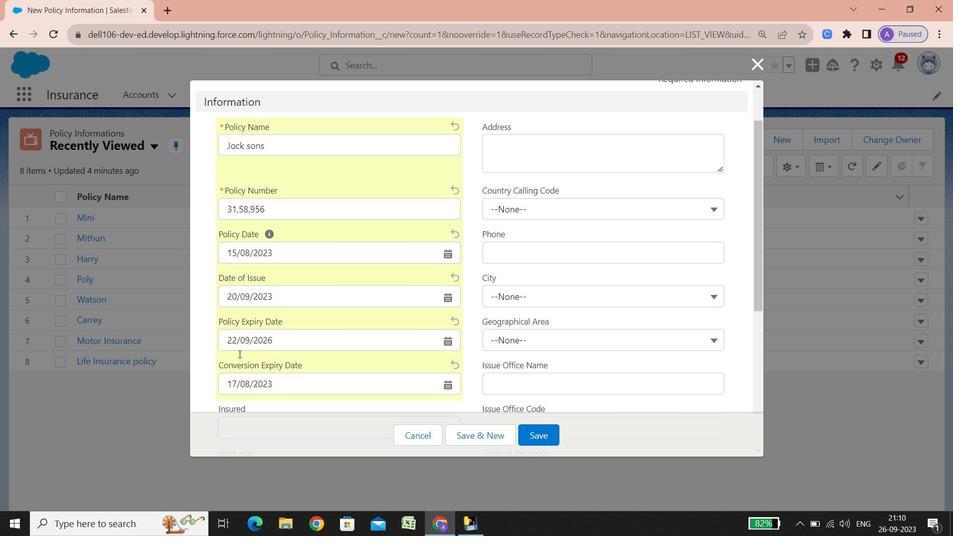 
Action: Mouse scrolled (238, 354) with delta (0, 0)
Screenshot: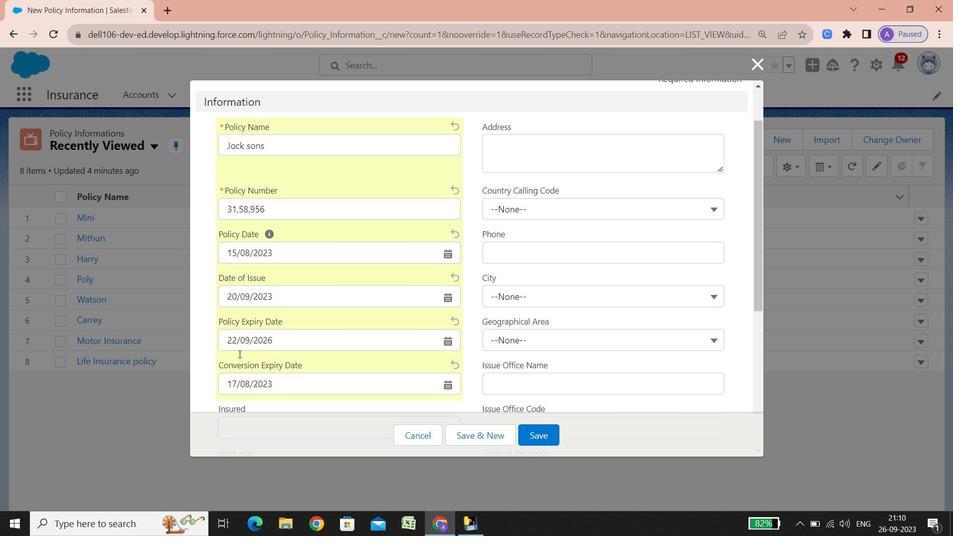 
Action: Mouse scrolled (238, 354) with delta (0, 0)
Screenshot: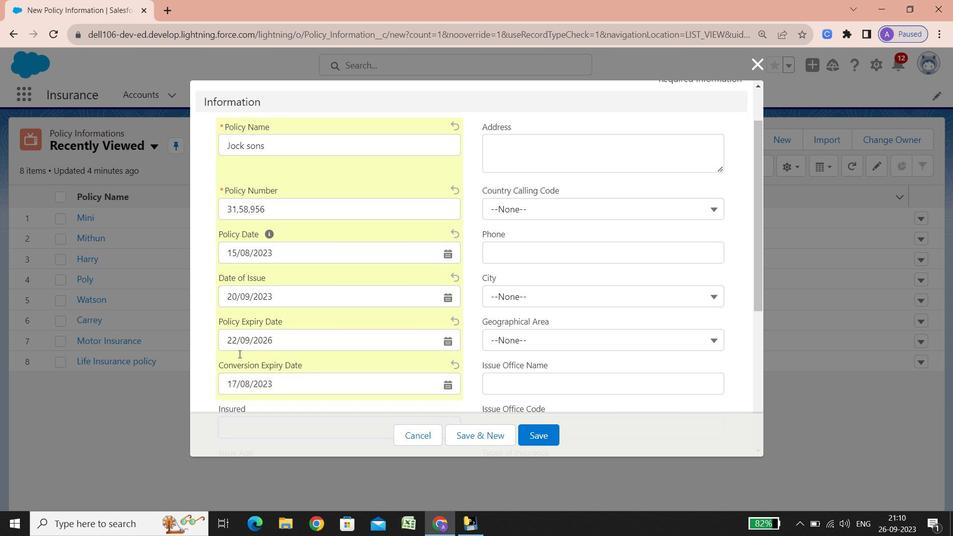 
Action: Mouse scrolled (238, 354) with delta (0, 0)
Screenshot: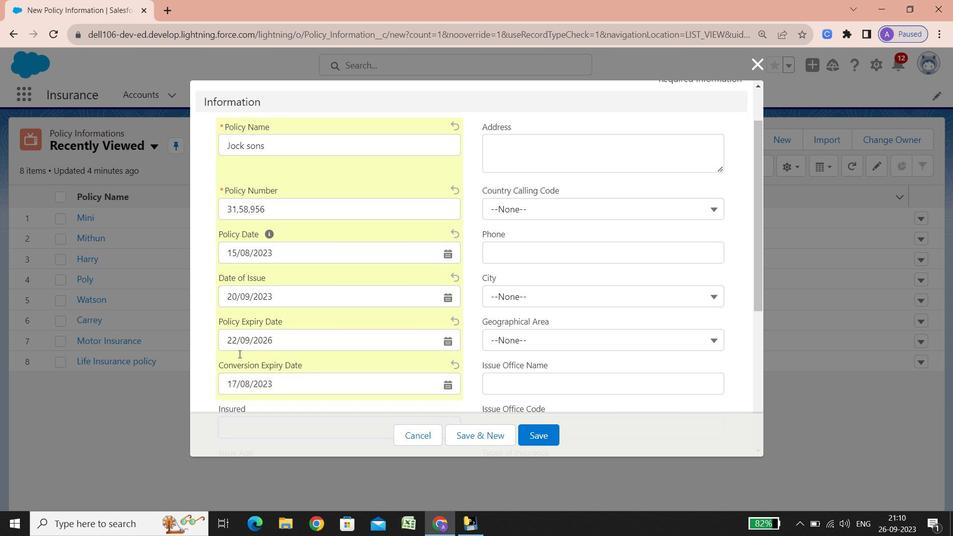 
Action: Mouse scrolled (238, 354) with delta (0, 0)
Screenshot: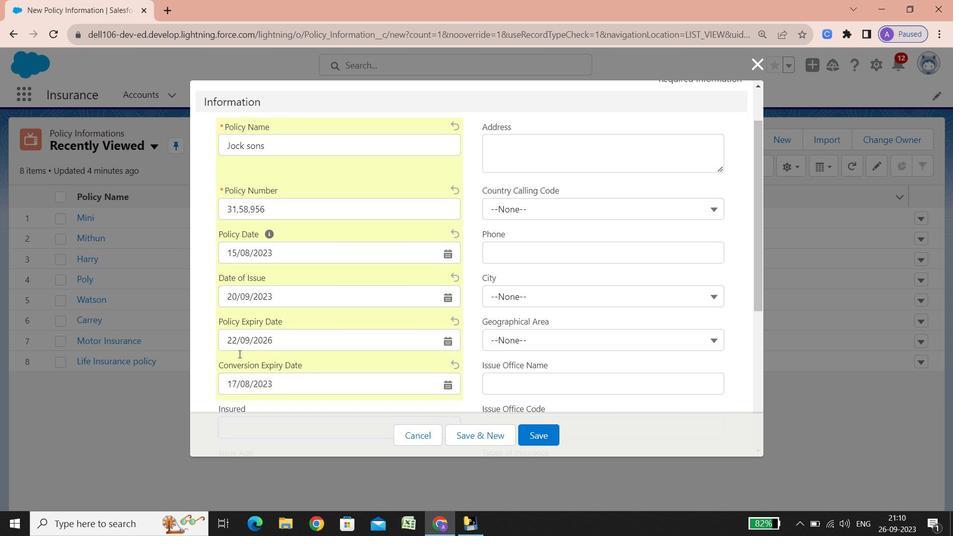
Action: Mouse scrolled (238, 354) with delta (0, 0)
Screenshot: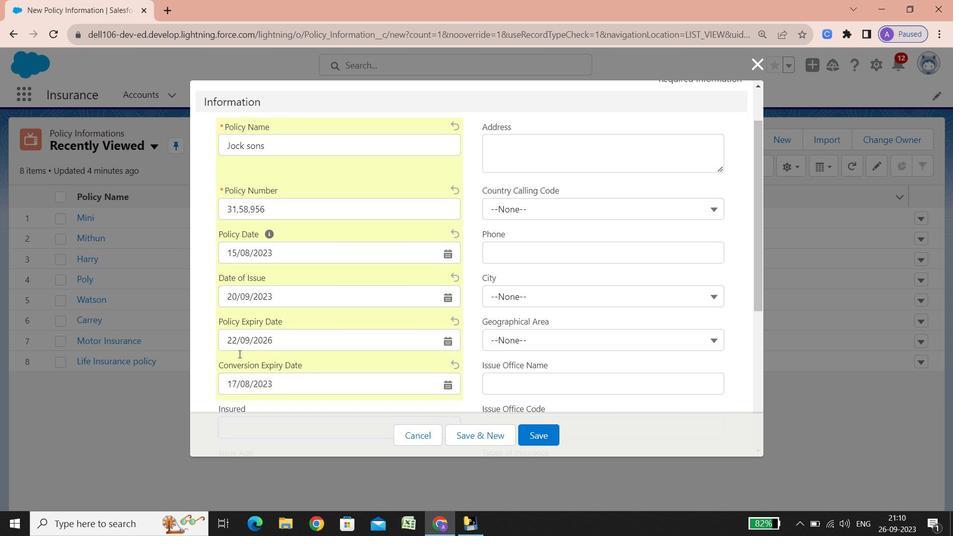 
Action: Mouse scrolled (238, 354) with delta (0, 0)
Screenshot: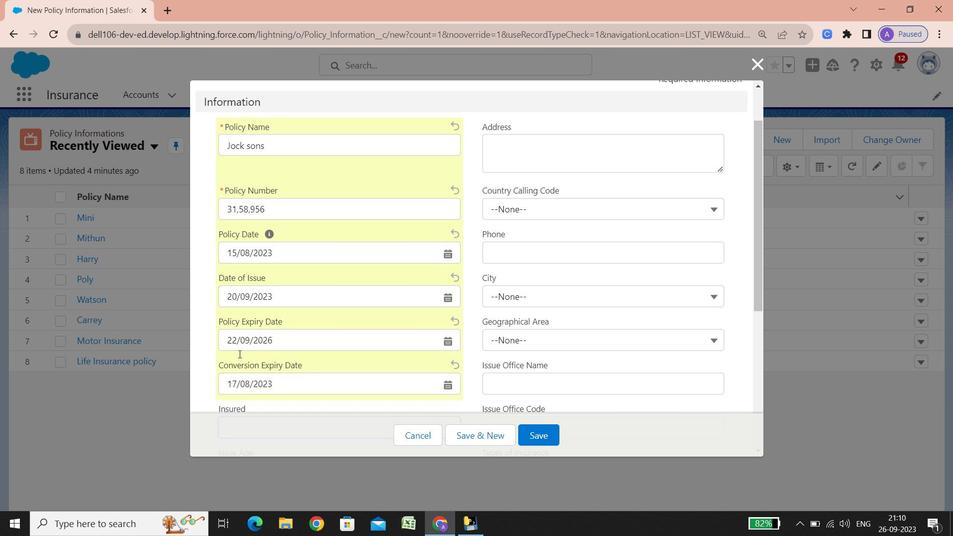 
Action: Mouse scrolled (238, 354) with delta (0, 0)
Screenshot: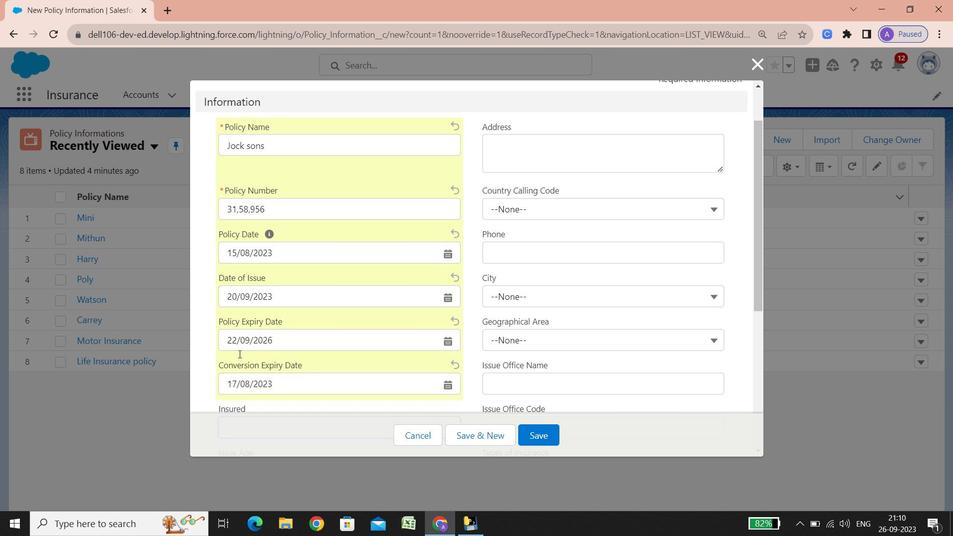
Action: Mouse scrolled (238, 354) with delta (0, 0)
Screenshot: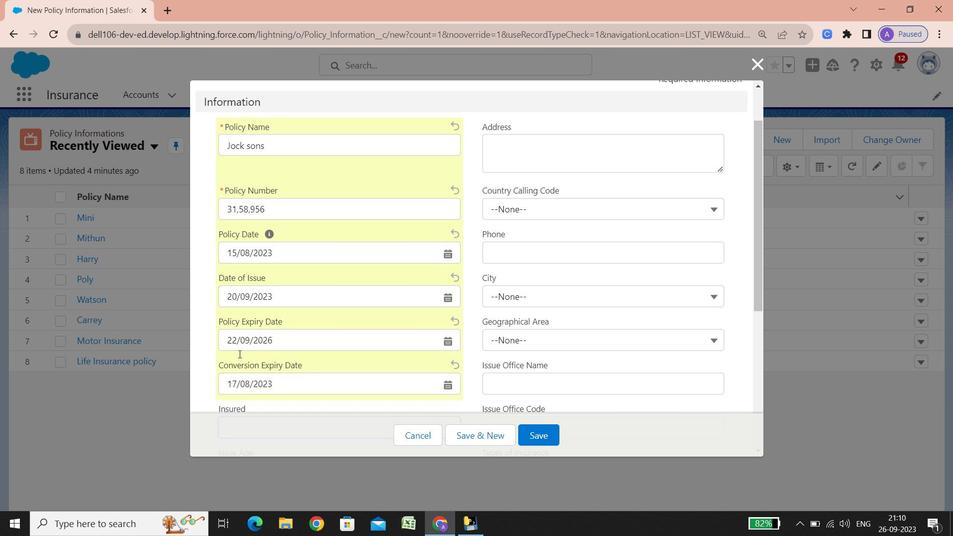 
Action: Mouse scrolled (238, 354) with delta (0, 0)
Screenshot: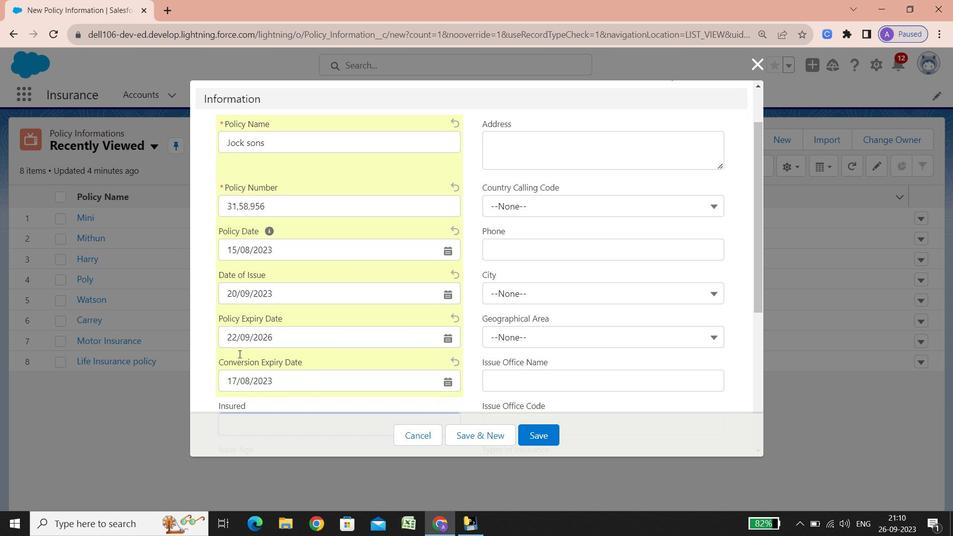 
Action: Mouse scrolled (238, 354) with delta (0, 0)
Screenshot: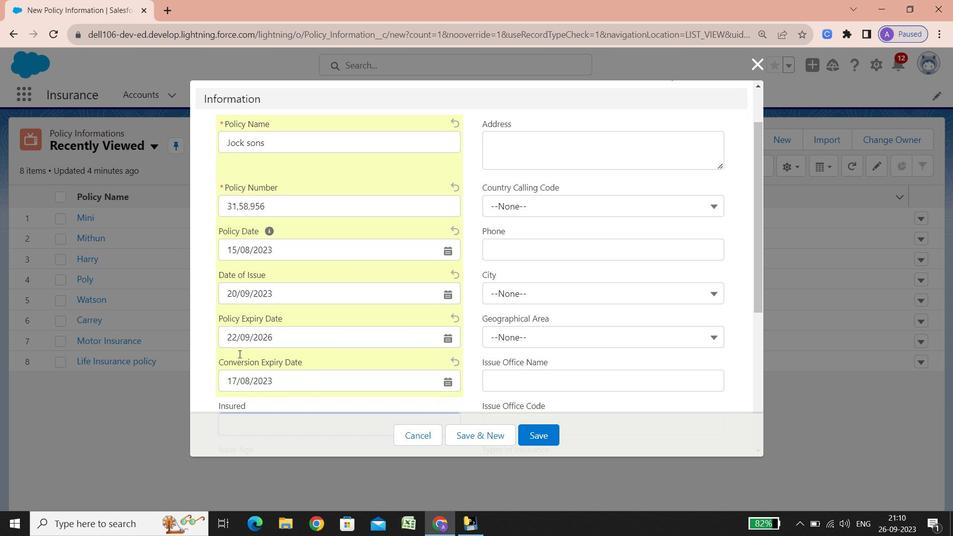 
Action: Mouse scrolled (238, 354) with delta (0, 0)
Screenshot: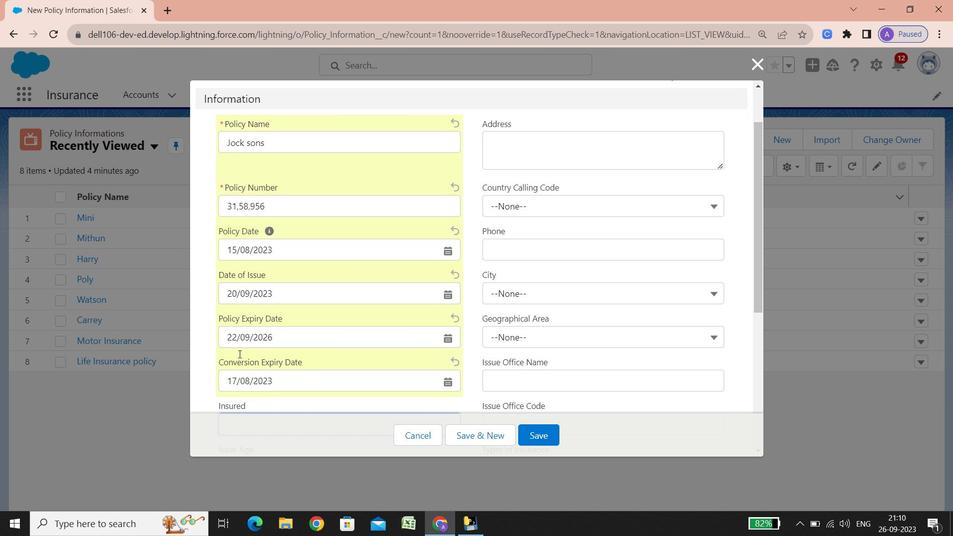 
Action: Mouse scrolled (238, 354) with delta (0, 0)
Screenshot: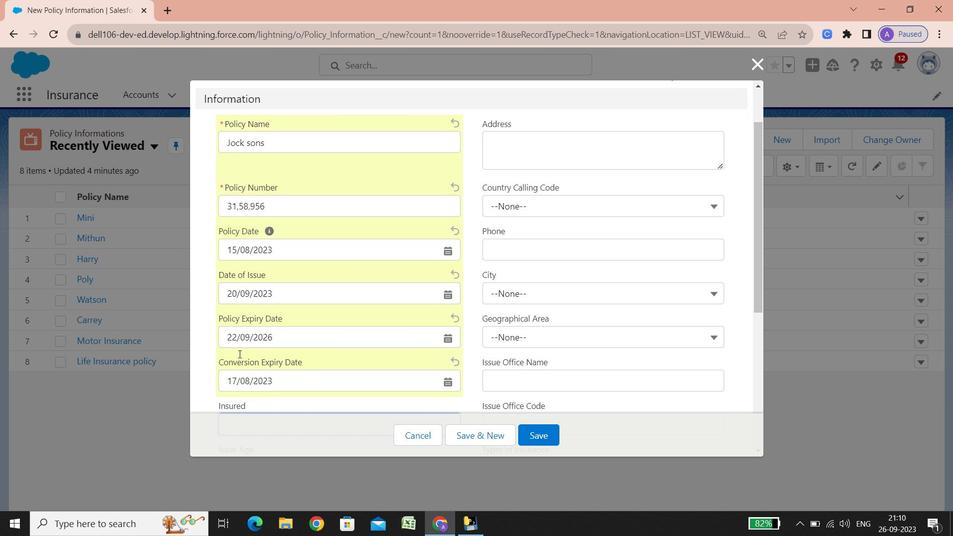 
Action: Mouse scrolled (238, 354) with delta (0, 0)
Screenshot: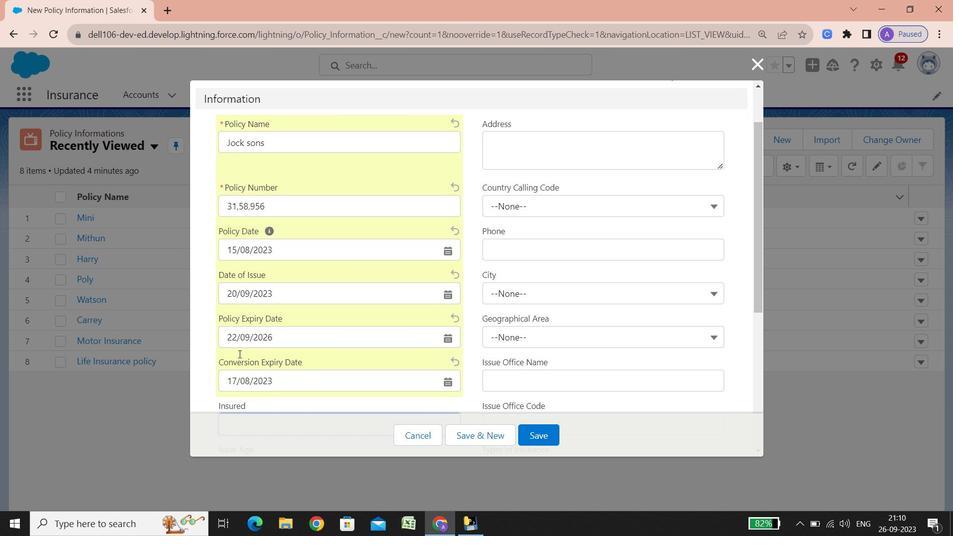 
Action: Mouse scrolled (238, 354) with delta (0, 0)
Screenshot: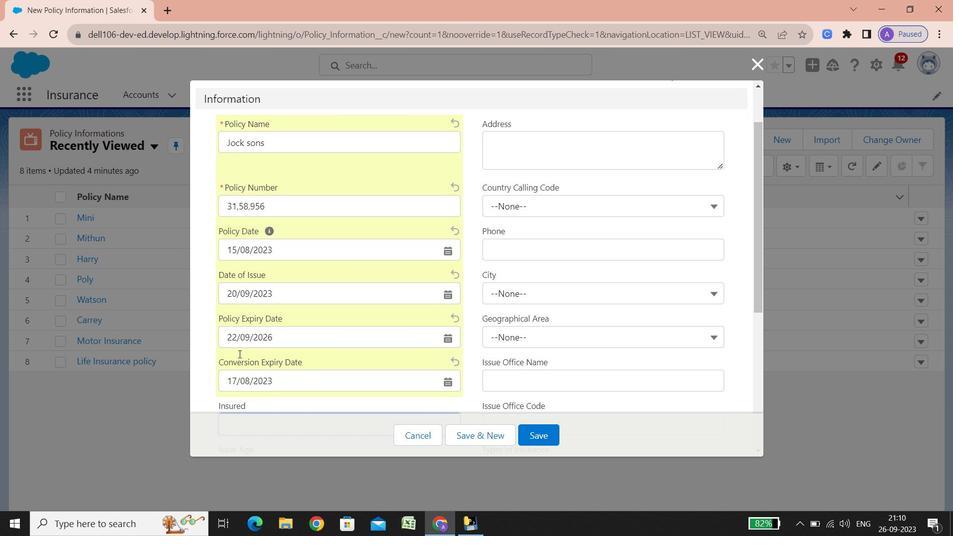 
Action: Mouse scrolled (238, 354) with delta (0, 0)
Screenshot: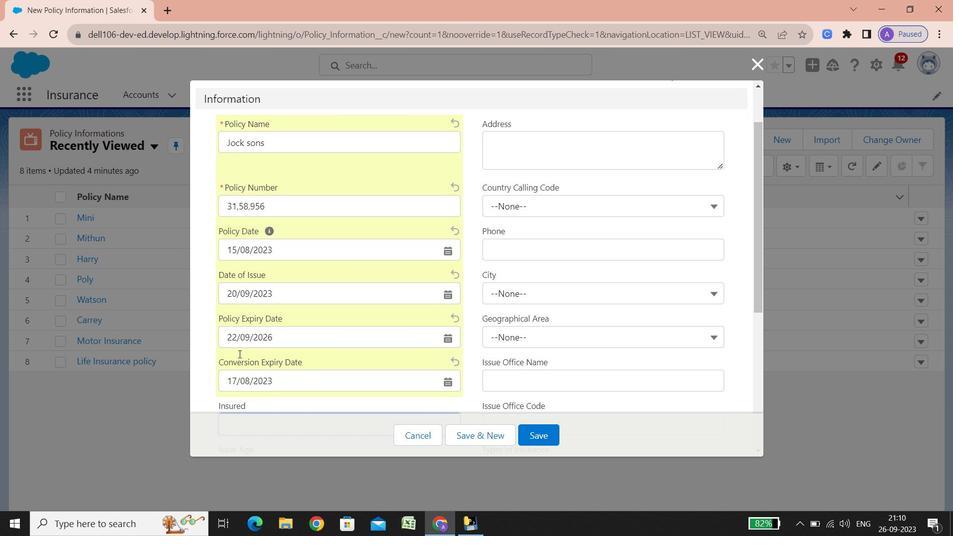 
Action: Mouse scrolled (238, 354) with delta (0, 0)
Screenshot: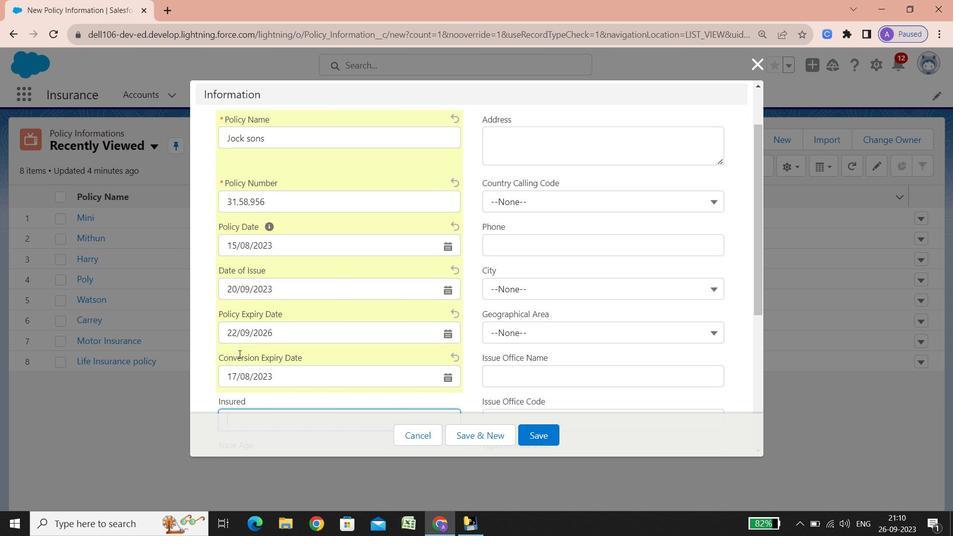 
Action: Mouse scrolled (238, 354) with delta (0, 0)
Screenshot: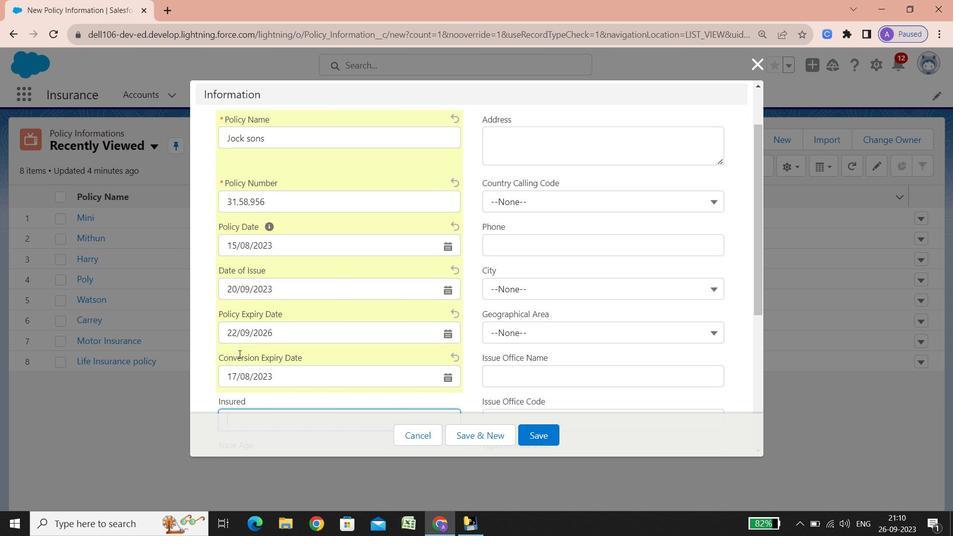
Action: Mouse scrolled (238, 354) with delta (0, 0)
Screenshot: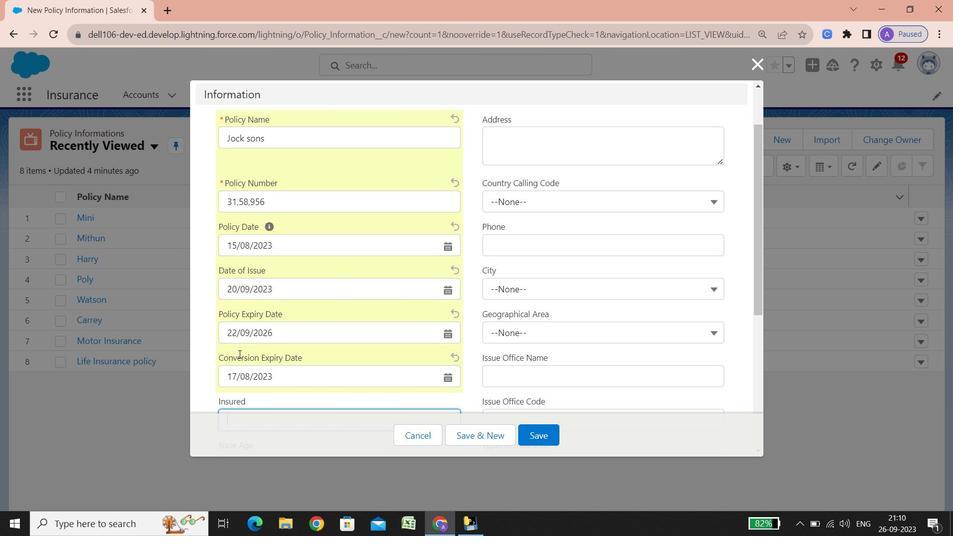 
Action: Key pressed <Key.shift><Key.shift><Key.shift><Key.shift><Key.shift><Key.shift>Jock<Key.space>sons
Screenshot: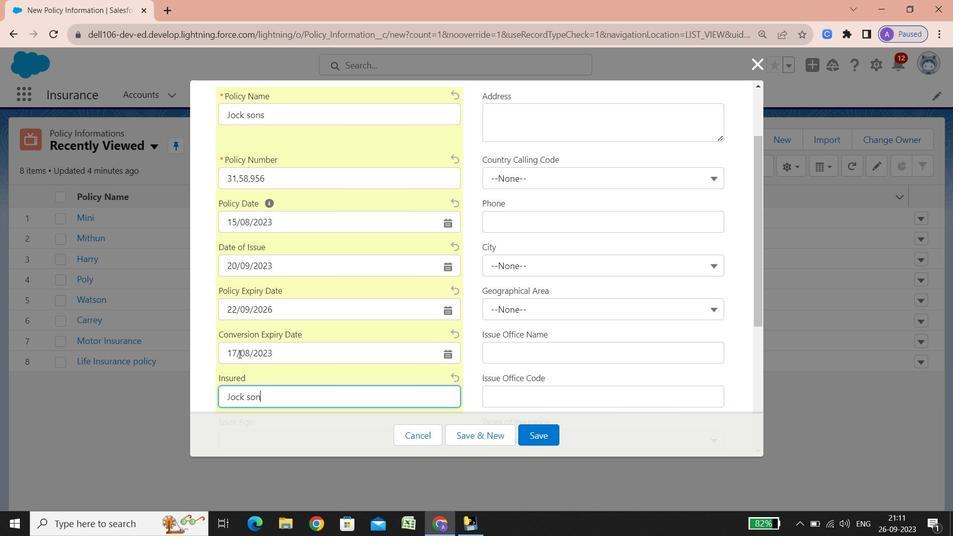 
Action: Mouse moved to (271, 382)
Screenshot: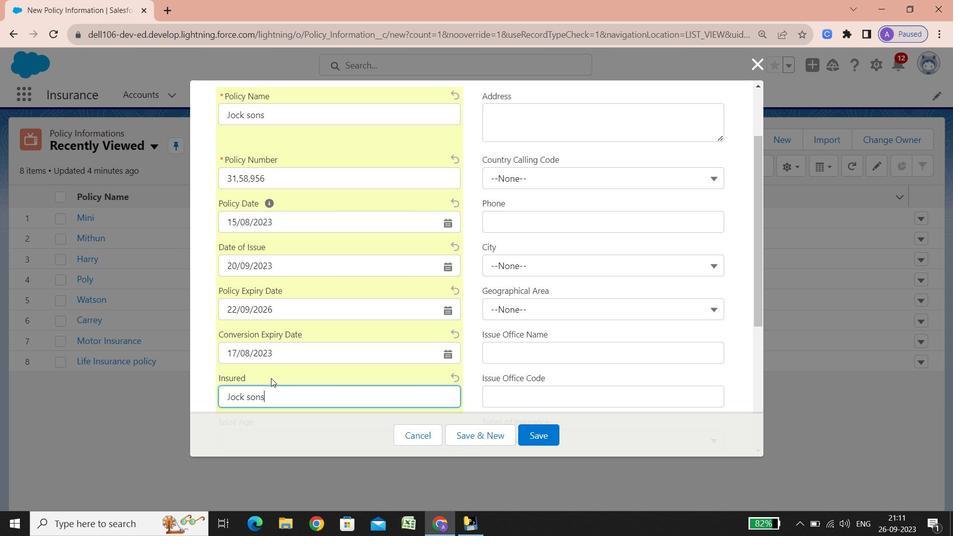 
Action: Mouse scrolled (271, 381) with delta (0, 0)
Screenshot: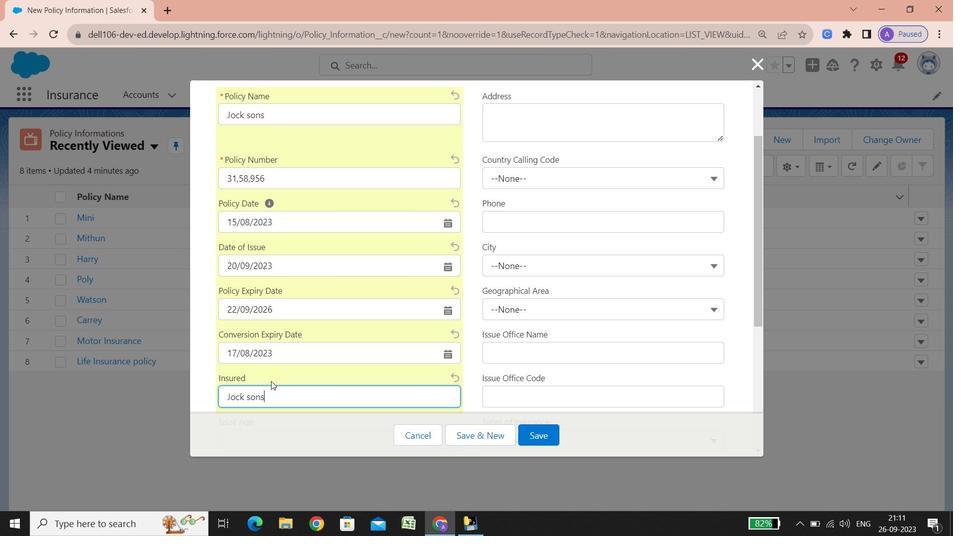 
Action: Mouse scrolled (271, 381) with delta (0, 0)
Screenshot: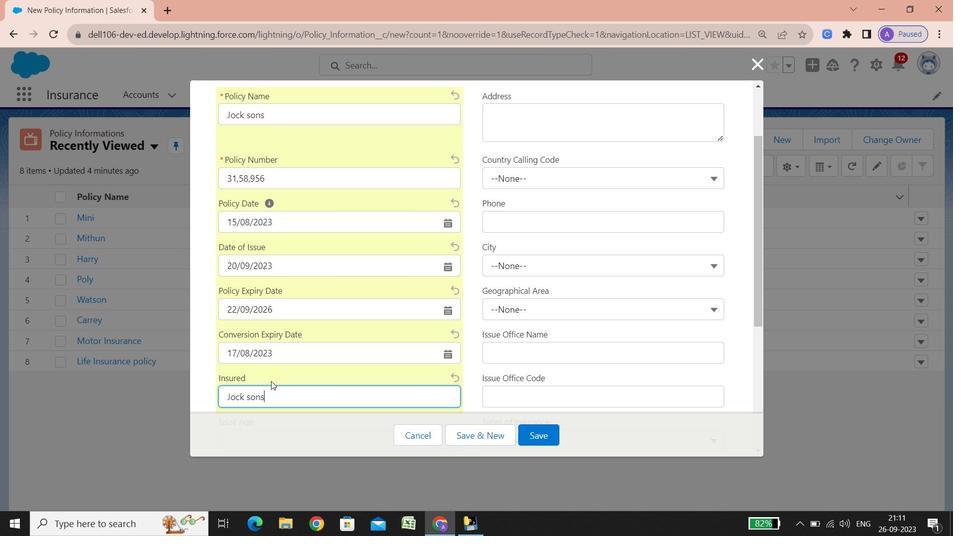 
Action: Mouse scrolled (271, 381) with delta (0, 0)
Screenshot: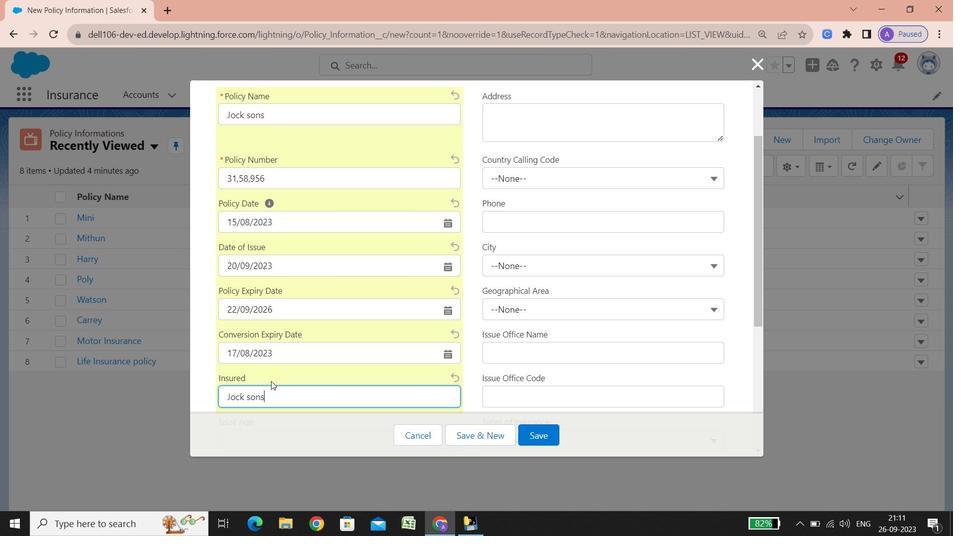 
Action: Mouse scrolled (271, 381) with delta (0, 0)
Screenshot: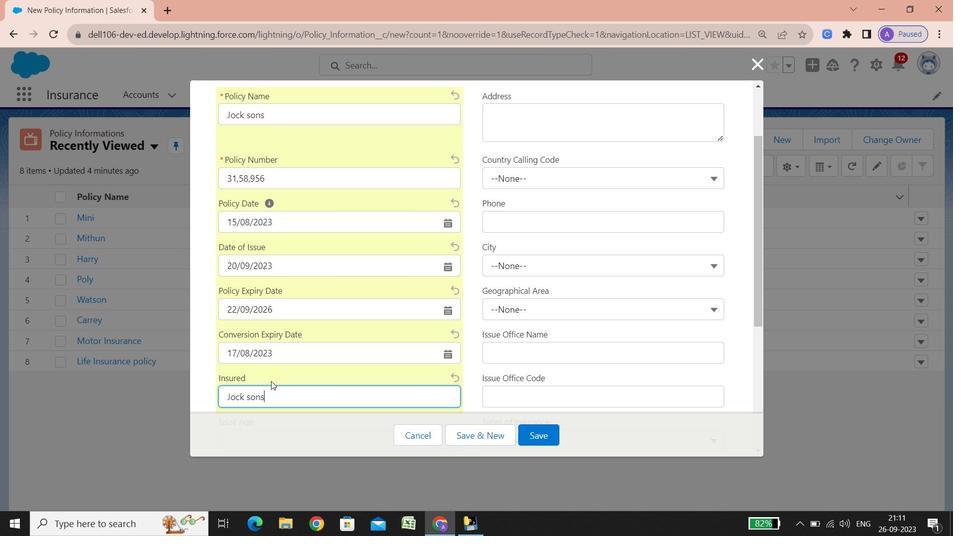 
Action: Mouse scrolled (271, 381) with delta (0, 0)
Screenshot: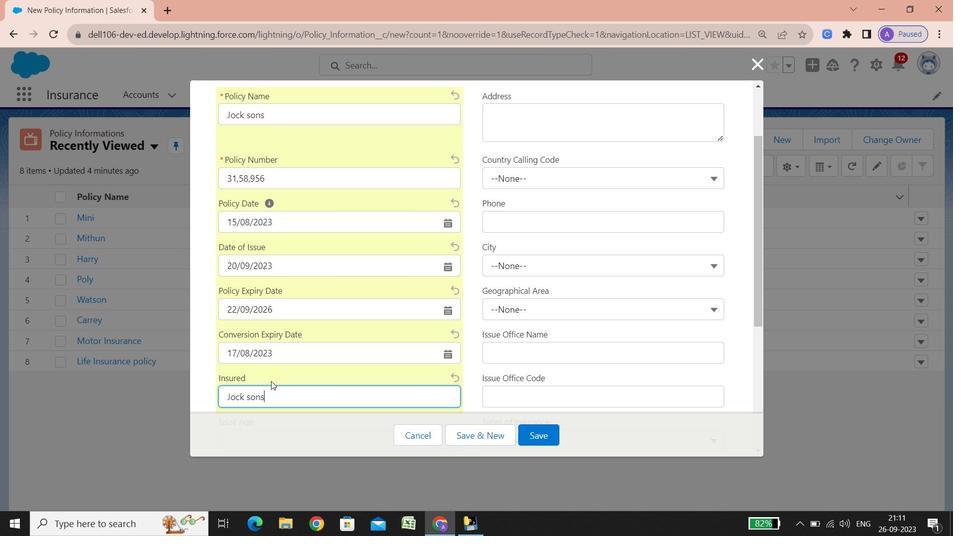 
Action: Mouse scrolled (271, 381) with delta (0, 0)
Screenshot: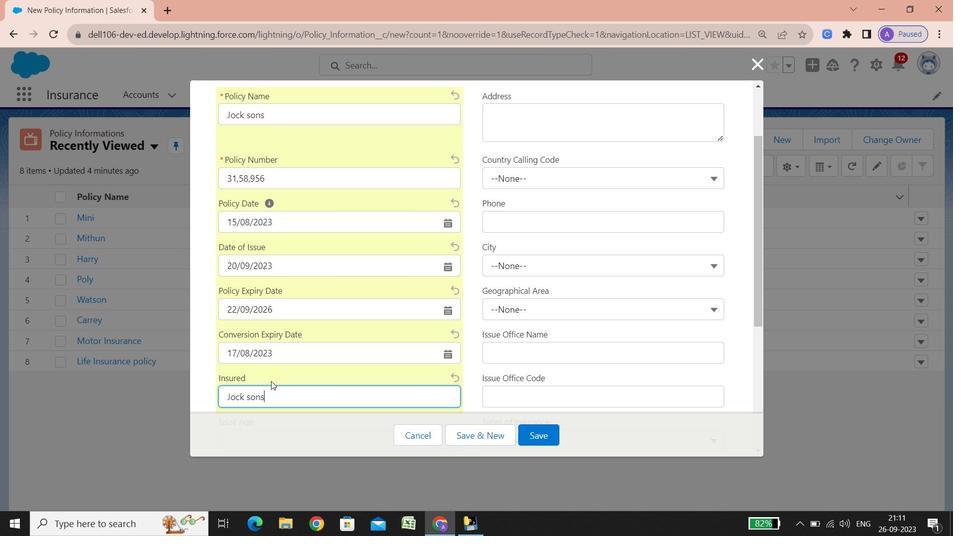 
Action: Mouse scrolled (271, 381) with delta (0, 0)
Screenshot: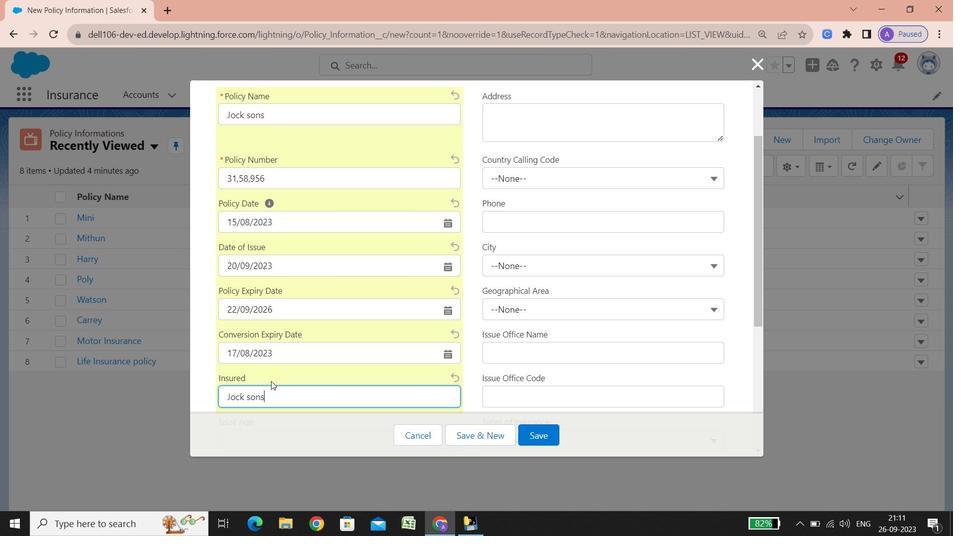 
Action: Mouse scrolled (271, 381) with delta (0, 0)
Screenshot: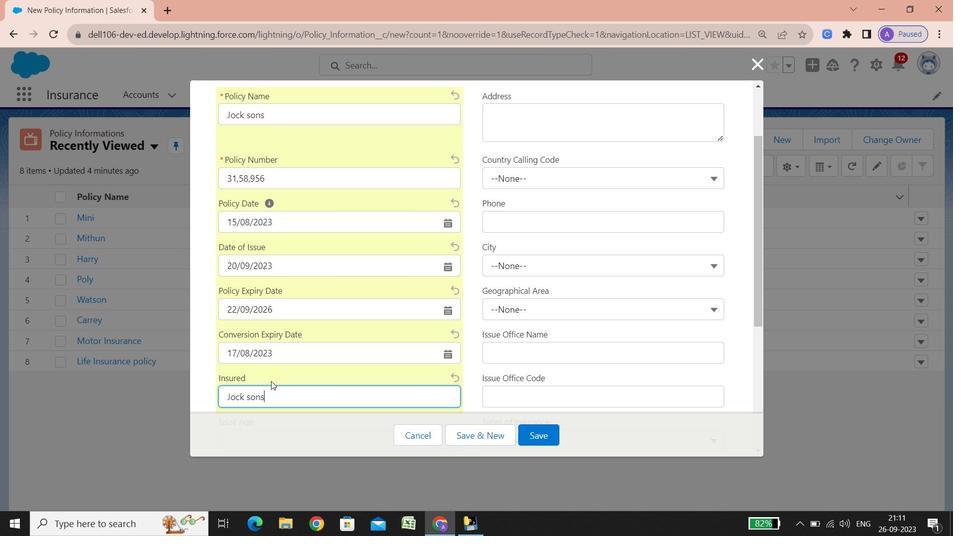 
Action: Mouse scrolled (271, 381) with delta (0, 0)
Screenshot: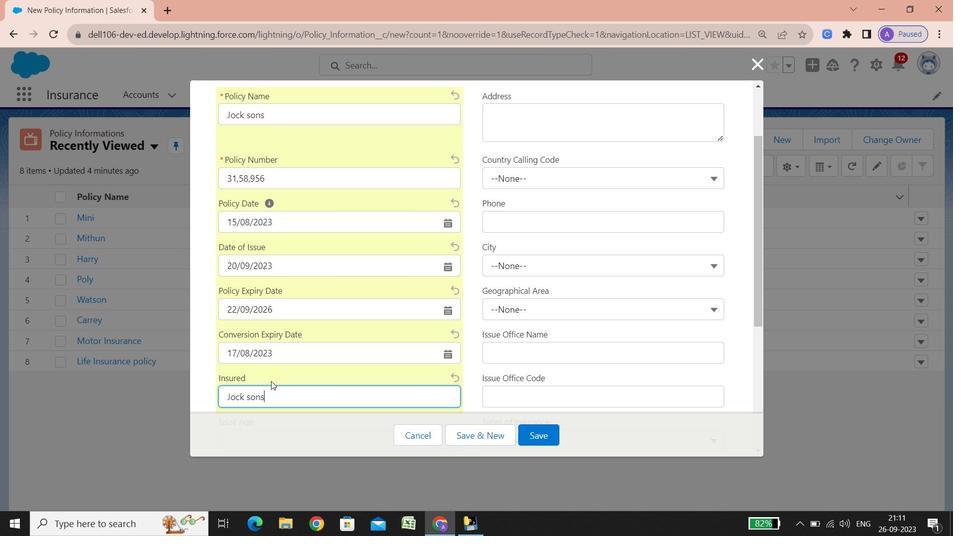 
Action: Mouse scrolled (271, 381) with delta (0, 0)
Screenshot: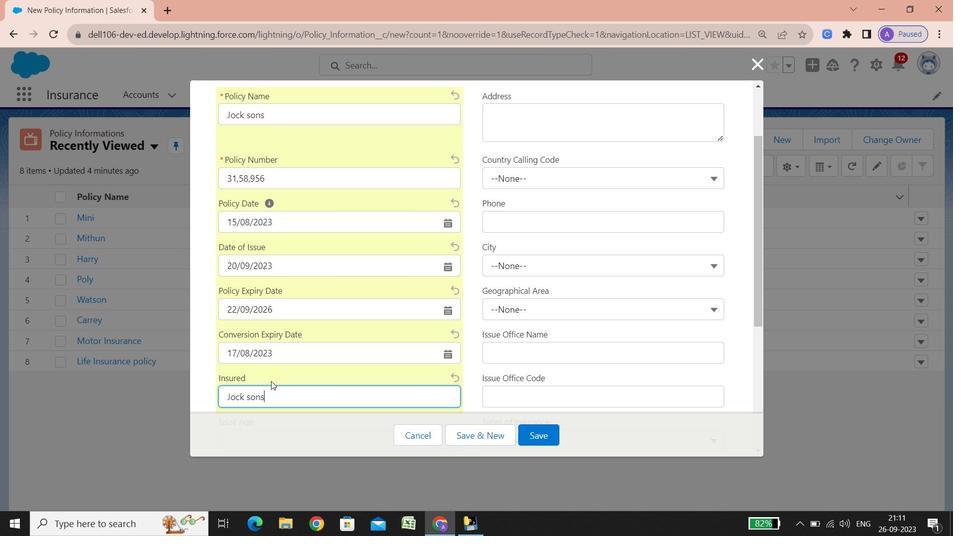 
Action: Mouse scrolled (271, 381) with delta (0, 0)
Screenshot: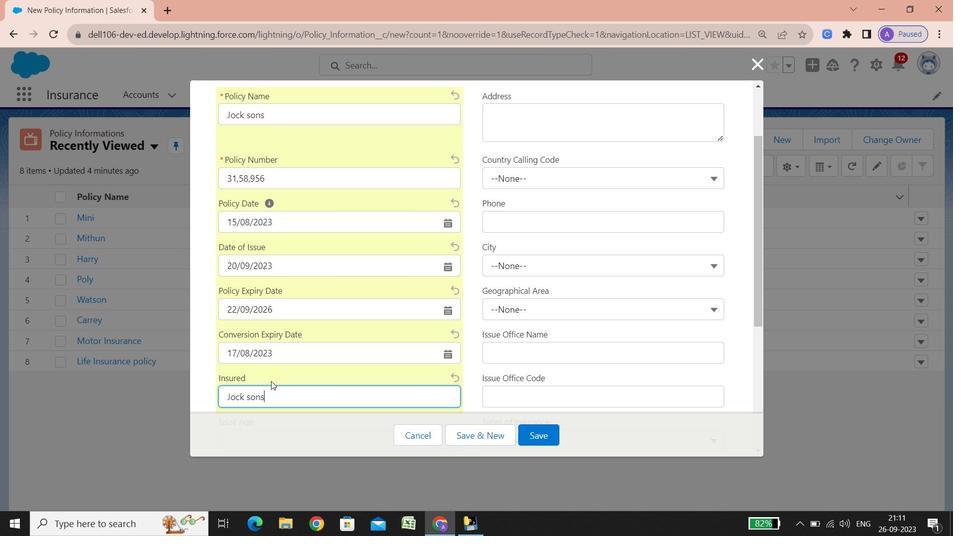 
Action: Mouse scrolled (271, 381) with delta (0, 0)
Screenshot: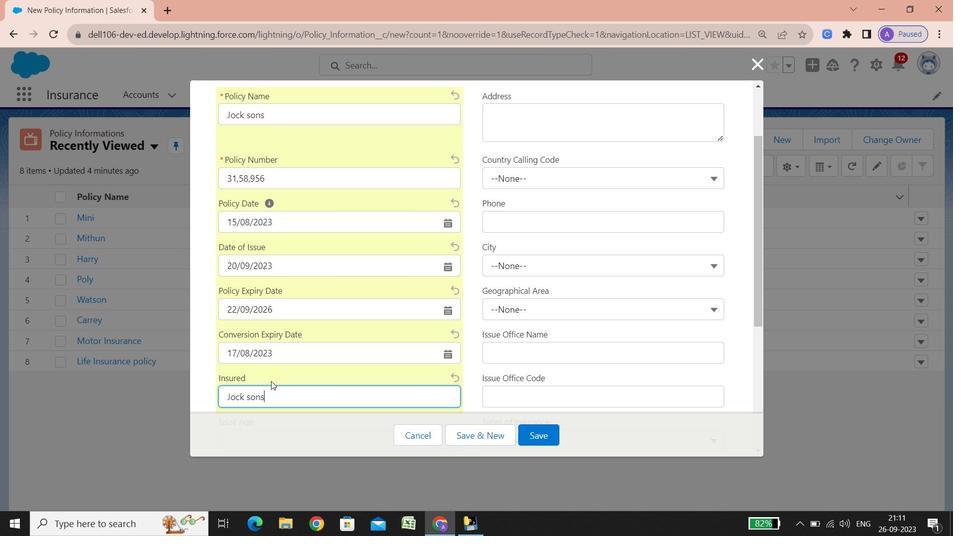 
Action: Mouse scrolled (271, 381) with delta (0, 0)
Screenshot: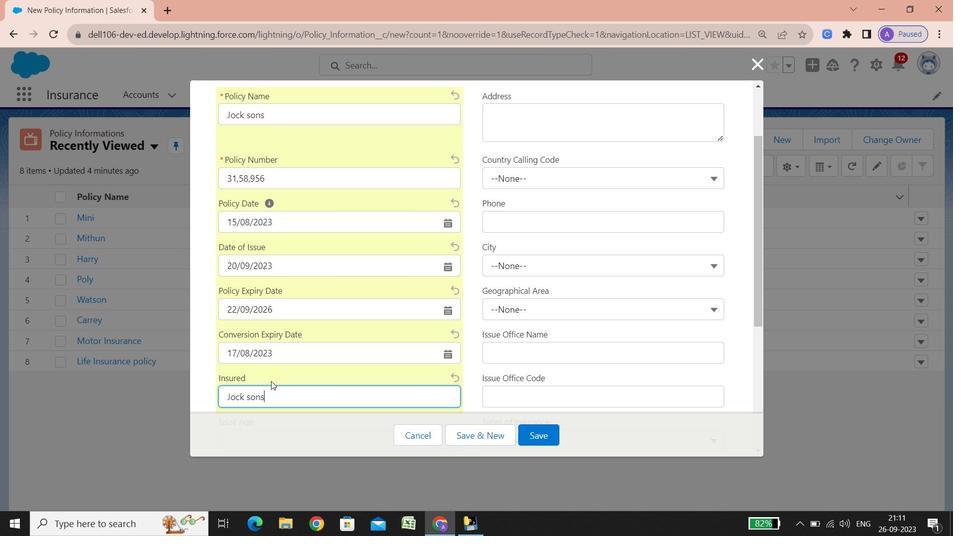 
Action: Mouse scrolled (271, 381) with delta (0, 0)
Screenshot: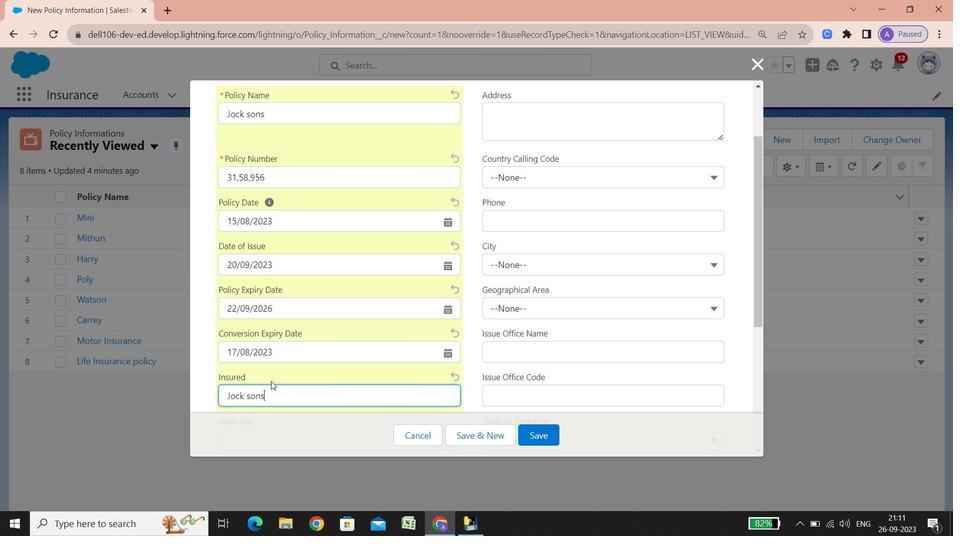 
Action: Mouse scrolled (271, 381) with delta (0, 0)
Screenshot: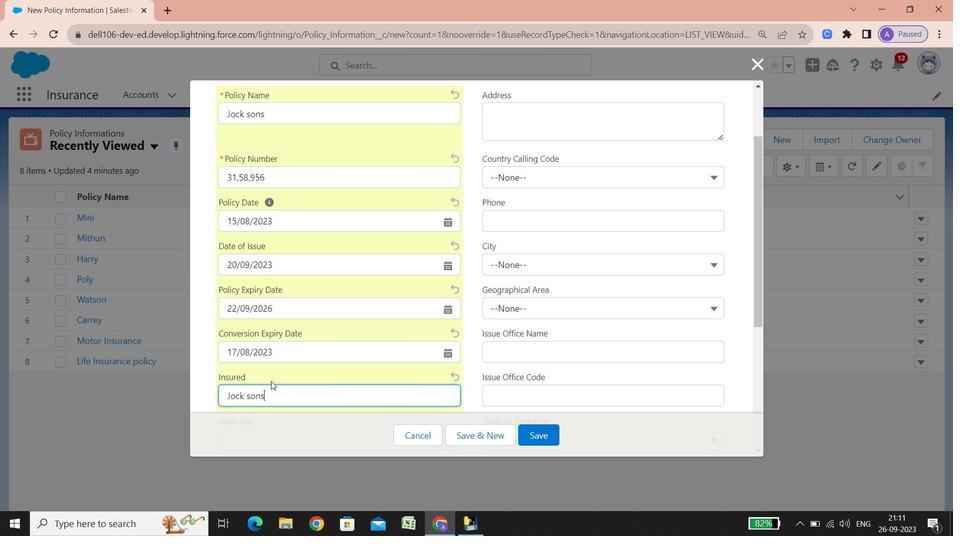 
Action: Mouse scrolled (271, 381) with delta (0, 0)
Screenshot: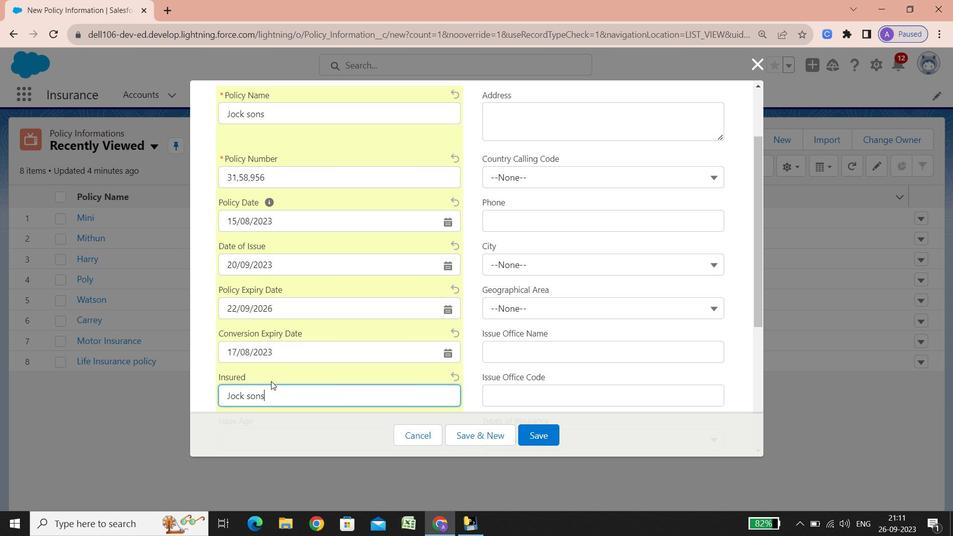 
Action: Mouse scrolled (271, 381) with delta (0, 0)
Screenshot: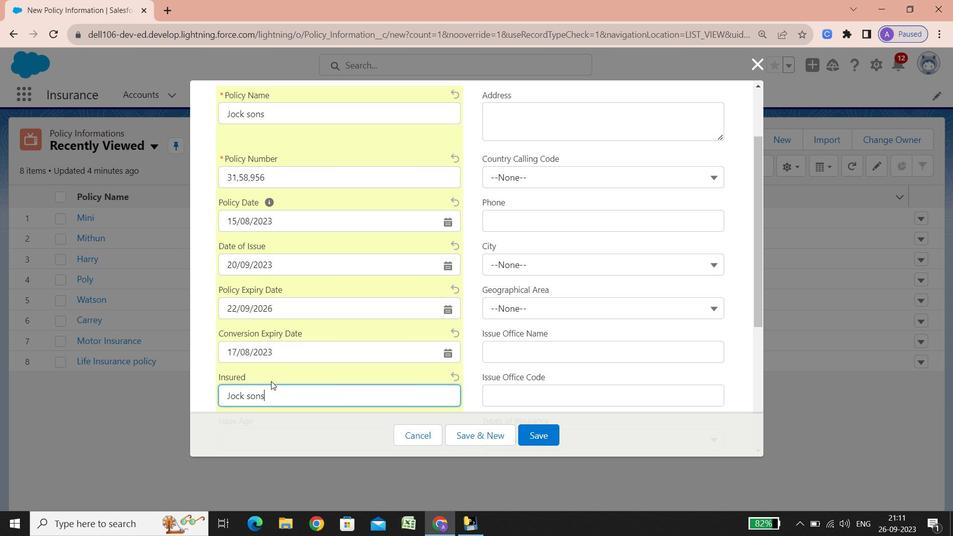 
Action: Mouse scrolled (271, 381) with delta (0, 0)
Screenshot: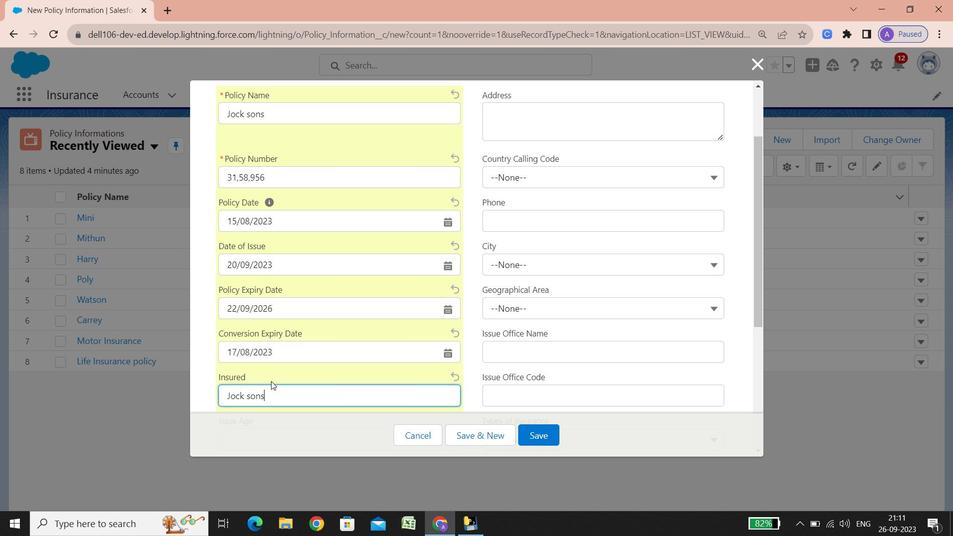 
Action: Mouse scrolled (271, 381) with delta (0, 0)
Screenshot: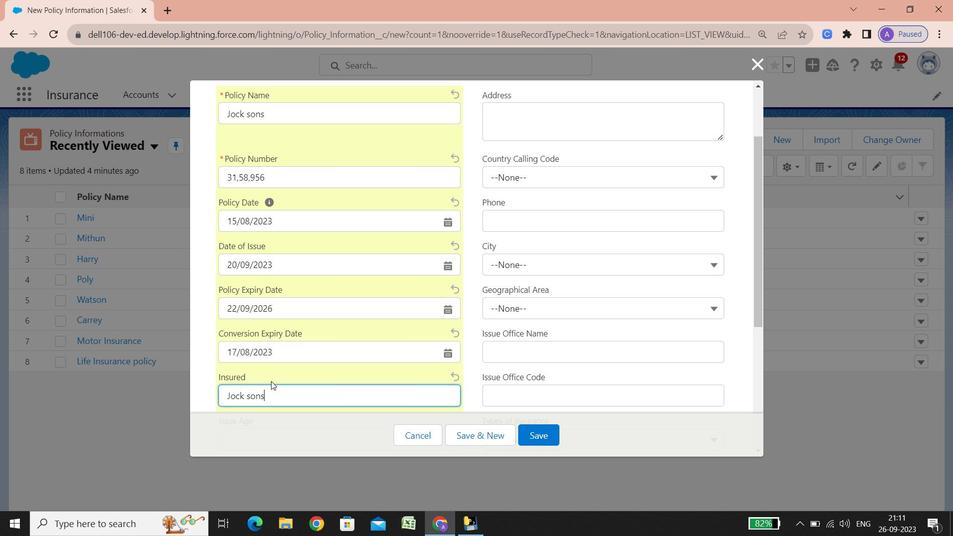 
Action: Mouse scrolled (271, 381) with delta (0, 0)
Screenshot: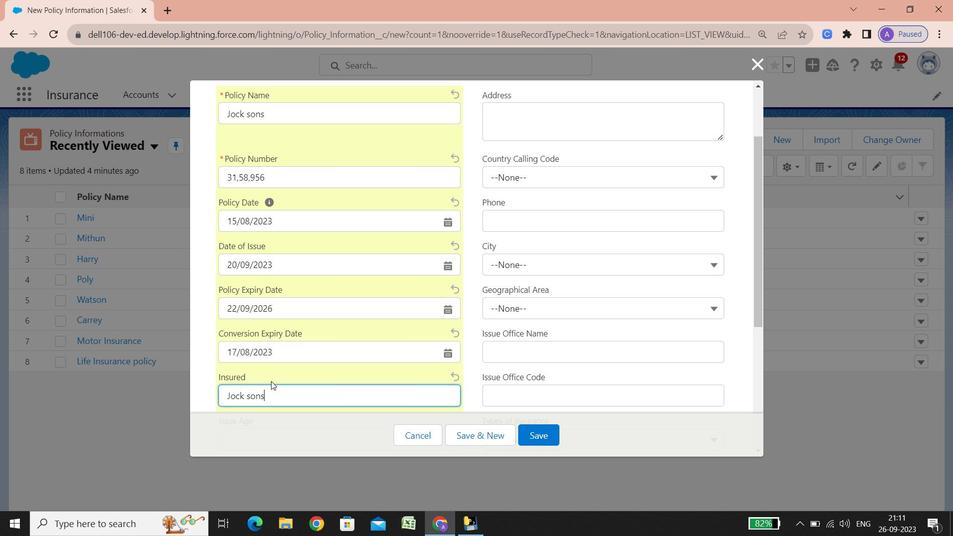 
Action: Mouse scrolled (271, 381) with delta (0, 0)
Screenshot: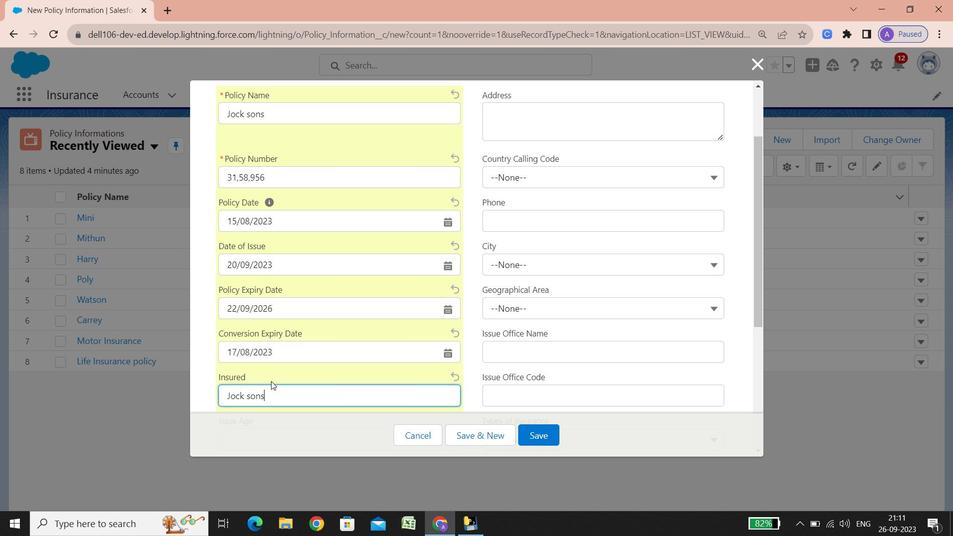 
Action: Mouse scrolled (271, 381) with delta (0, 0)
Screenshot: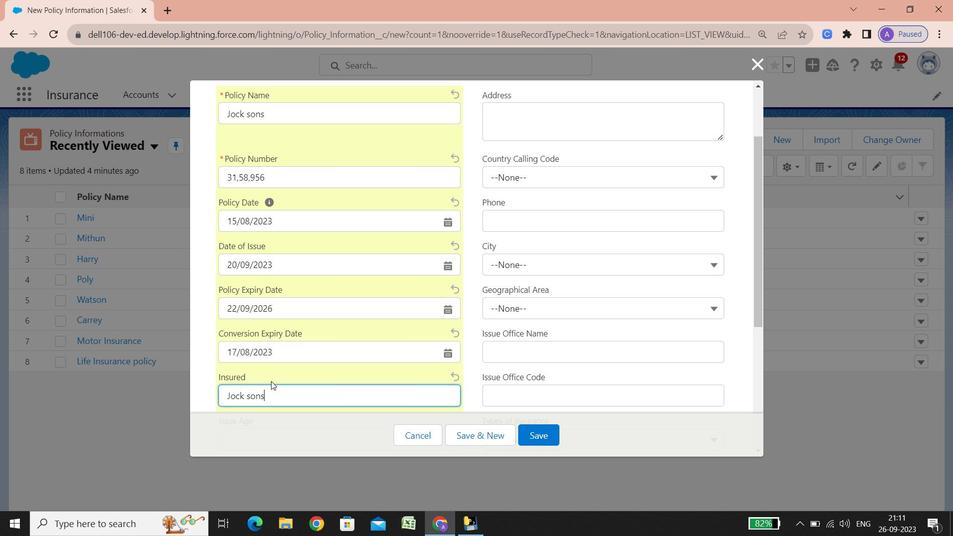 
Action: Mouse scrolled (271, 381) with delta (0, 0)
Screenshot: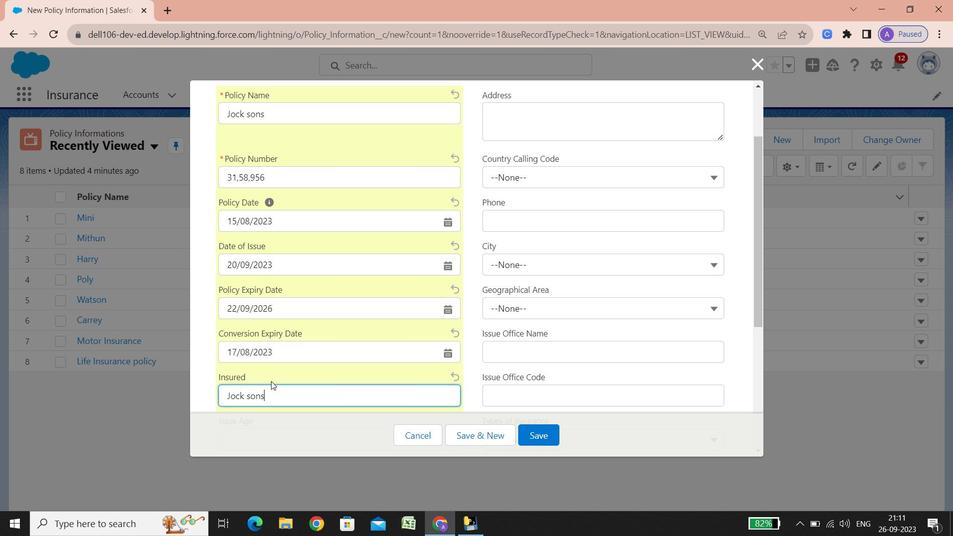 
Action: Mouse scrolled (271, 381) with delta (0, 0)
Screenshot: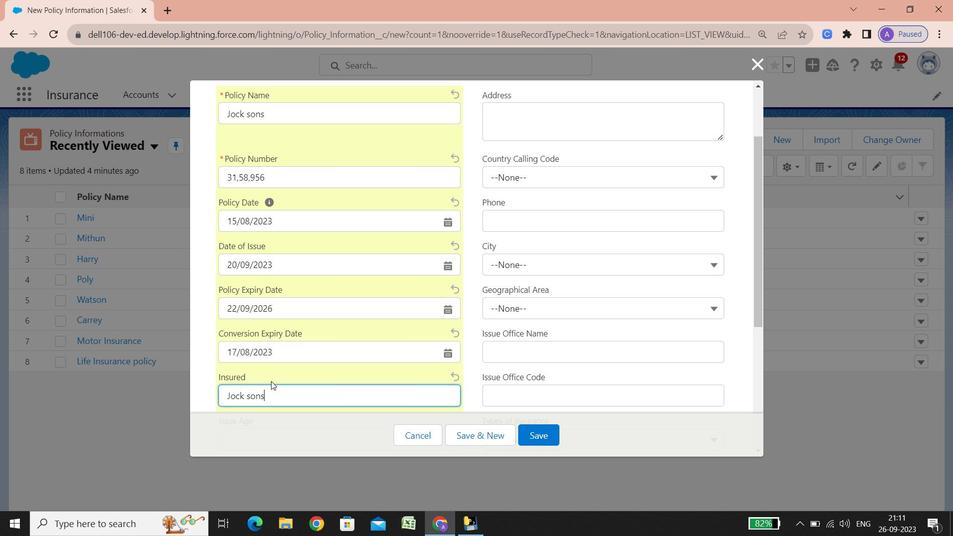 
Action: Mouse scrolled (271, 381) with delta (0, 0)
Screenshot: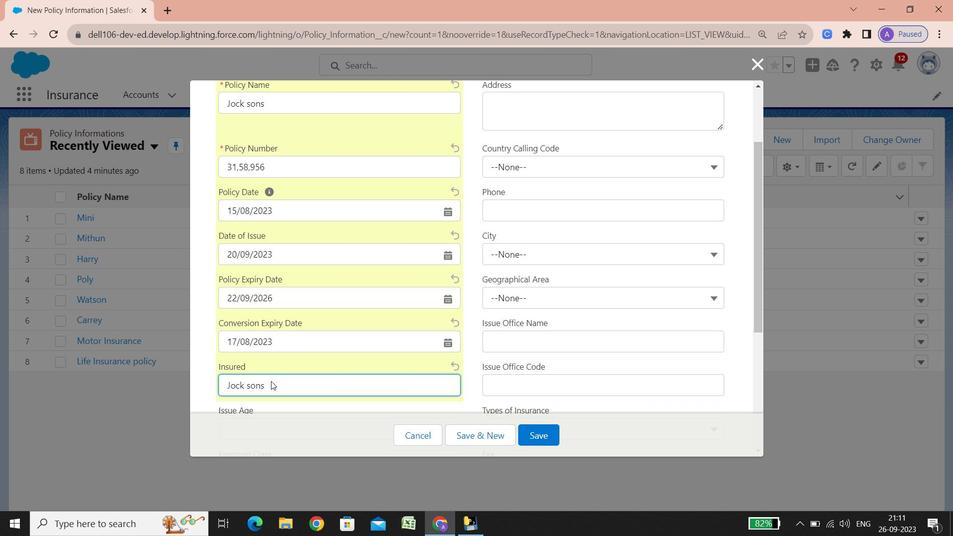 
Action: Mouse scrolled (271, 381) with delta (0, 0)
Screenshot: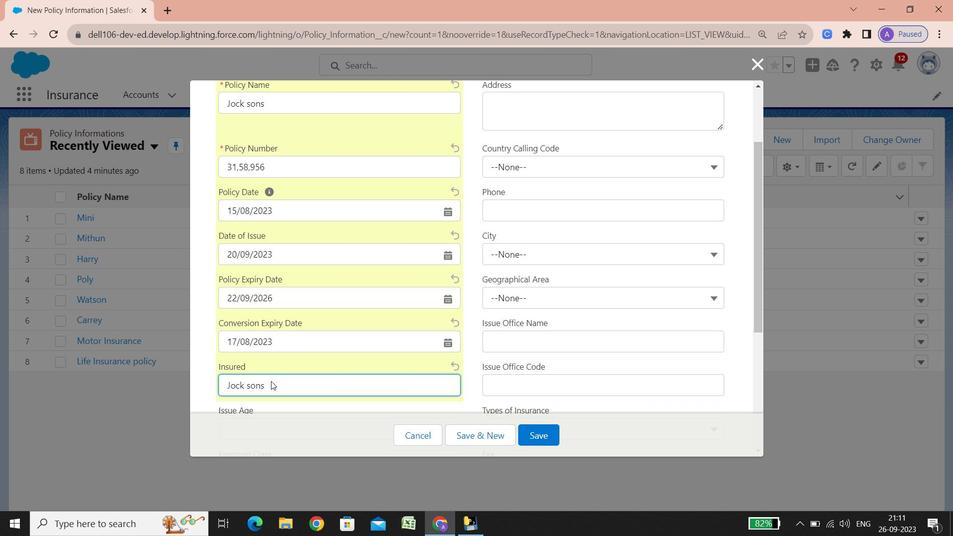 
Action: Mouse scrolled (271, 381) with delta (0, 0)
Screenshot: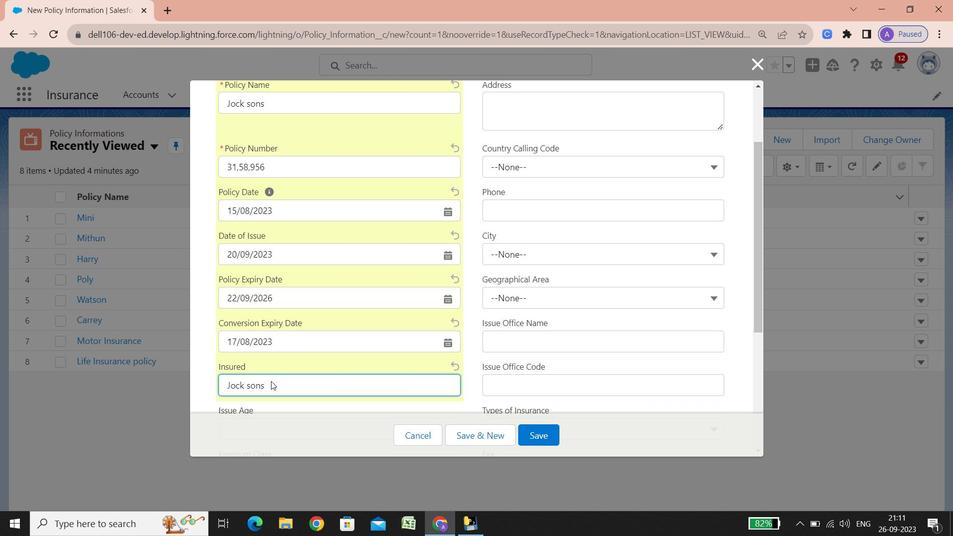 
Action: Mouse scrolled (271, 381) with delta (0, 0)
Screenshot: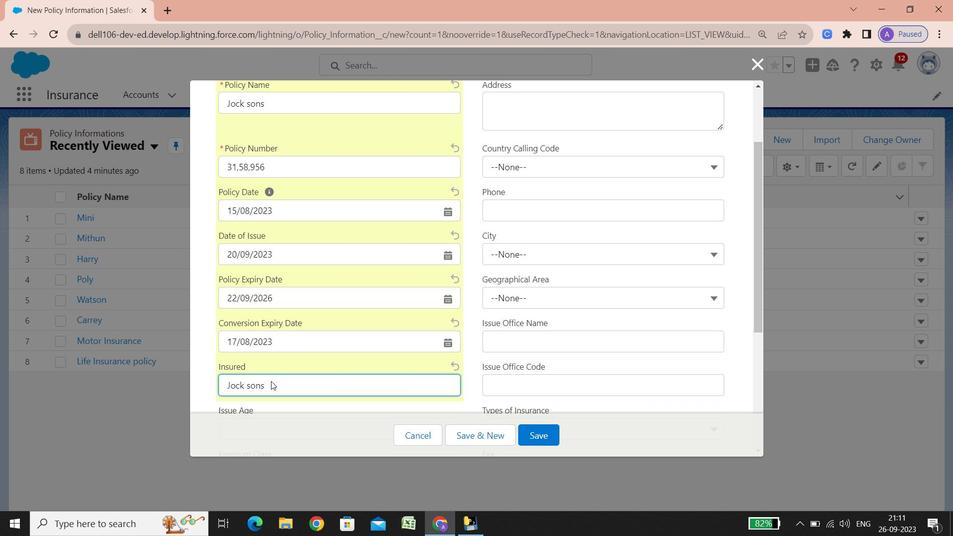
Action: Mouse scrolled (271, 381) with delta (0, 0)
Screenshot: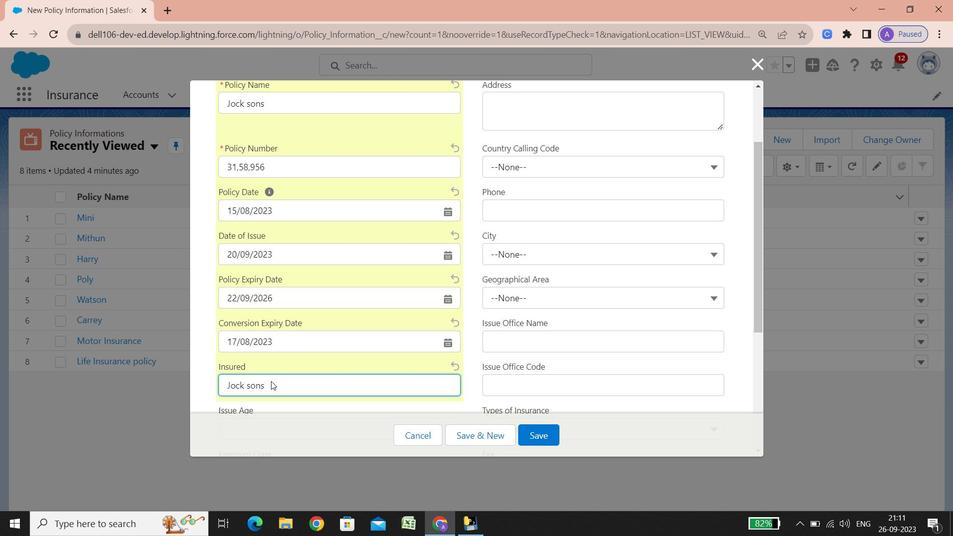 
Action: Mouse scrolled (271, 381) with delta (0, 0)
Screenshot: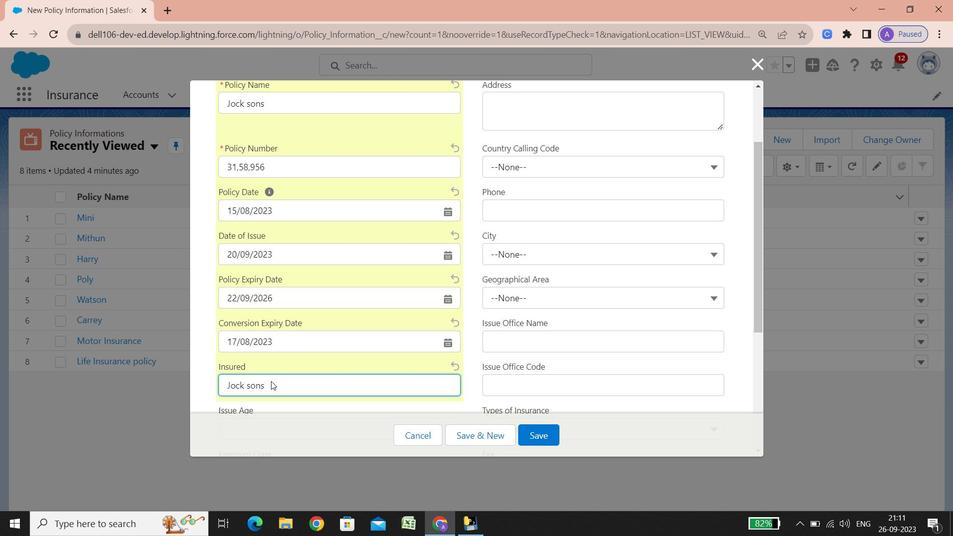 
Action: Mouse scrolled (271, 381) with delta (0, 0)
Screenshot: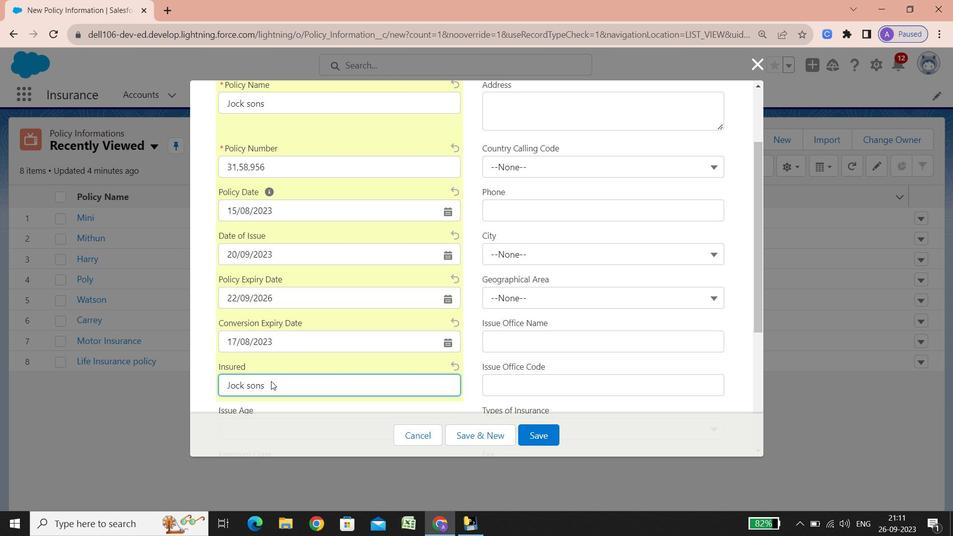 
Action: Mouse scrolled (271, 381) with delta (0, 0)
Screenshot: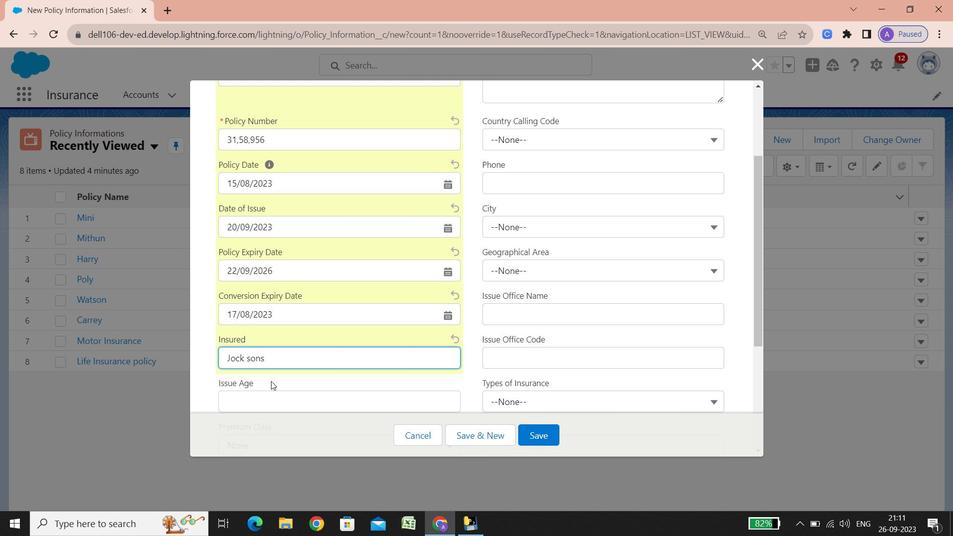 
Action: Mouse scrolled (271, 381) with delta (0, 0)
Screenshot: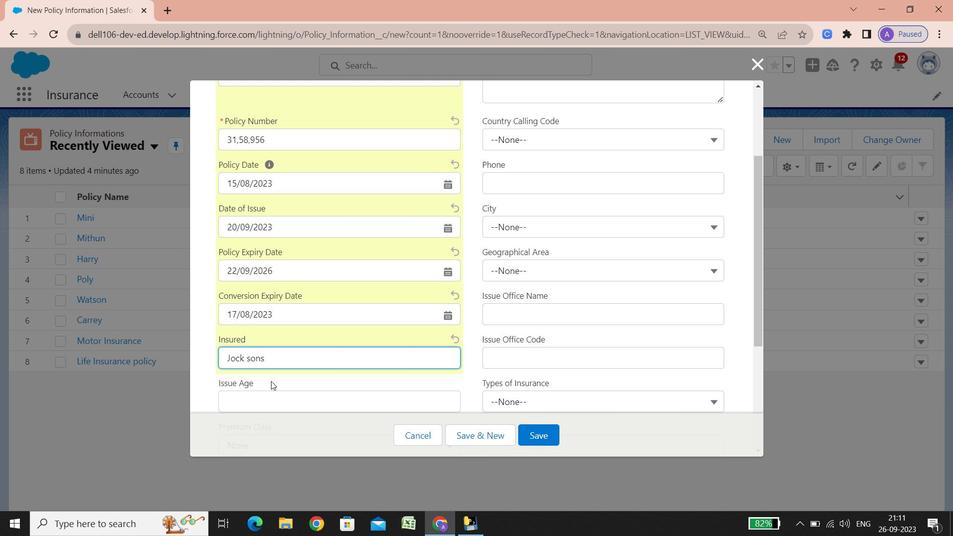 
Action: Mouse scrolled (271, 381) with delta (0, 0)
Screenshot: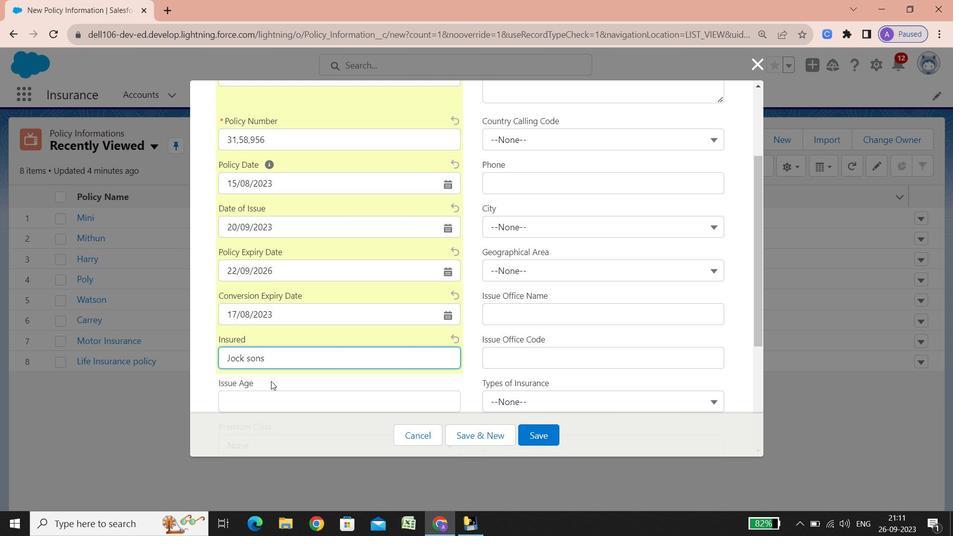 
Action: Mouse scrolled (271, 381) with delta (0, 0)
Screenshot: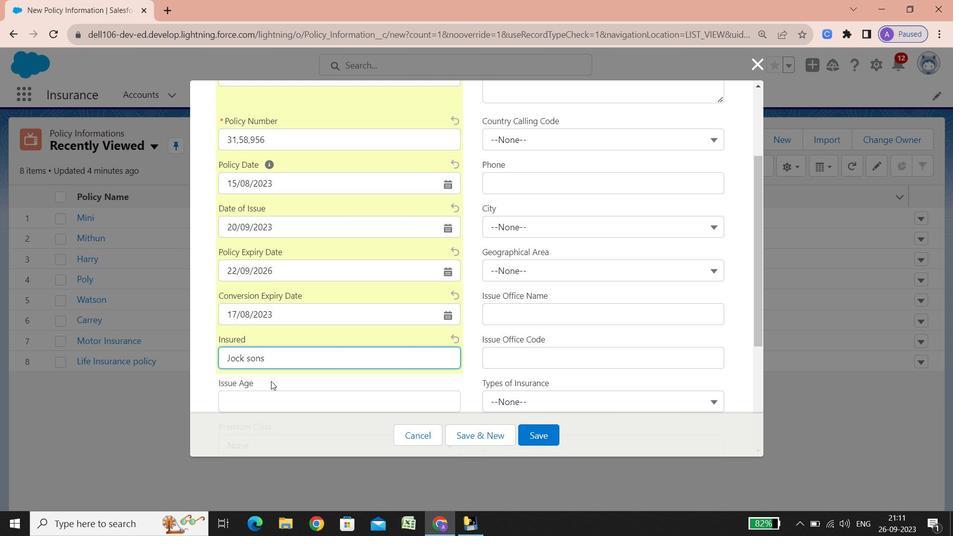 
Action: Mouse scrolled (271, 381) with delta (0, 0)
Screenshot: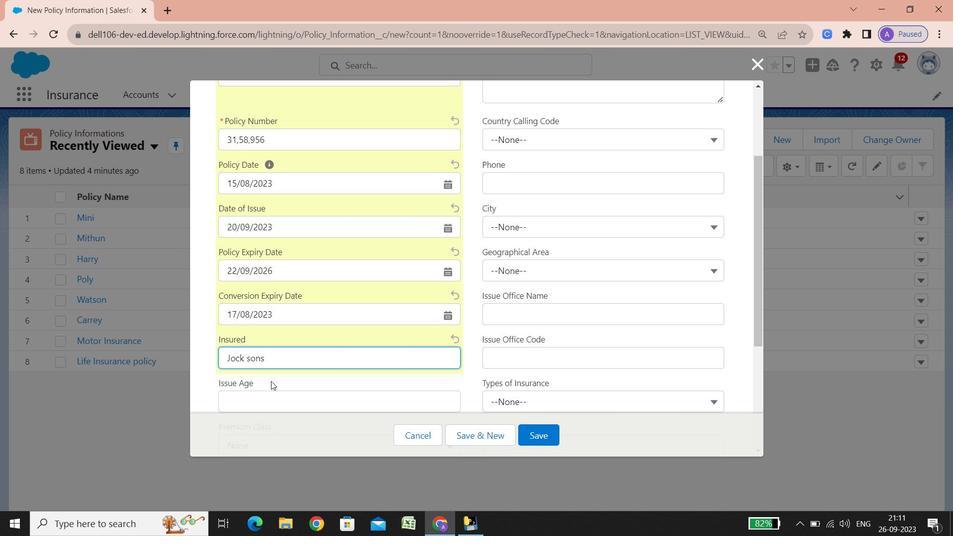 
Action: Mouse scrolled (271, 381) with delta (0, 0)
Screenshot: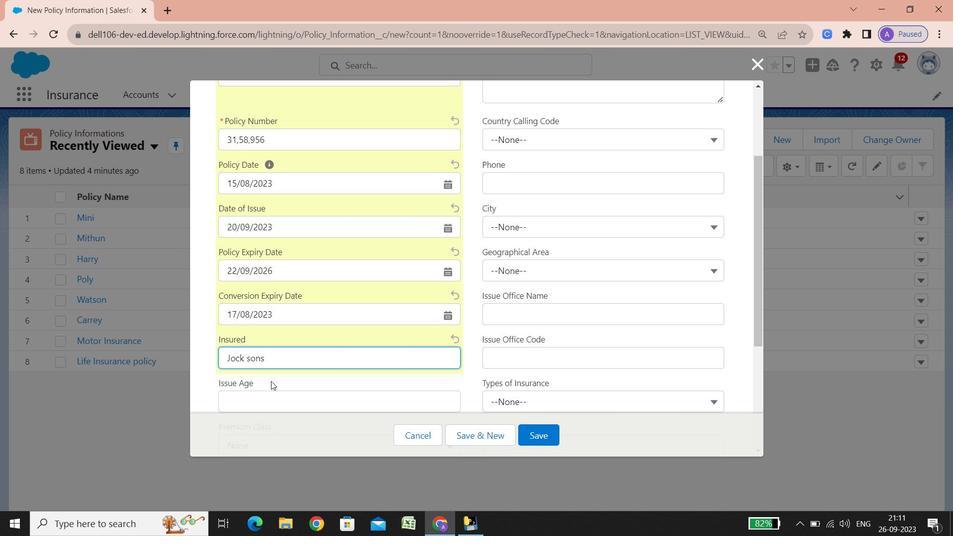
Action: Mouse scrolled (271, 381) with delta (0, 0)
Screenshot: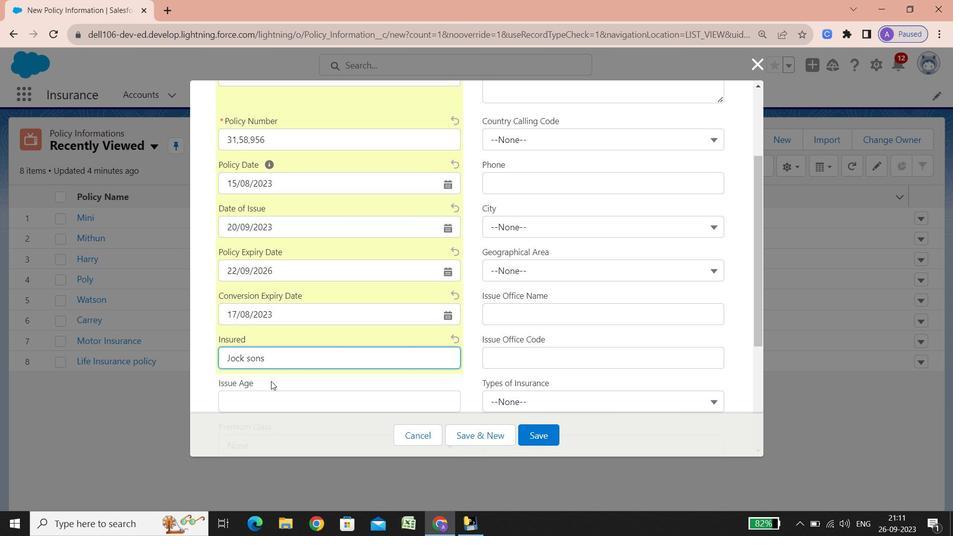 
Action: Mouse scrolled (271, 381) with delta (0, 0)
Screenshot: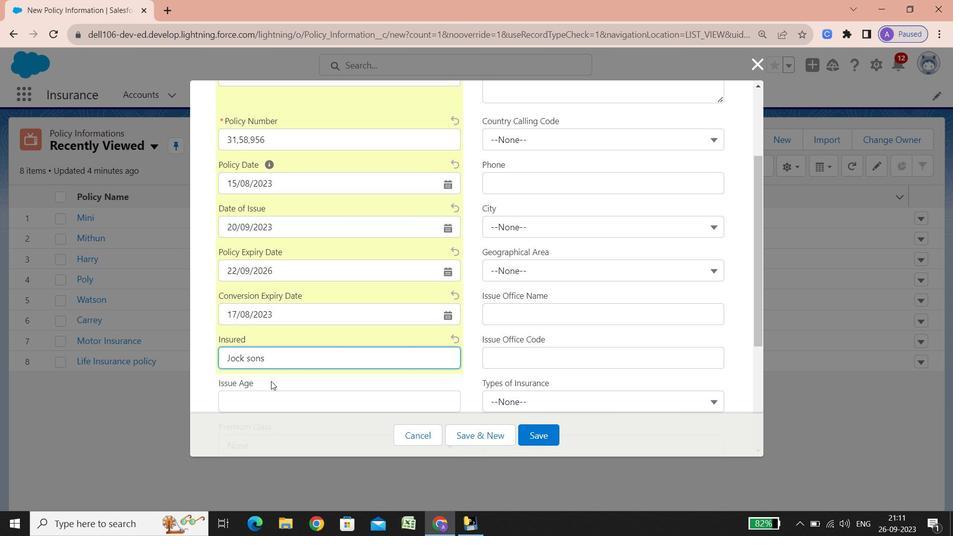 
Action: Mouse scrolled (271, 381) with delta (0, 0)
Screenshot: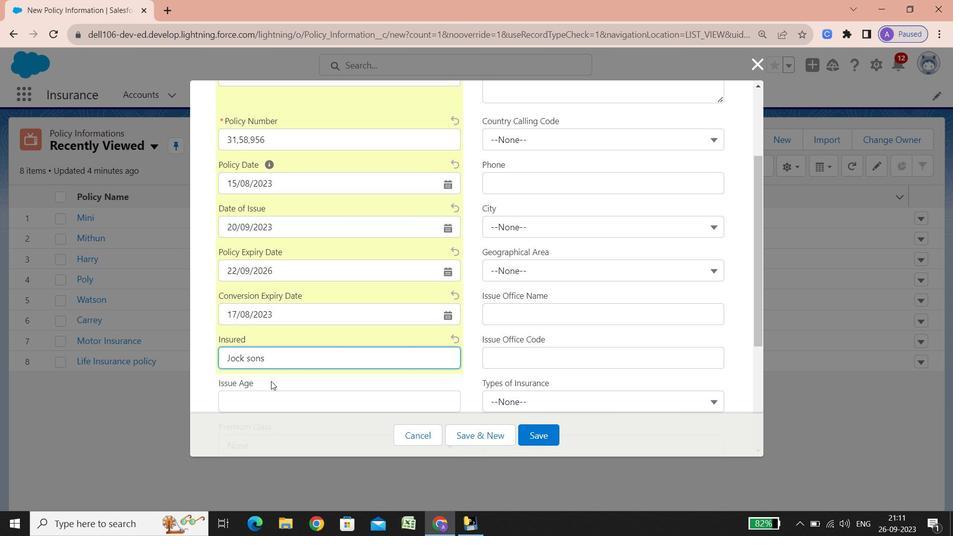 
Action: Mouse scrolled (271, 381) with delta (0, 0)
Screenshot: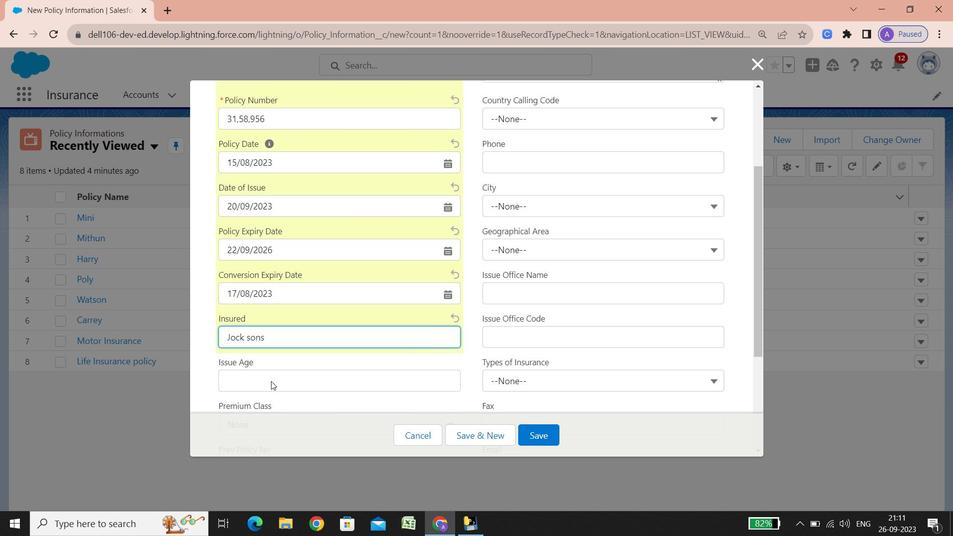 
Action: Mouse scrolled (271, 381) with delta (0, 0)
Screenshot: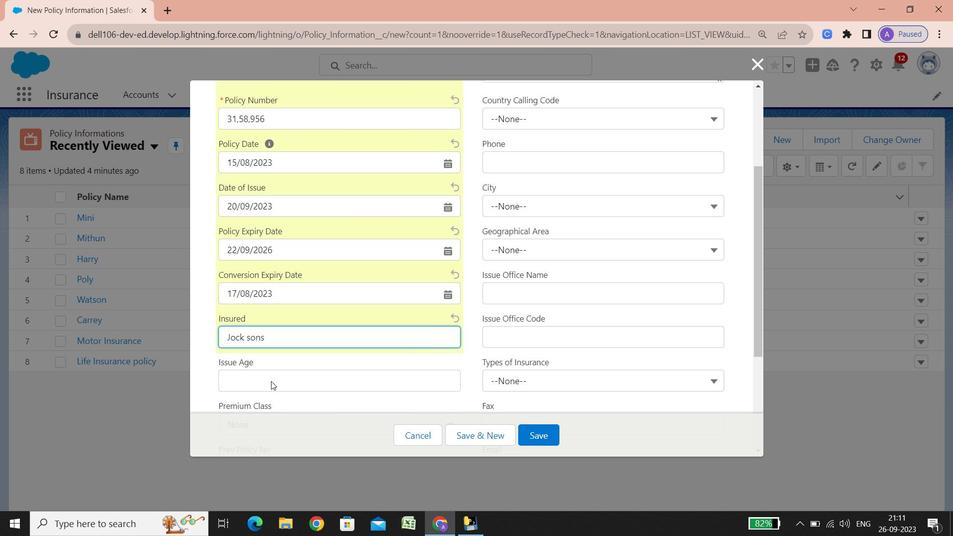 
Action: Mouse scrolled (271, 381) with delta (0, 0)
Screenshot: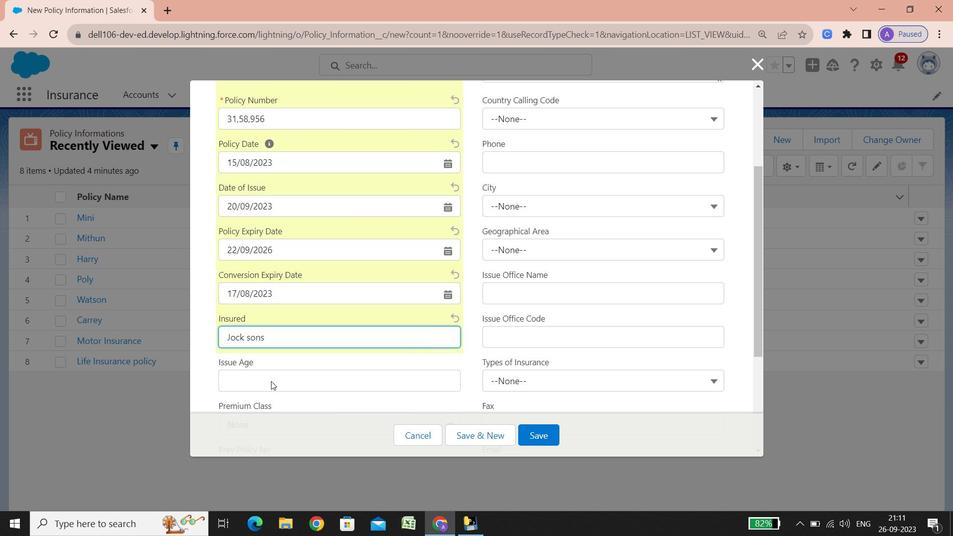 
Action: Mouse scrolled (271, 381) with delta (0, 0)
Screenshot: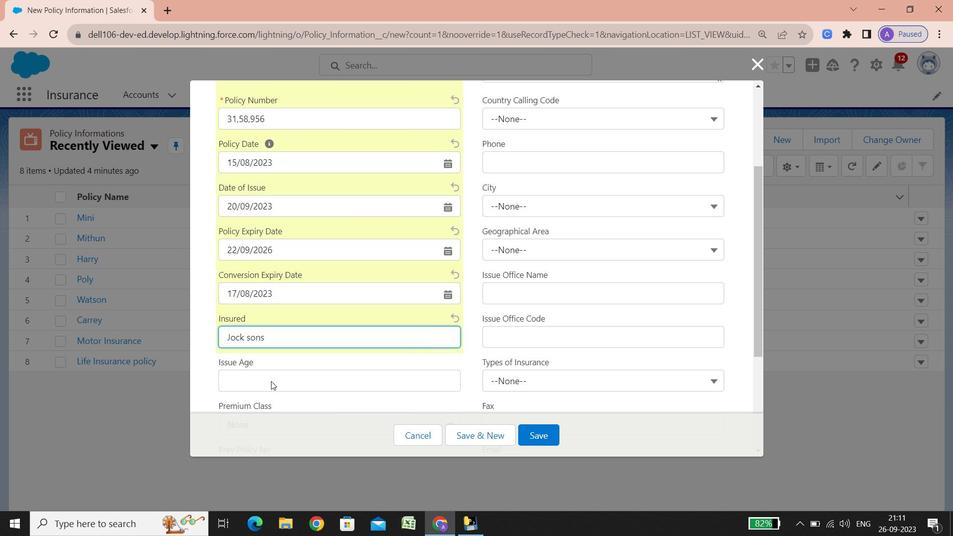 
Action: Mouse scrolled (271, 381) with delta (0, 0)
Screenshot: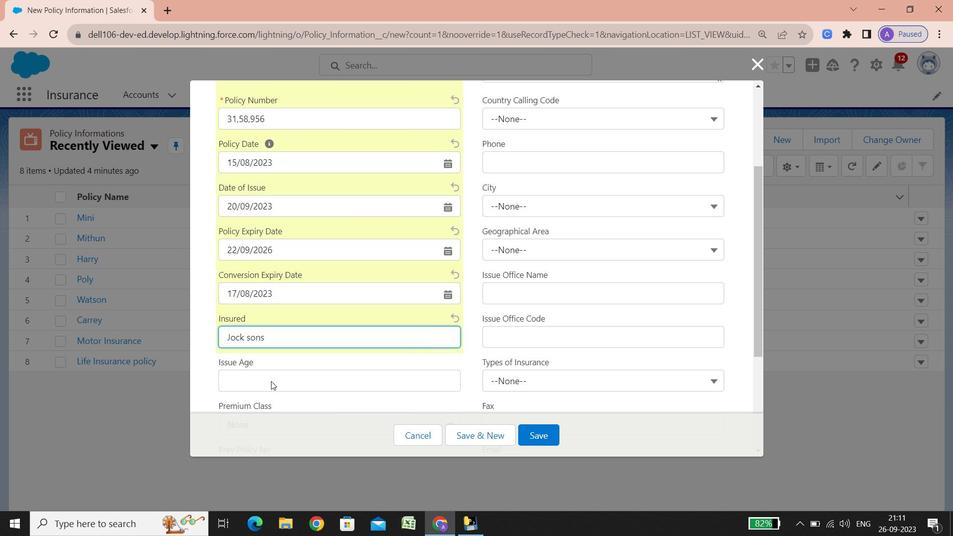 
Action: Mouse scrolled (271, 381) with delta (0, 0)
Screenshot: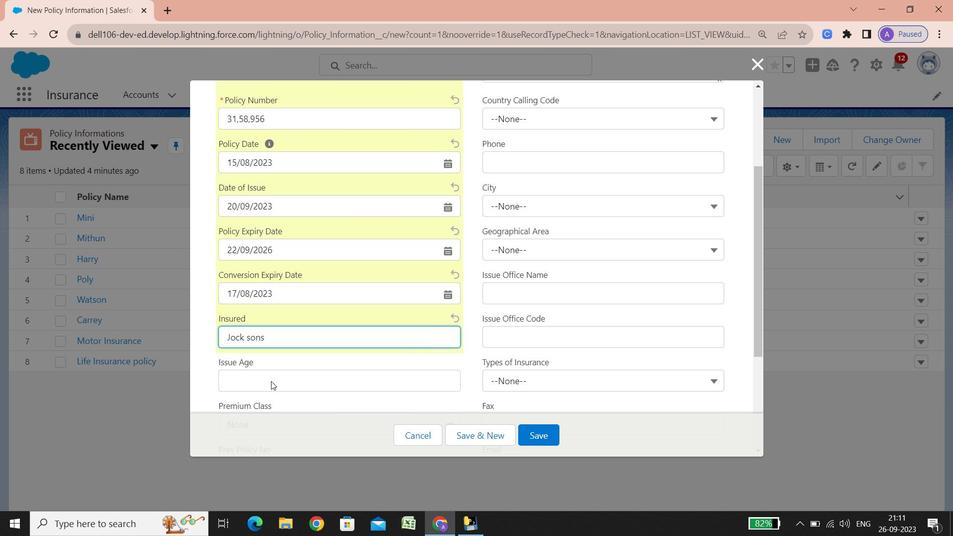 
Action: Mouse scrolled (271, 381) with delta (0, 0)
Screenshot: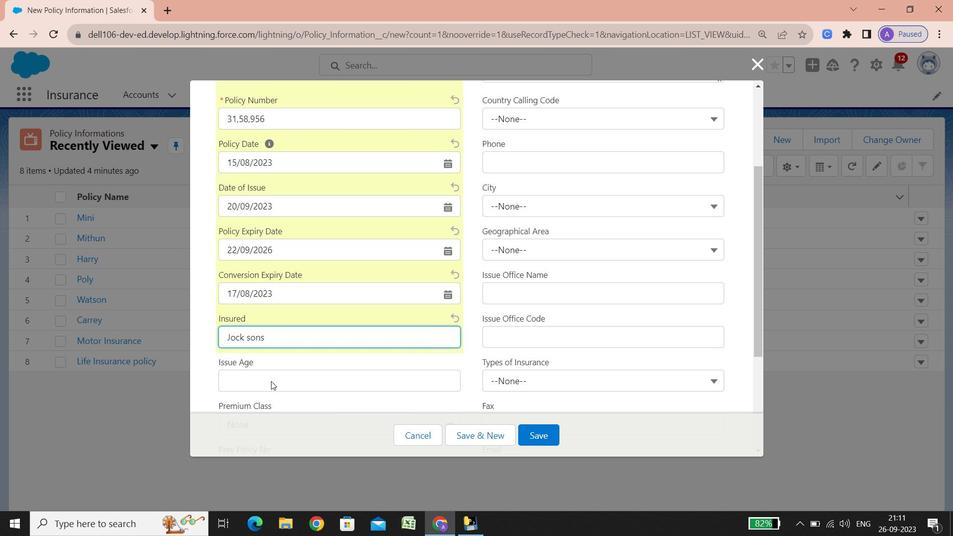 
Action: Mouse scrolled (271, 381) with delta (0, 0)
Screenshot: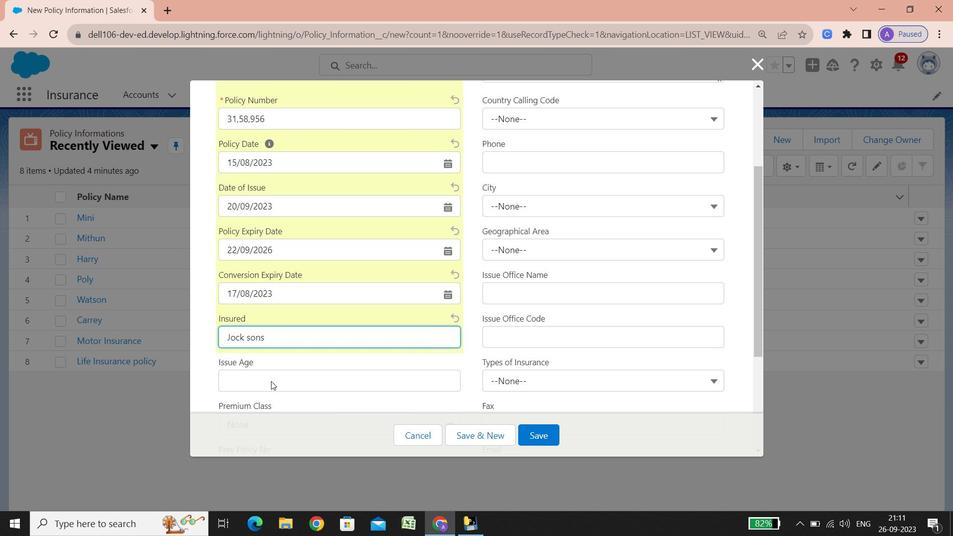 
Action: Mouse moved to (243, 358)
Screenshot: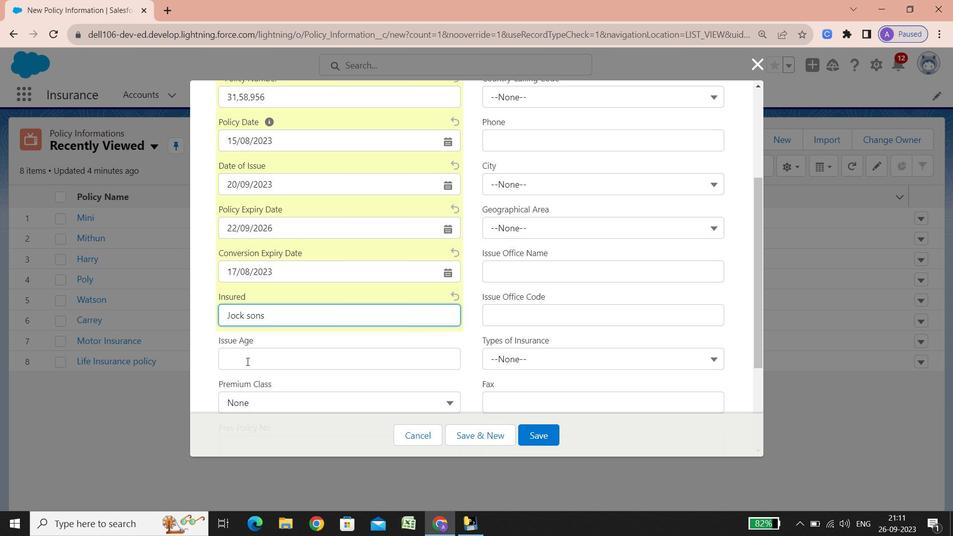 
Action: Mouse pressed left at (243, 358)
Screenshot: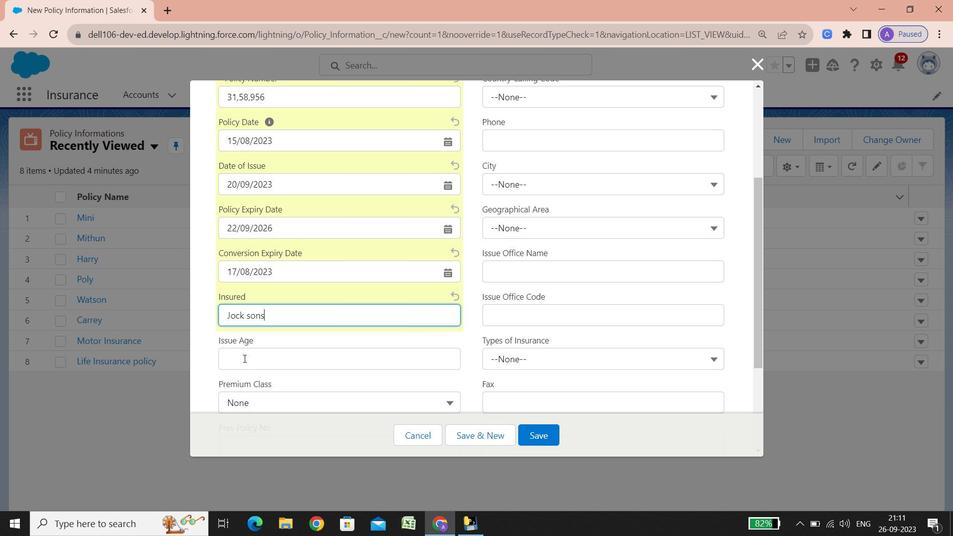 
Action: Key pressed 51
Screenshot: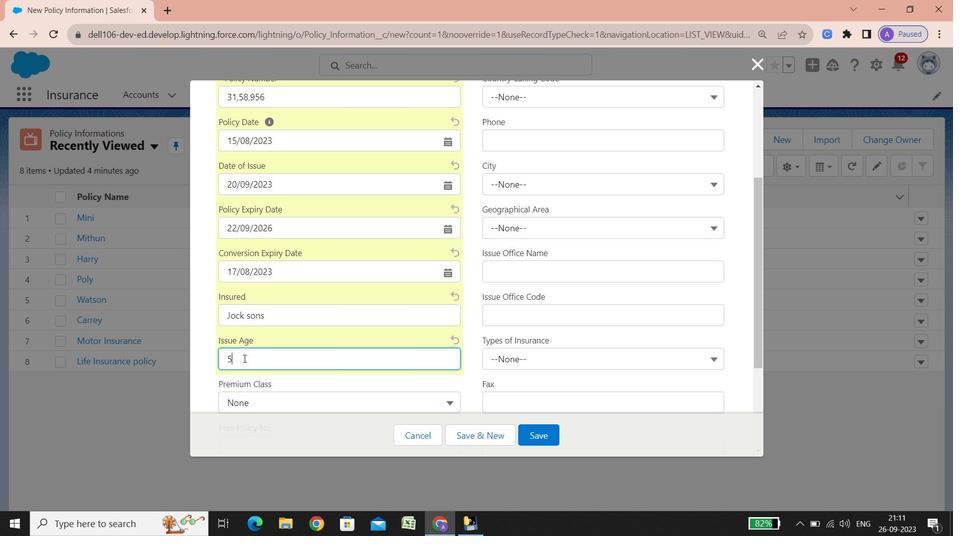
Action: Mouse scrolled (243, 358) with delta (0, 0)
Screenshot: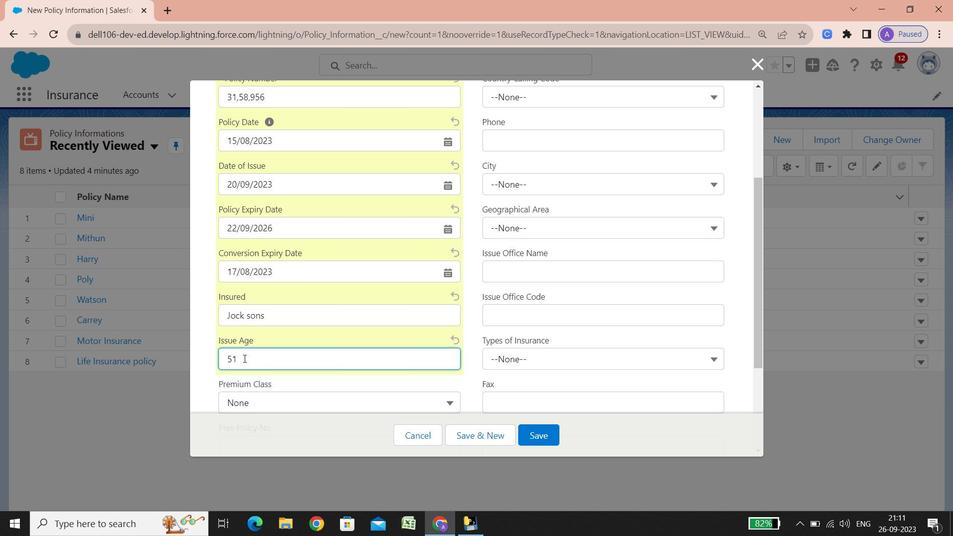 
Action: Mouse scrolled (243, 358) with delta (0, 0)
Screenshot: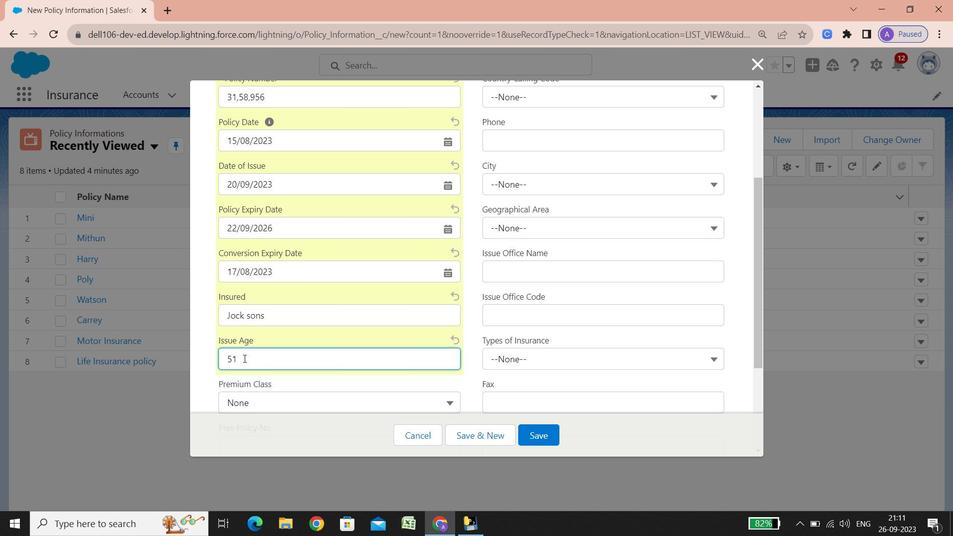 
Action: Mouse scrolled (243, 358) with delta (0, 0)
Screenshot: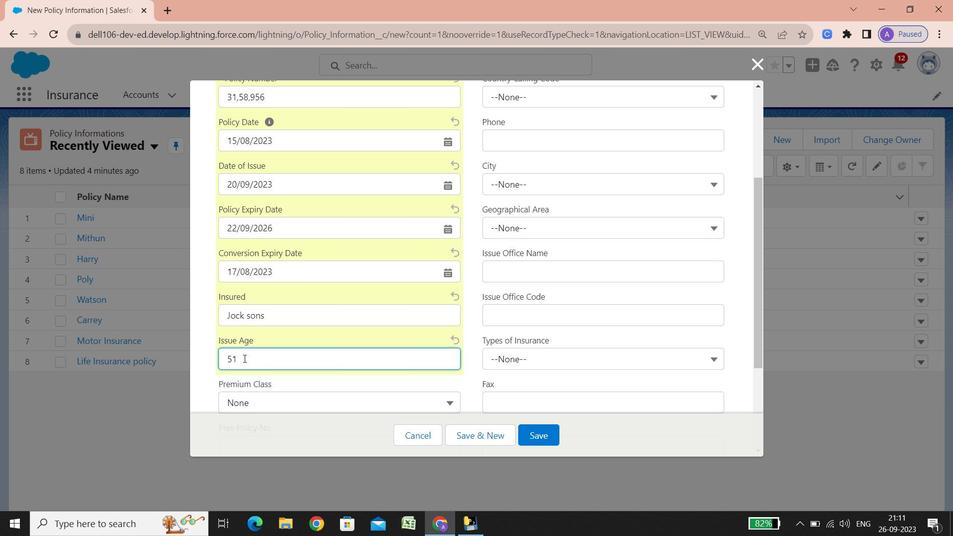 
Action: Mouse scrolled (243, 358) with delta (0, 0)
Screenshot: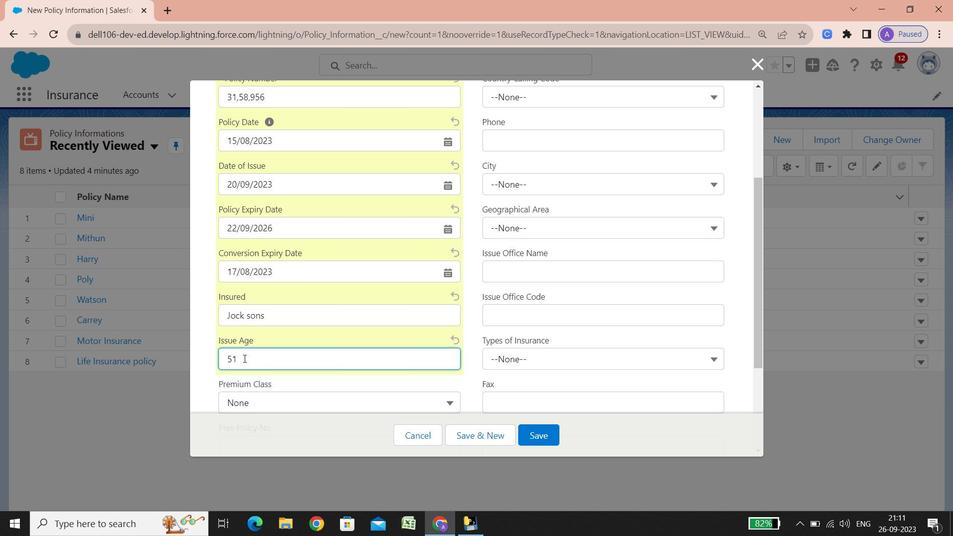 
Action: Mouse scrolled (243, 358) with delta (0, 0)
Screenshot: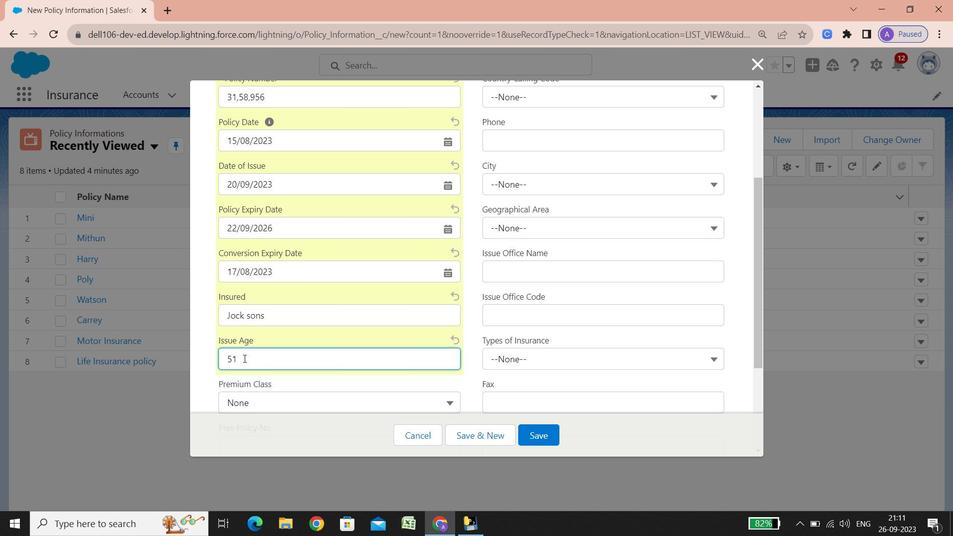 
Action: Mouse scrolled (243, 358) with delta (0, 0)
Screenshot: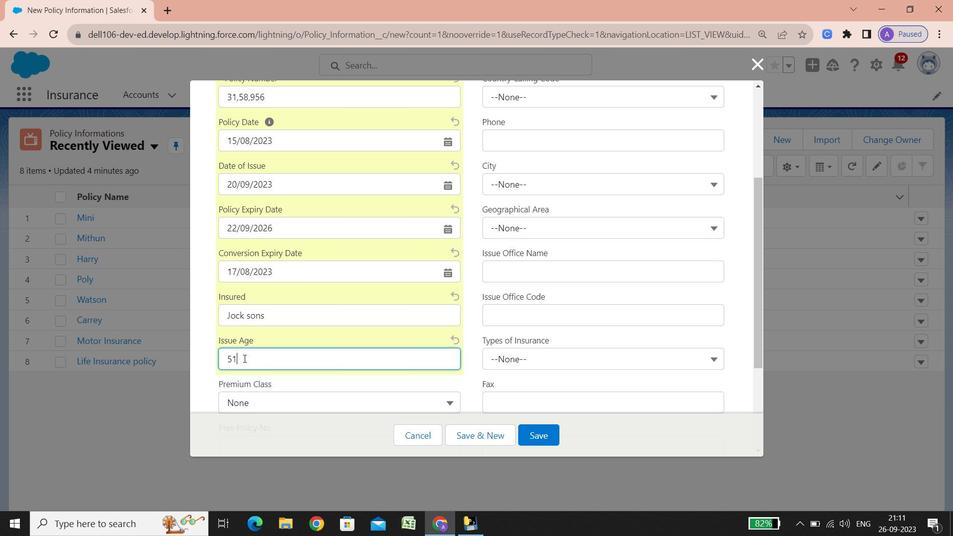 
Action: Mouse scrolled (243, 358) with delta (0, 0)
Screenshot: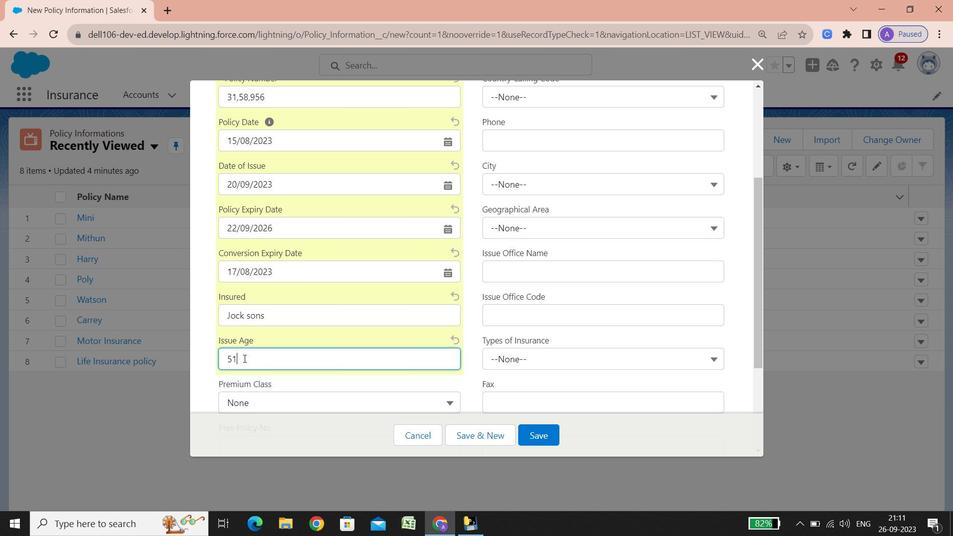 
Action: Mouse scrolled (243, 358) with delta (0, 0)
Screenshot: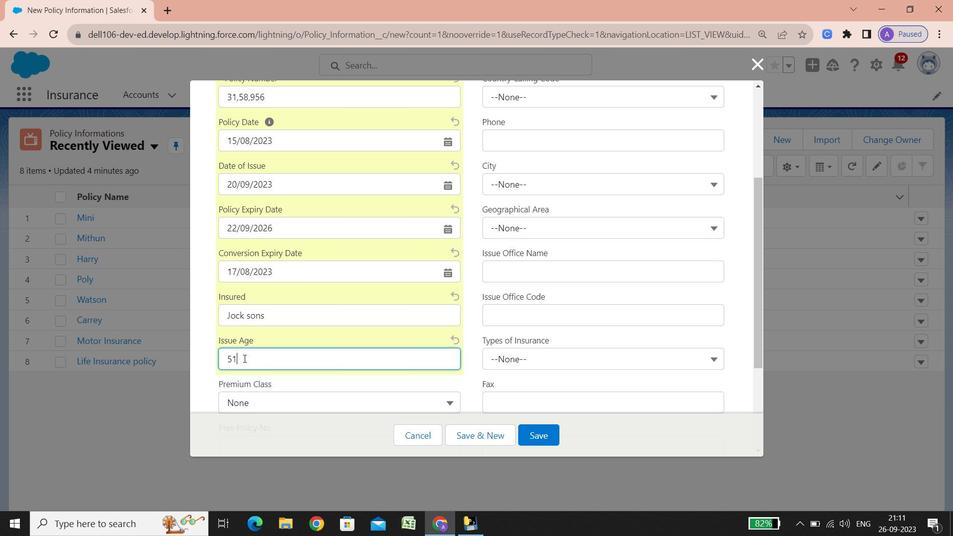 
Action: Mouse scrolled (243, 358) with delta (0, 0)
Screenshot: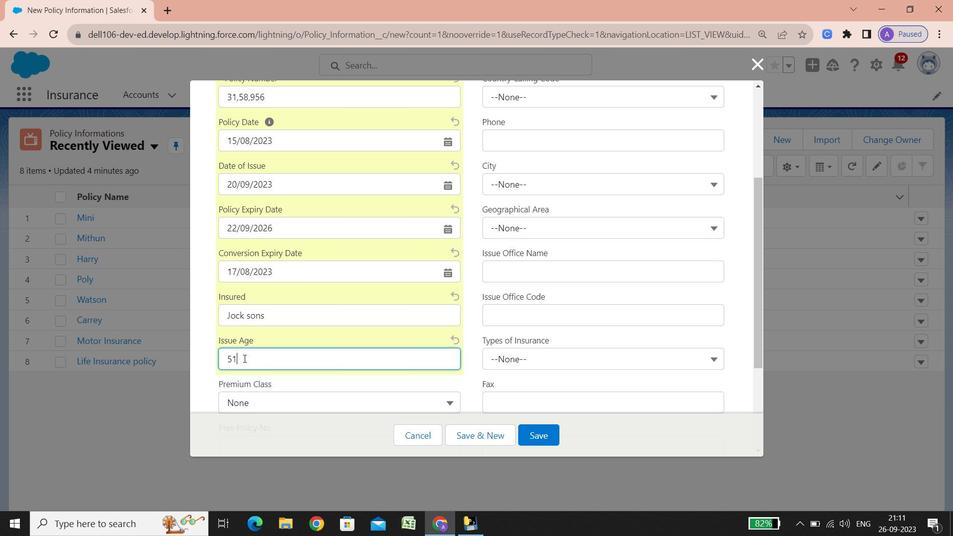 
Action: Mouse scrolled (243, 358) with delta (0, 0)
Screenshot: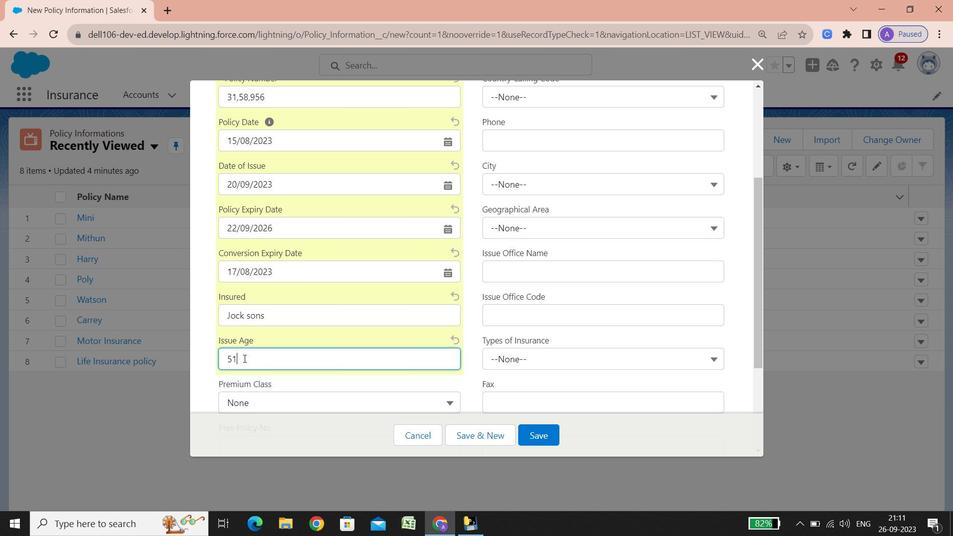 
Action: Mouse scrolled (243, 358) with delta (0, 0)
Screenshot: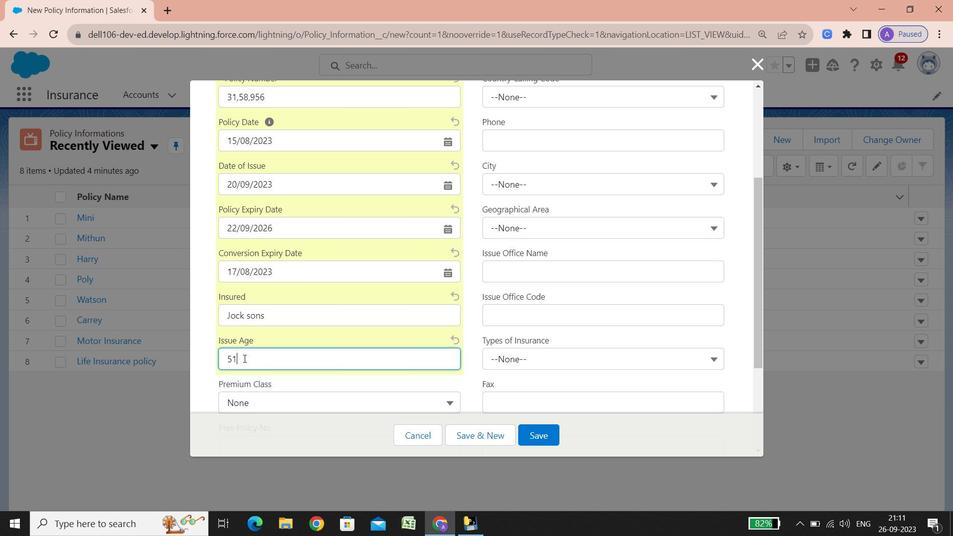 
Action: Mouse scrolled (243, 358) with delta (0, 0)
Screenshot: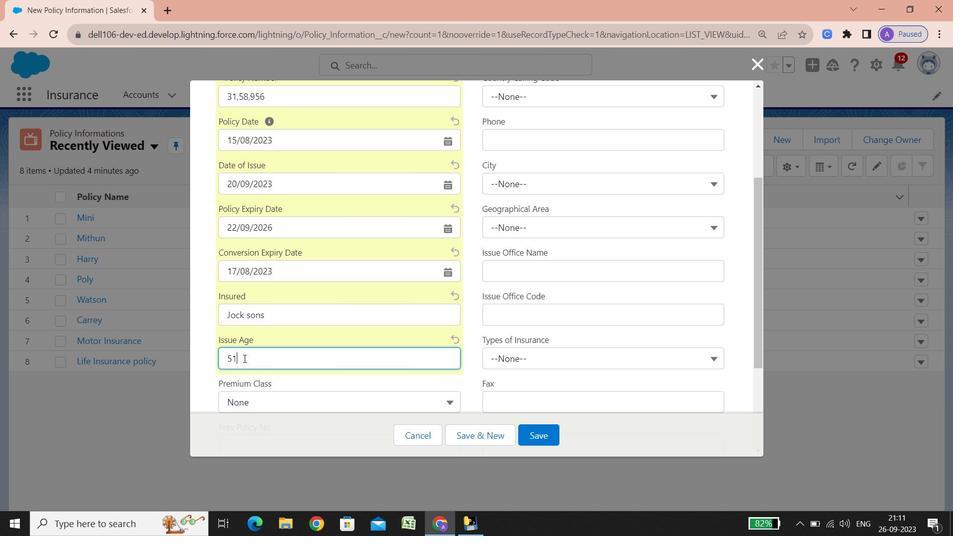 
Action: Mouse scrolled (243, 358) with delta (0, 0)
Screenshot: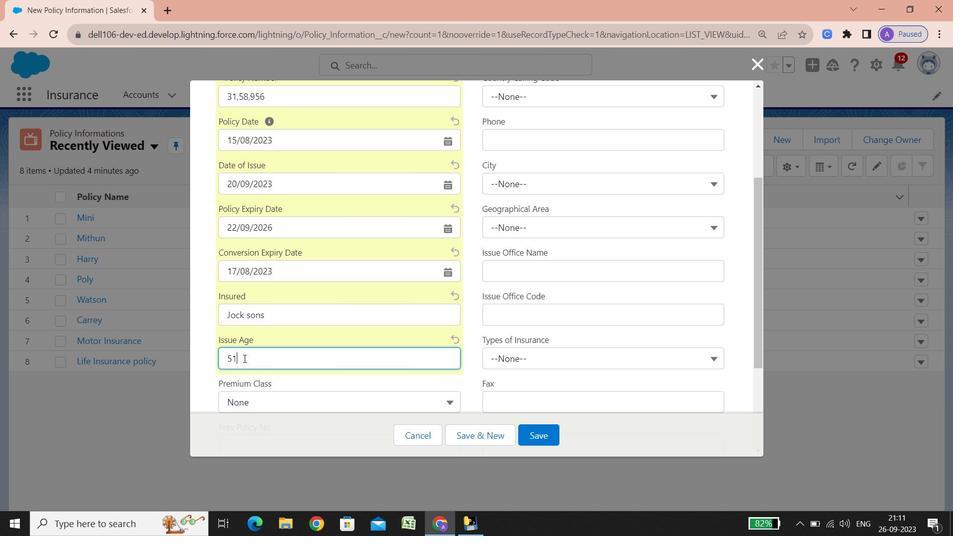 
Action: Mouse scrolled (243, 358) with delta (0, 0)
Screenshot: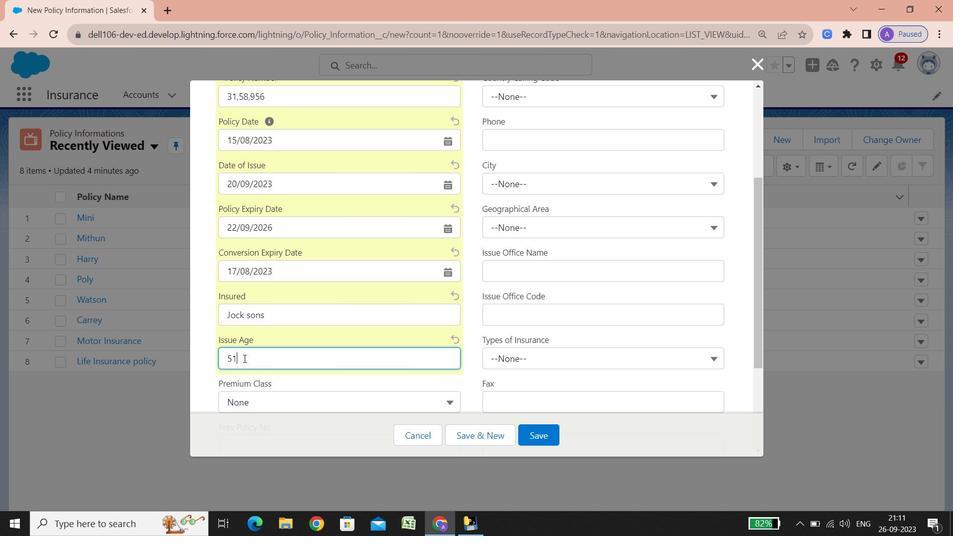
Action: Mouse scrolled (243, 358) with delta (0, 0)
Screenshot: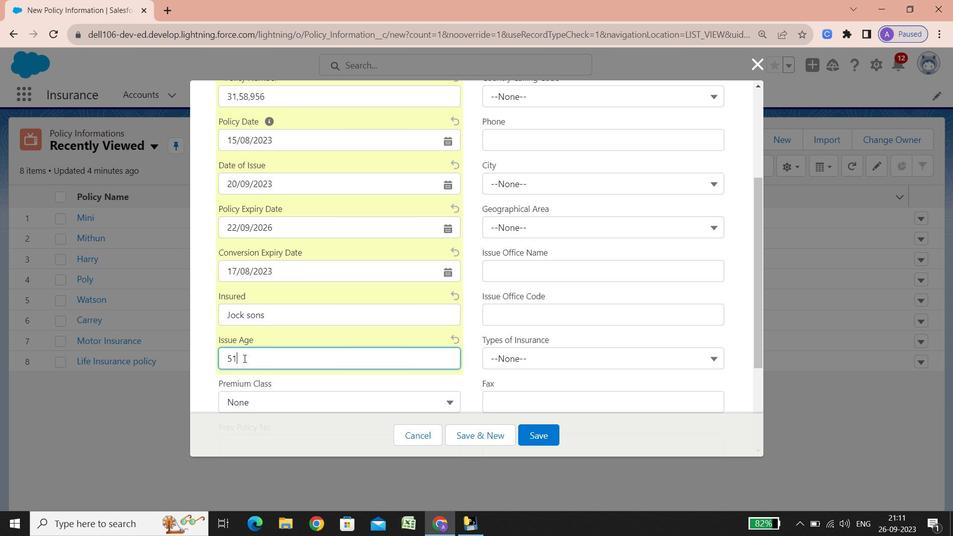 
Action: Mouse scrolled (243, 358) with delta (0, 0)
Screenshot: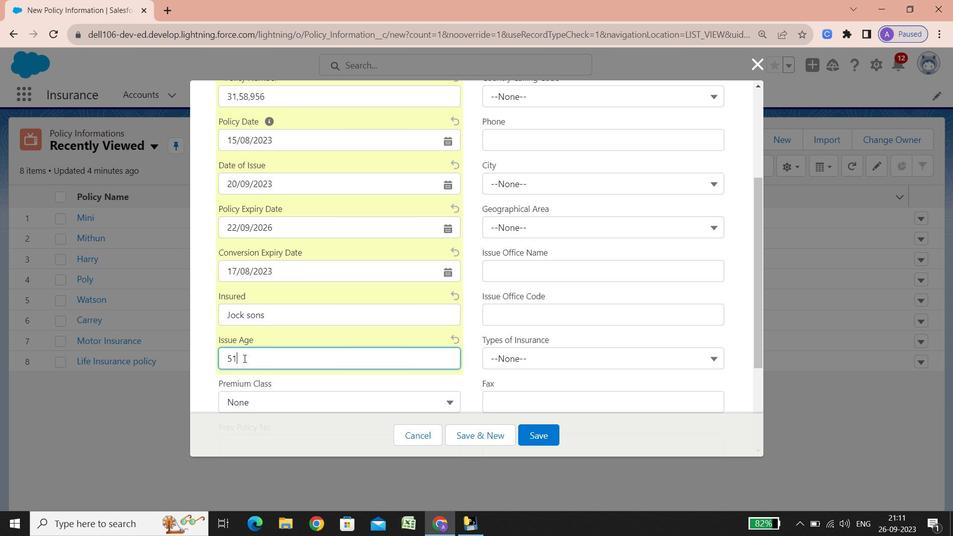 
Action: Mouse scrolled (243, 358) with delta (0, 0)
Screenshot: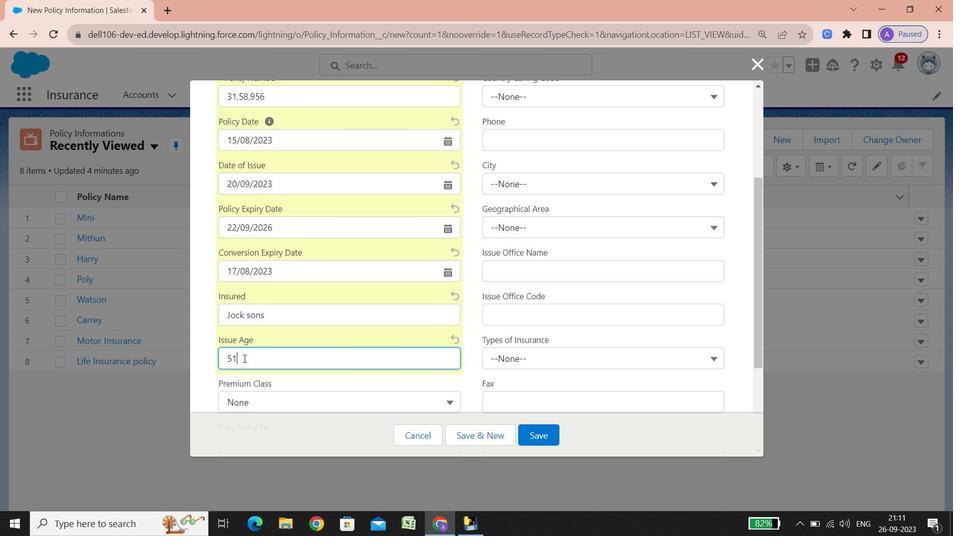 
Action: Mouse scrolled (243, 358) with delta (0, 0)
Screenshot: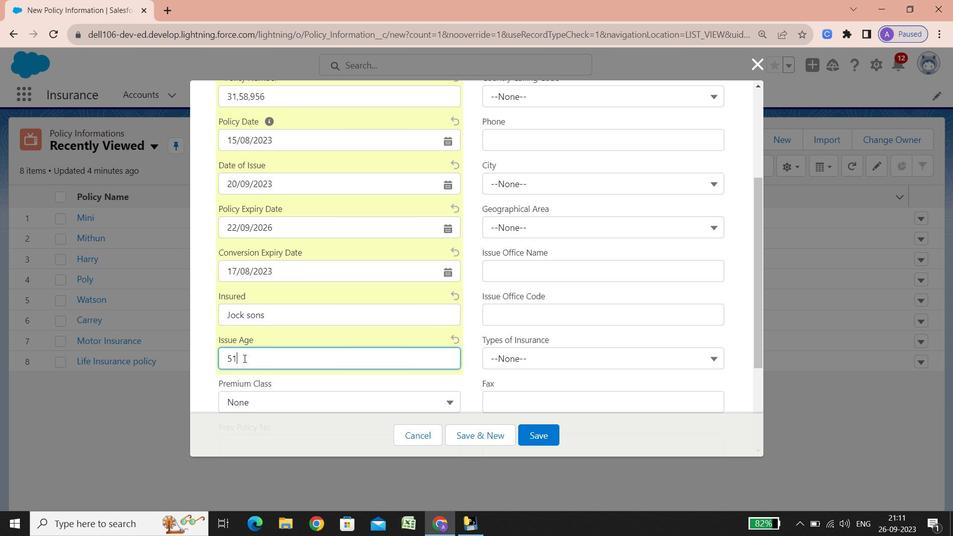 
Action: Mouse scrolled (243, 358) with delta (0, 0)
Screenshot: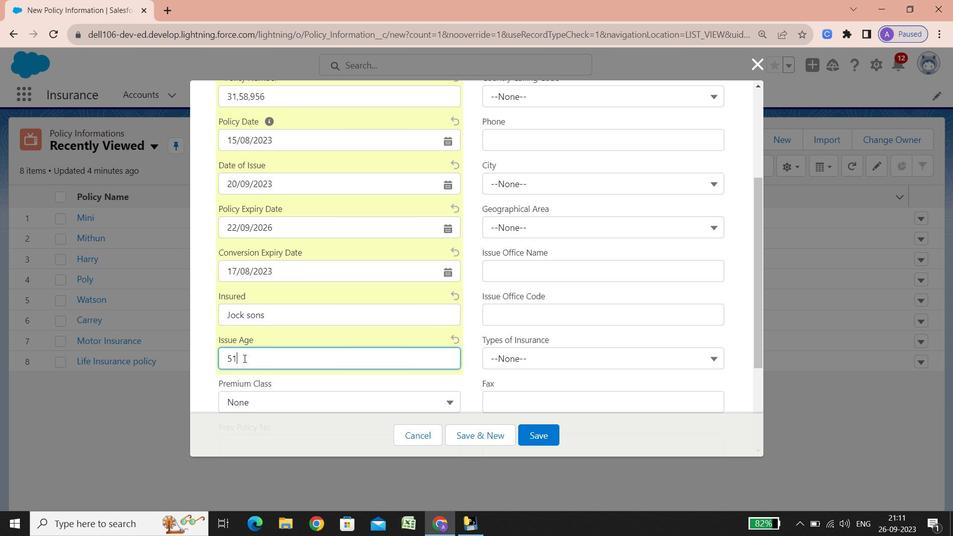 
Action: Mouse scrolled (243, 358) with delta (0, 0)
Screenshot: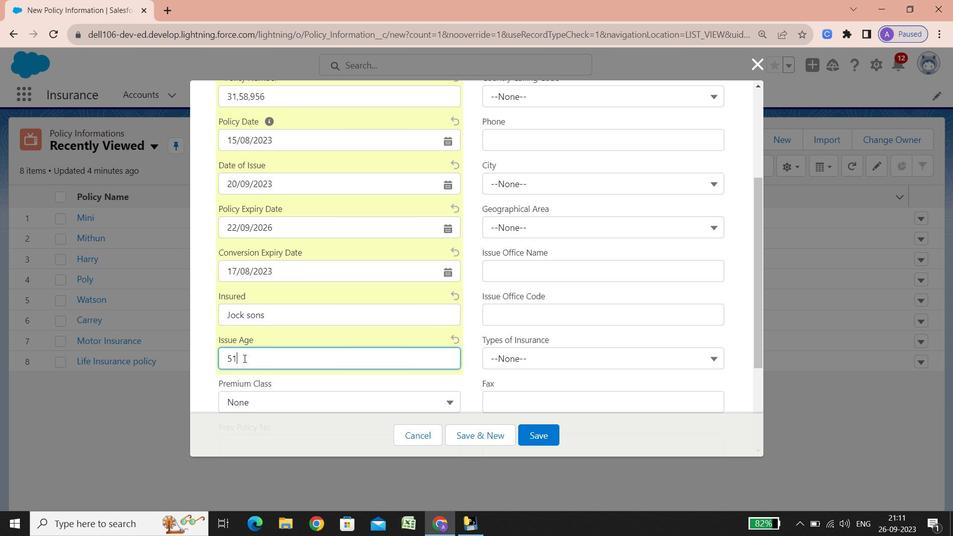 
Action: Mouse scrolled (243, 358) with delta (0, 0)
Screenshot: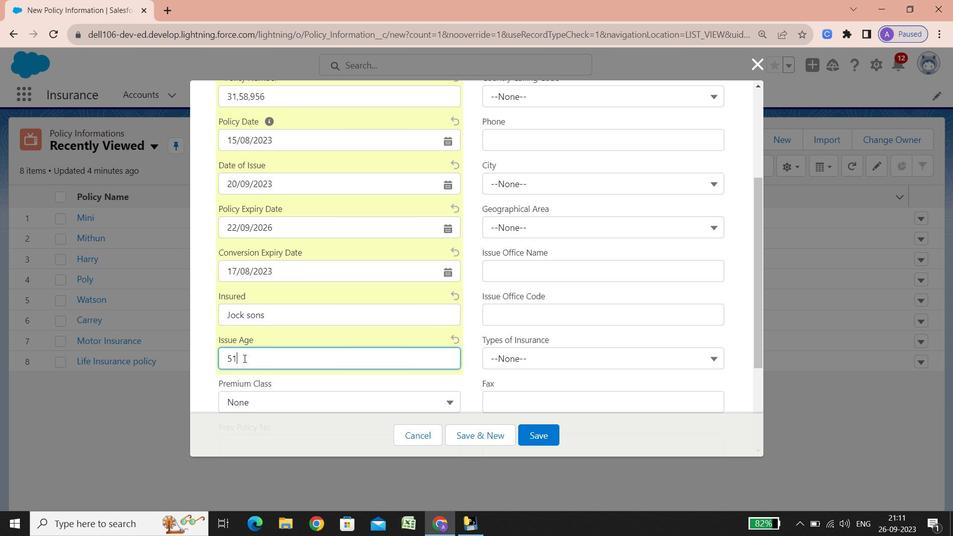 
Action: Mouse scrolled (243, 358) with delta (0, 0)
Screenshot: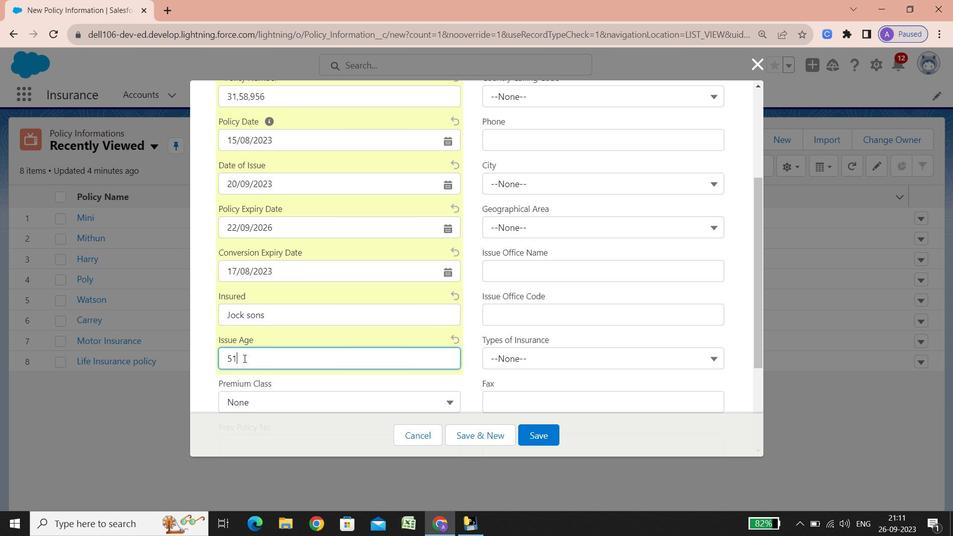 
Action: Mouse scrolled (243, 358) with delta (0, 0)
Screenshot: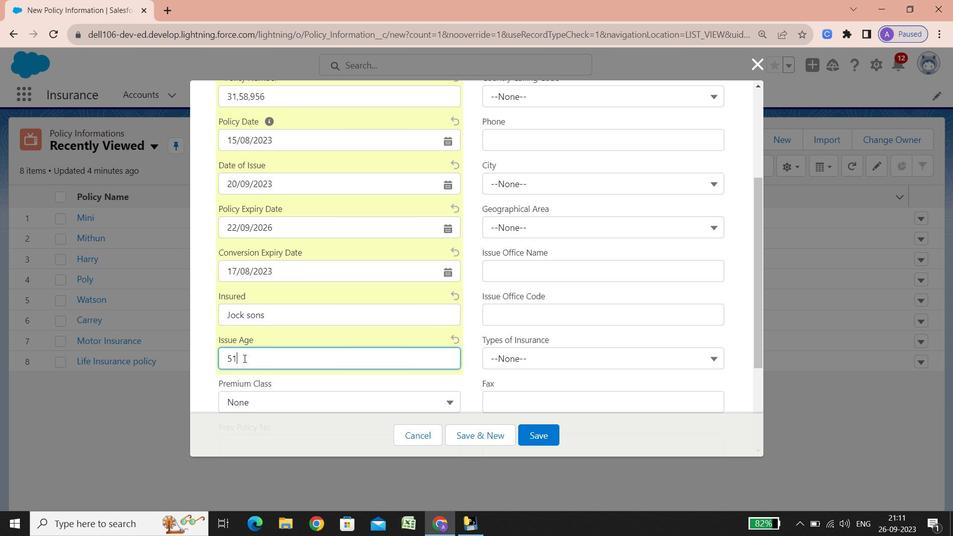 
Action: Mouse scrolled (243, 358) with delta (0, 0)
Screenshot: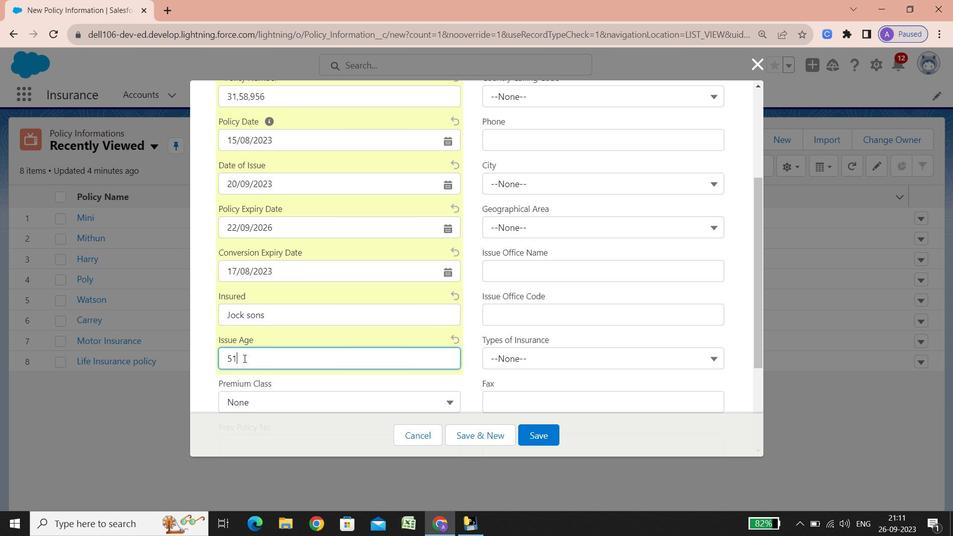 
Action: Mouse scrolled (243, 358) with delta (0, 0)
Screenshot: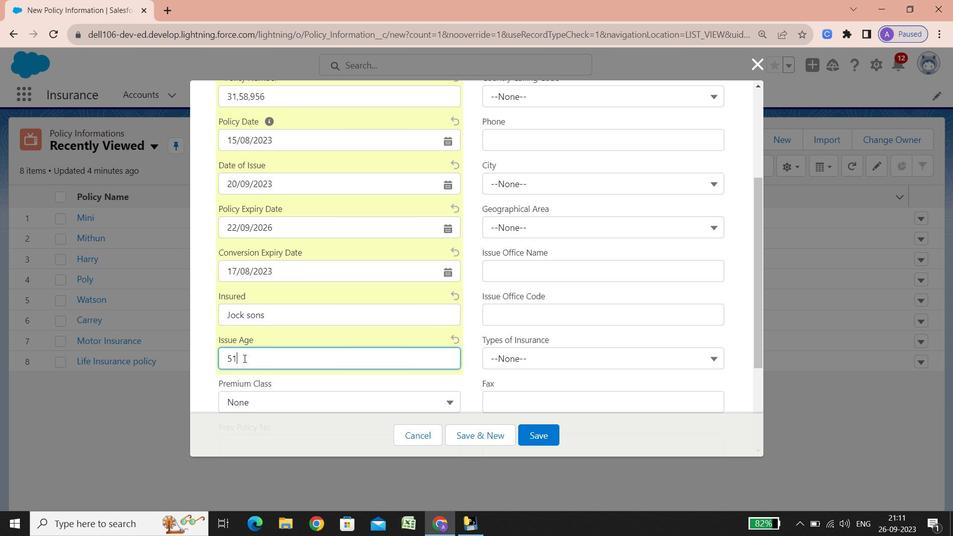 
Action: Mouse scrolled (243, 358) with delta (0, 0)
Screenshot: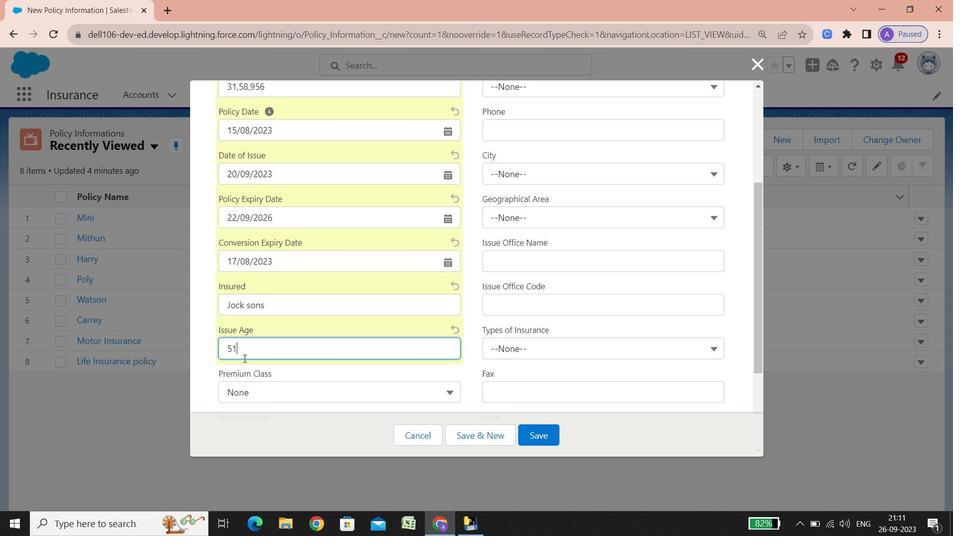 
Action: Mouse scrolled (243, 358) with delta (0, 0)
Screenshot: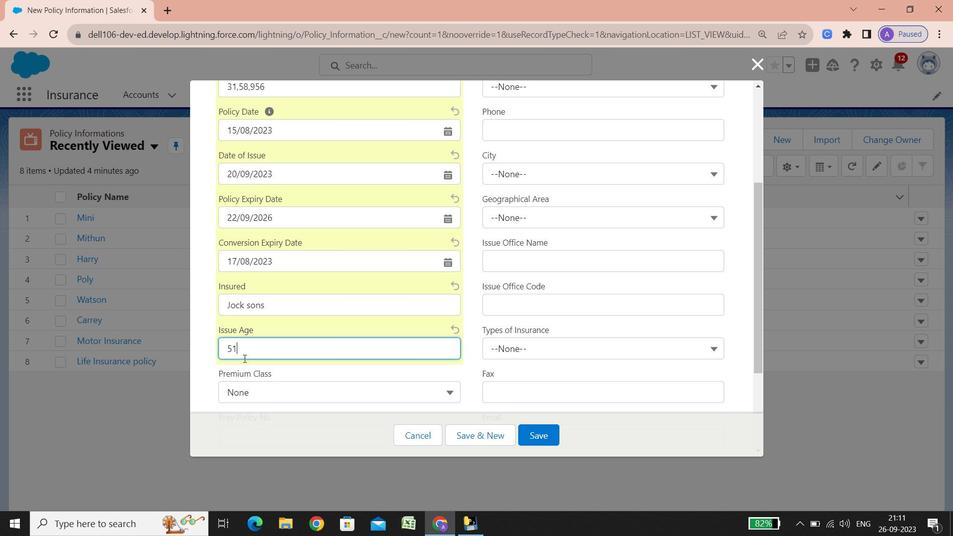 
Action: Mouse scrolled (243, 358) with delta (0, 0)
Screenshot: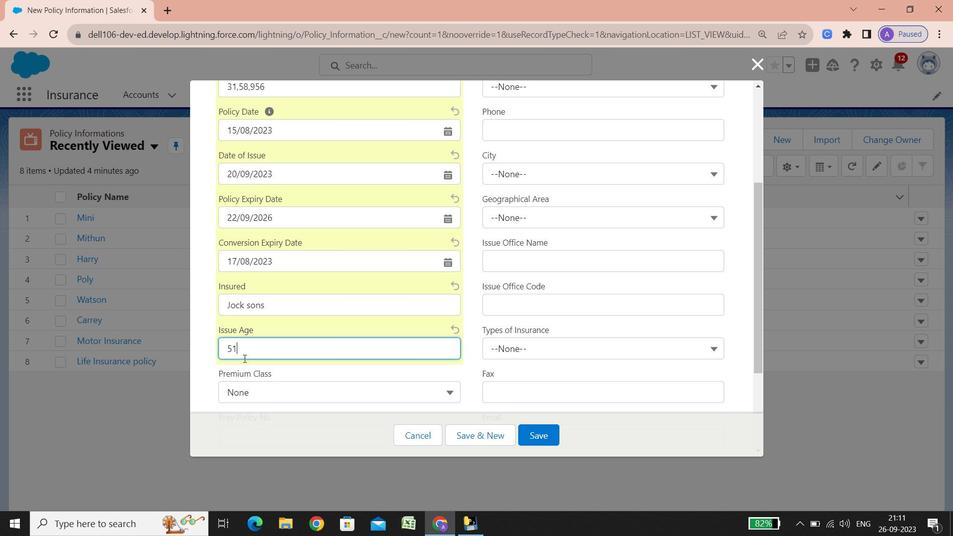 
Action: Mouse scrolled (243, 358) with delta (0, 0)
Screenshot: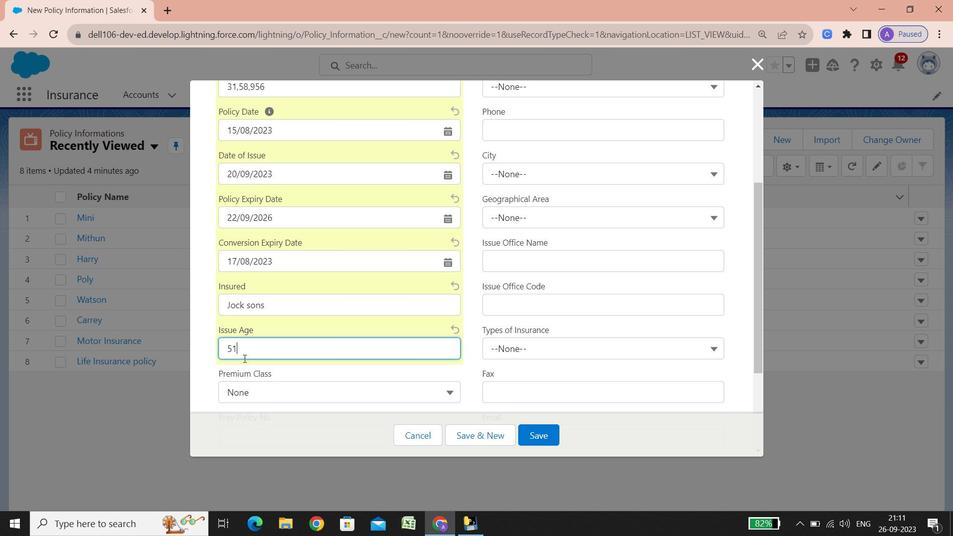 
Action: Mouse scrolled (243, 358) with delta (0, 0)
Screenshot: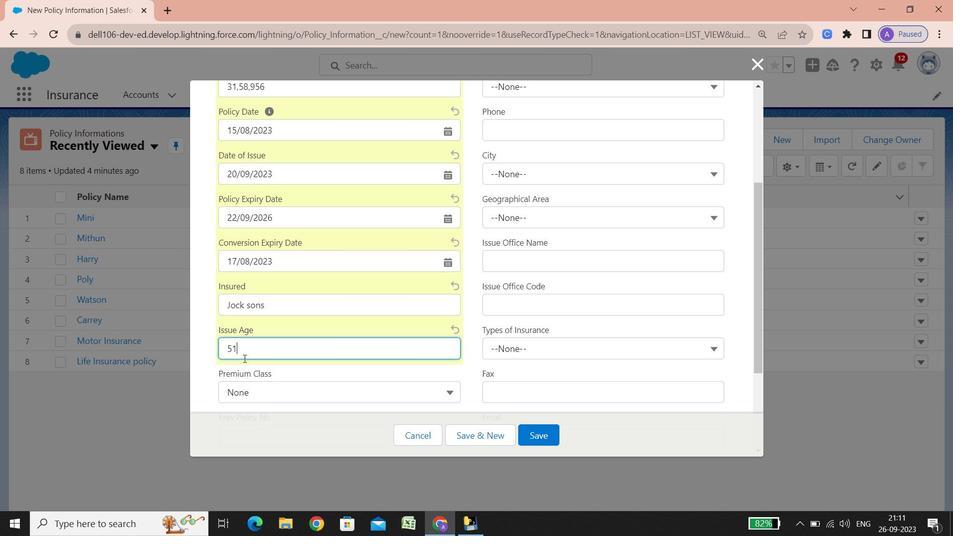 
Action: Mouse scrolled (243, 358) with delta (0, 0)
Screenshot: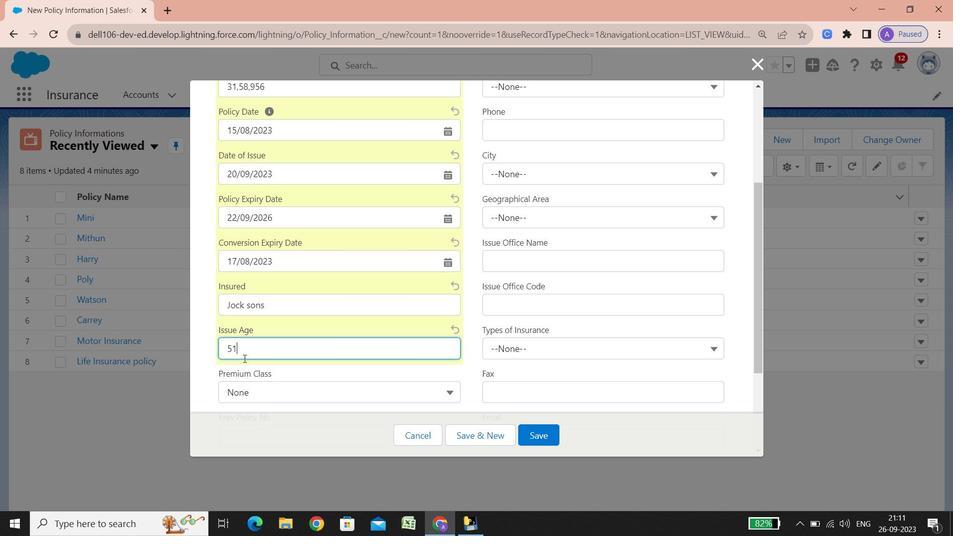 
Action: Mouse scrolled (243, 358) with delta (0, 0)
Screenshot: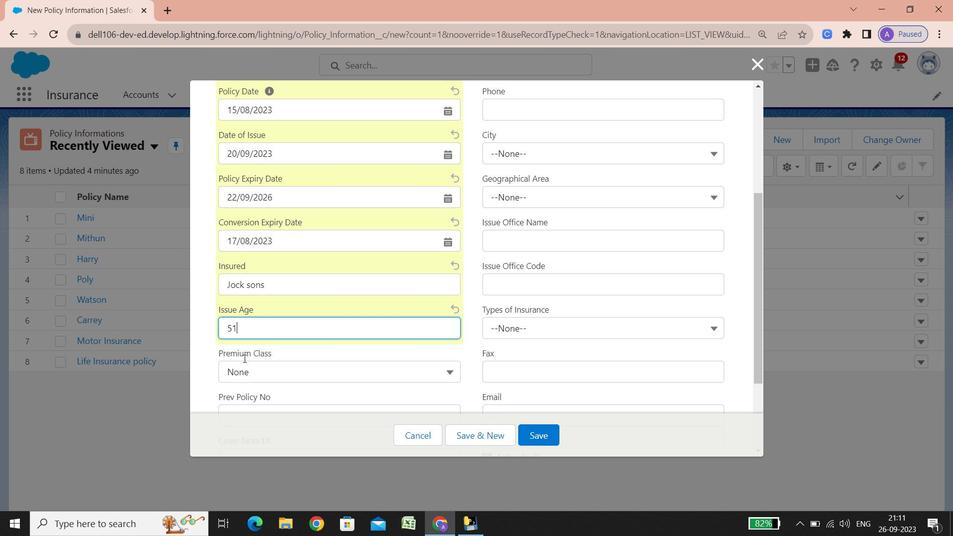 
Action: Mouse scrolled (243, 358) with delta (0, 0)
Screenshot: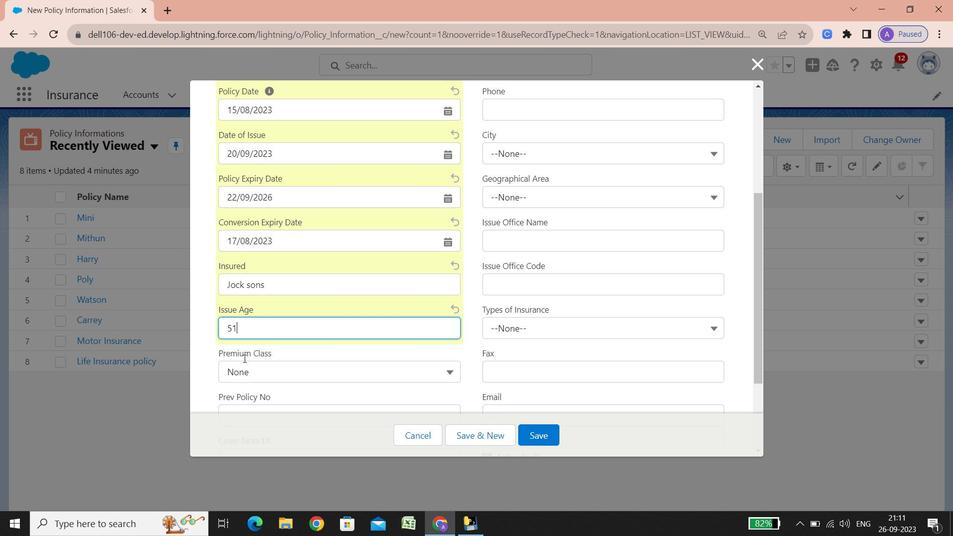 
Action: Mouse scrolled (243, 358) with delta (0, 0)
Screenshot: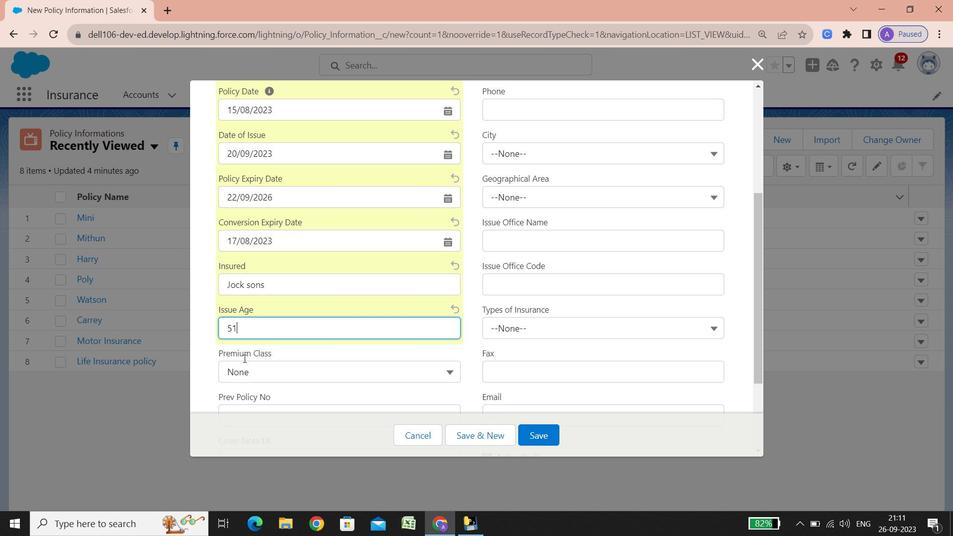
Action: Mouse scrolled (243, 358) with delta (0, 0)
Screenshot: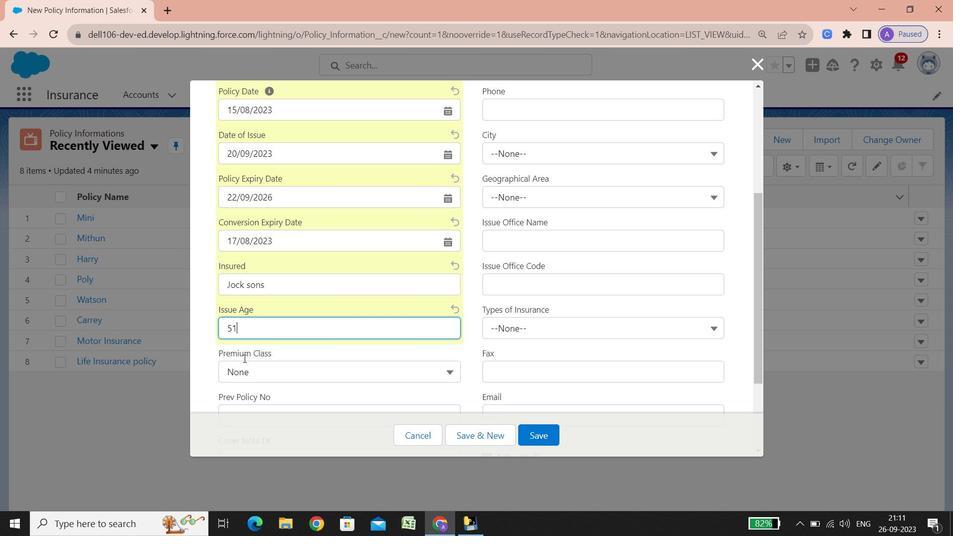 
Action: Mouse scrolled (243, 358) with delta (0, 0)
Screenshot: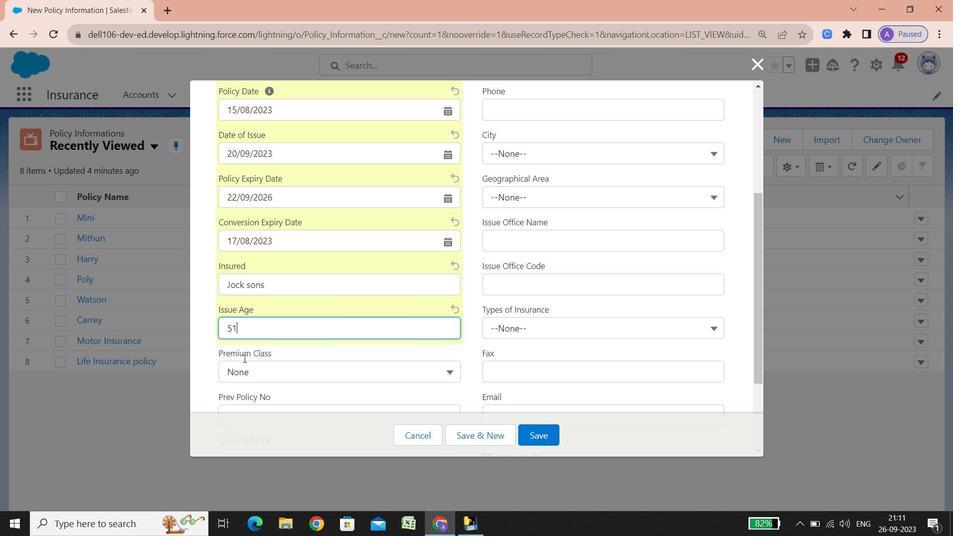 
Action: Mouse moved to (255, 324)
Screenshot: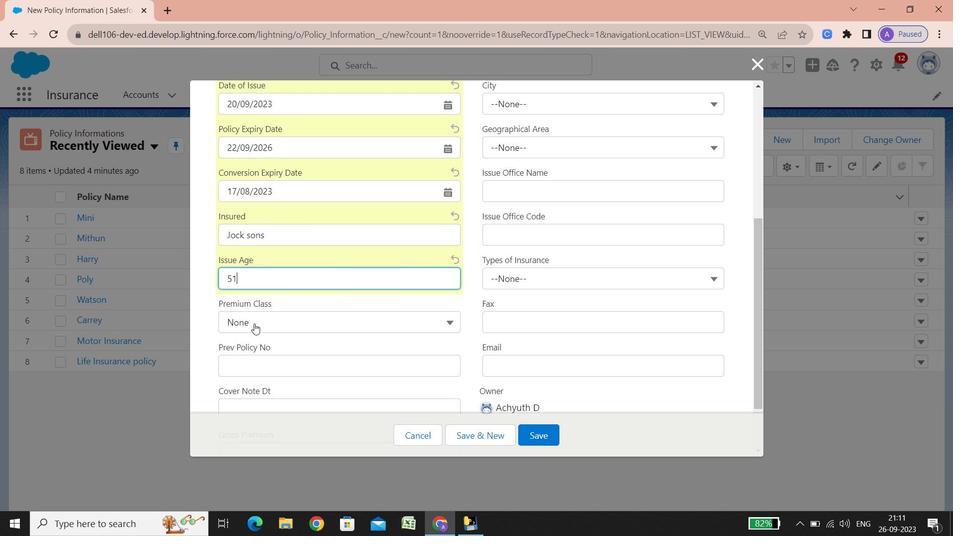 
Action: Mouse pressed left at (255, 324)
Screenshot: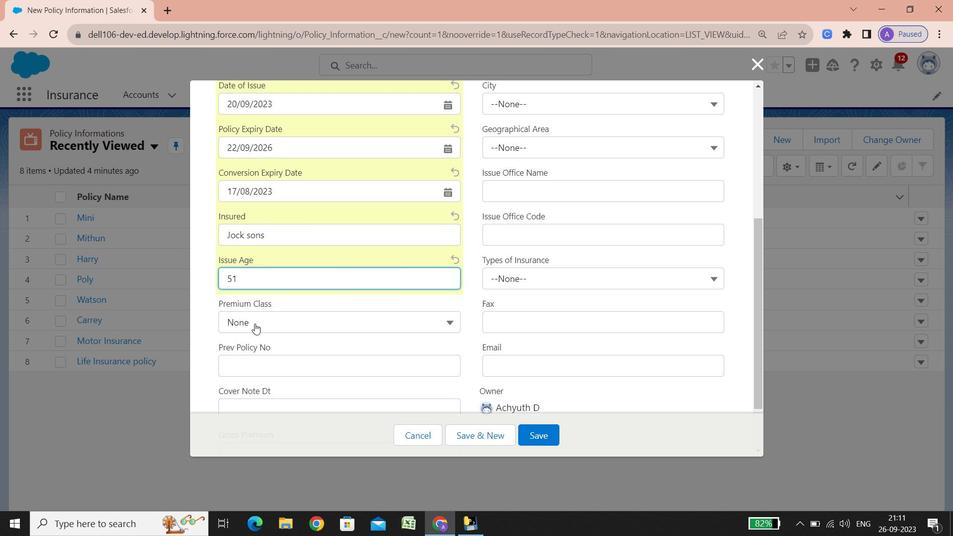 
Action: Mouse moved to (271, 390)
Screenshot: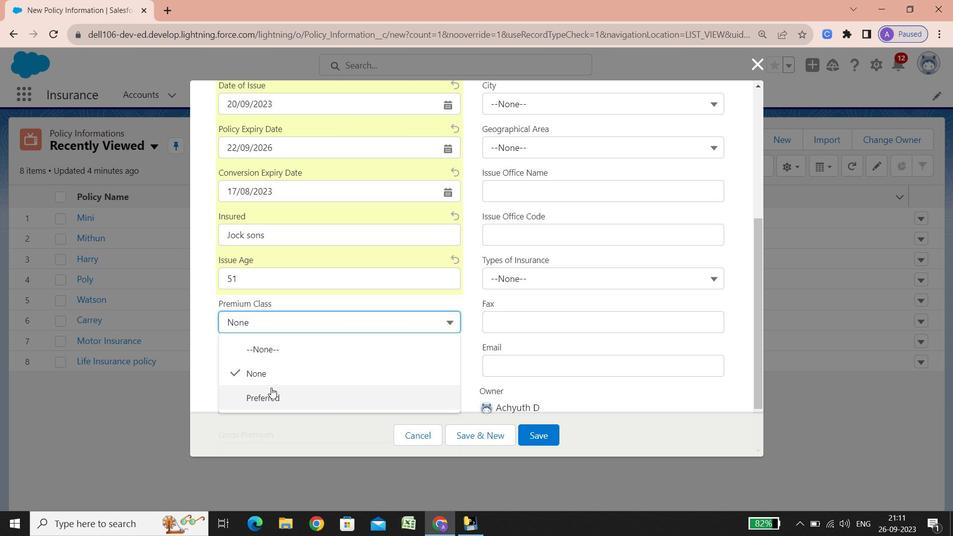 
Action: Mouse pressed left at (271, 390)
Screenshot: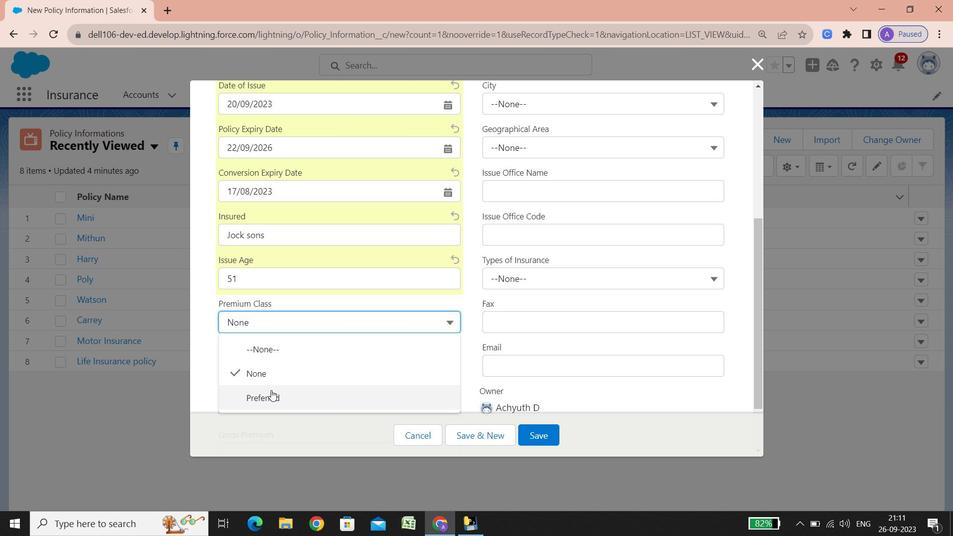 
Action: Mouse moved to (239, 368)
Screenshot: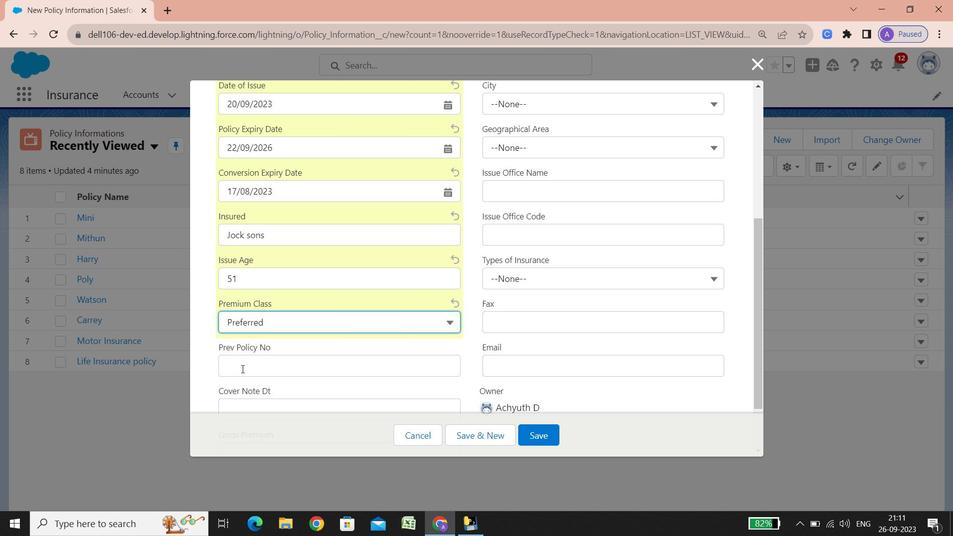 
Action: Mouse pressed left at (239, 368)
Screenshot: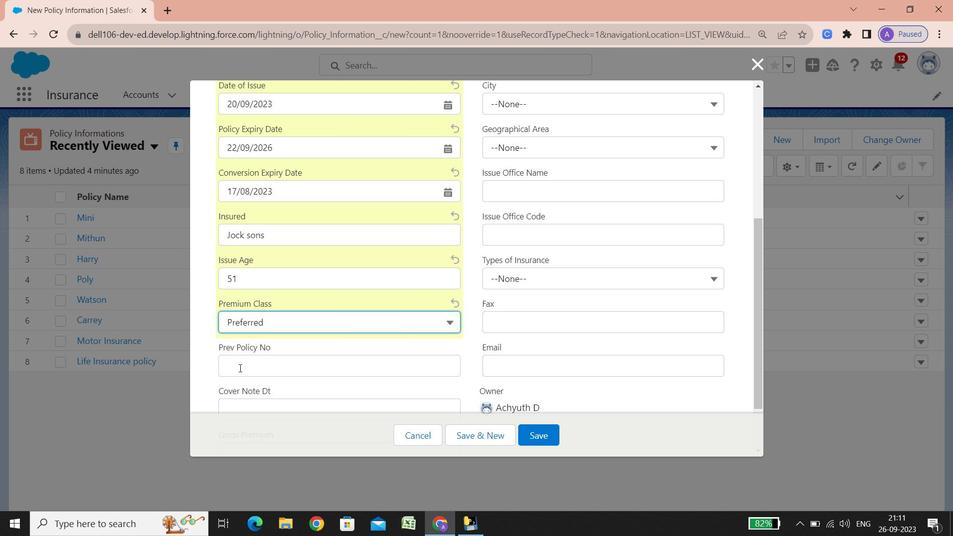 
Action: Key pressed 414616
Screenshot: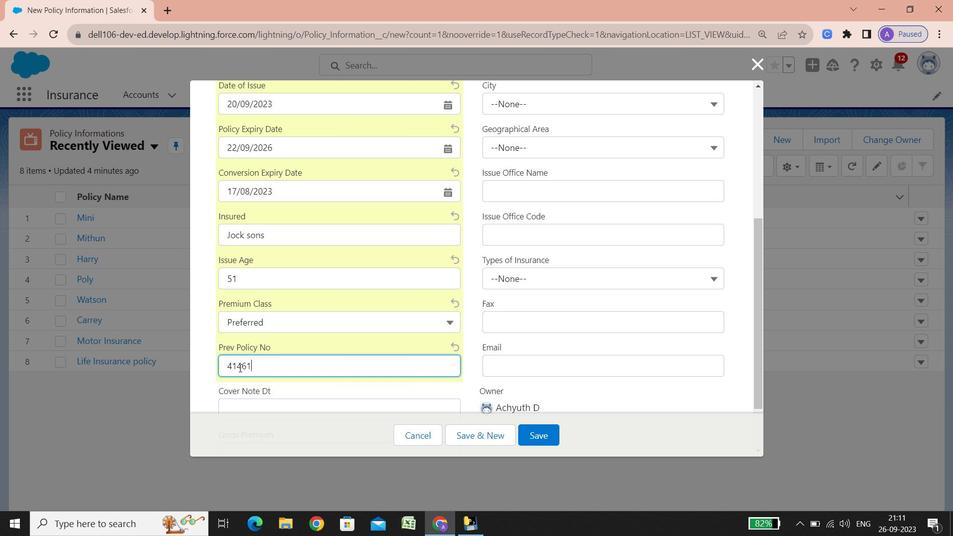 
Action: Mouse scrolled (239, 367) with delta (0, 0)
Screenshot: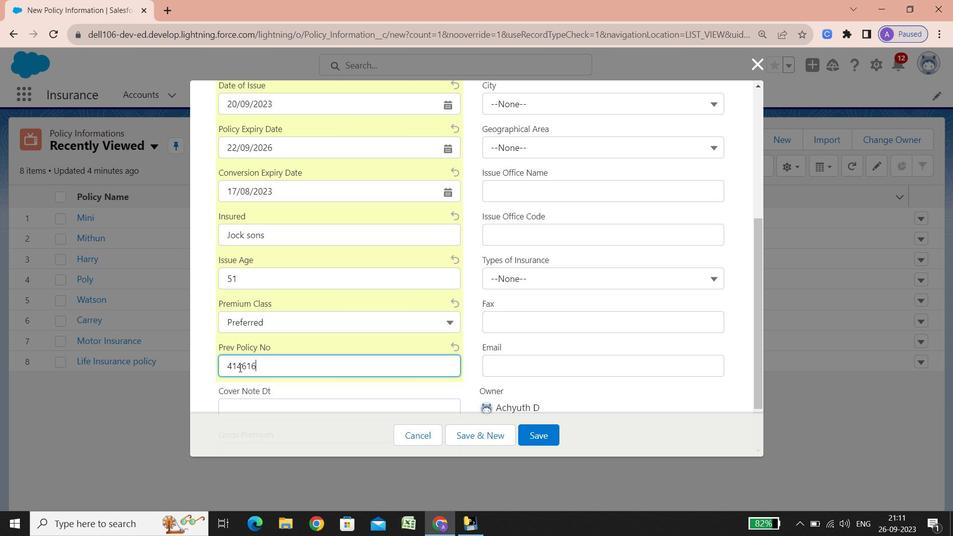 
Action: Mouse scrolled (239, 367) with delta (0, 0)
Screenshot: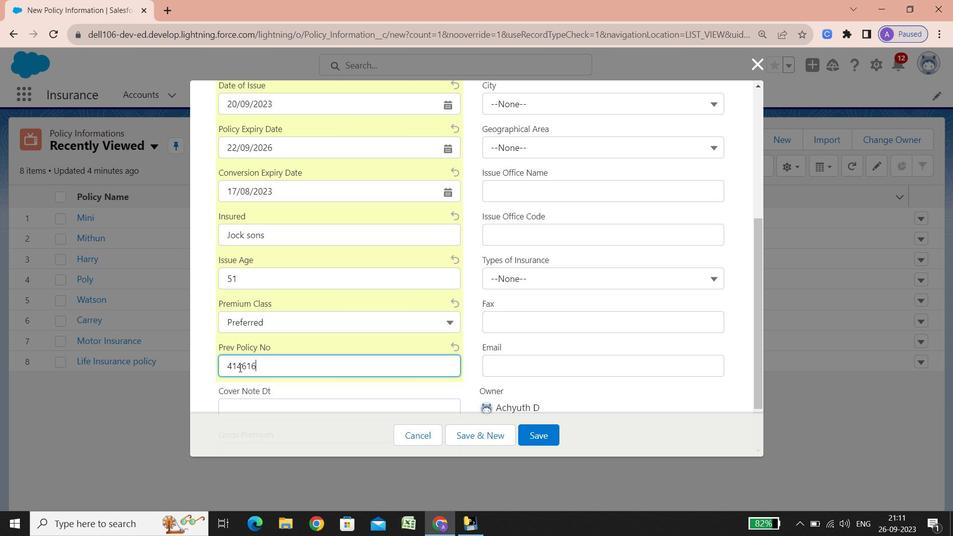 
Action: Mouse scrolled (239, 367) with delta (0, 0)
Screenshot: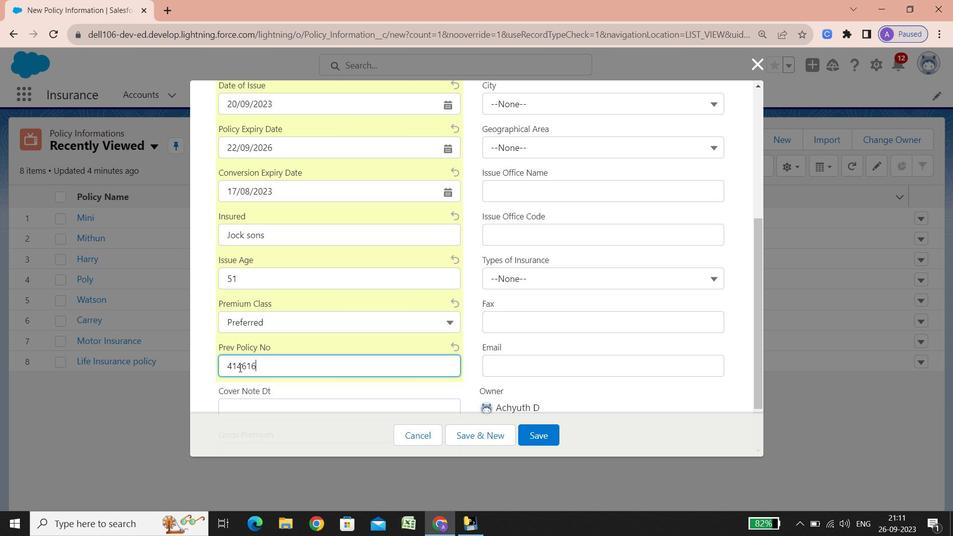 
Action: Mouse scrolled (239, 367) with delta (0, 0)
Screenshot: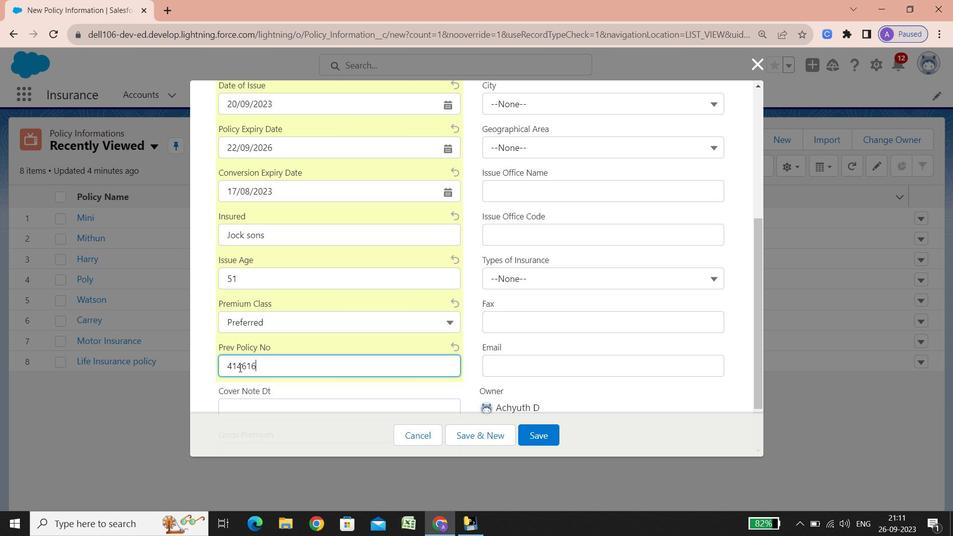 
Action: Mouse scrolled (239, 367) with delta (0, 0)
Screenshot: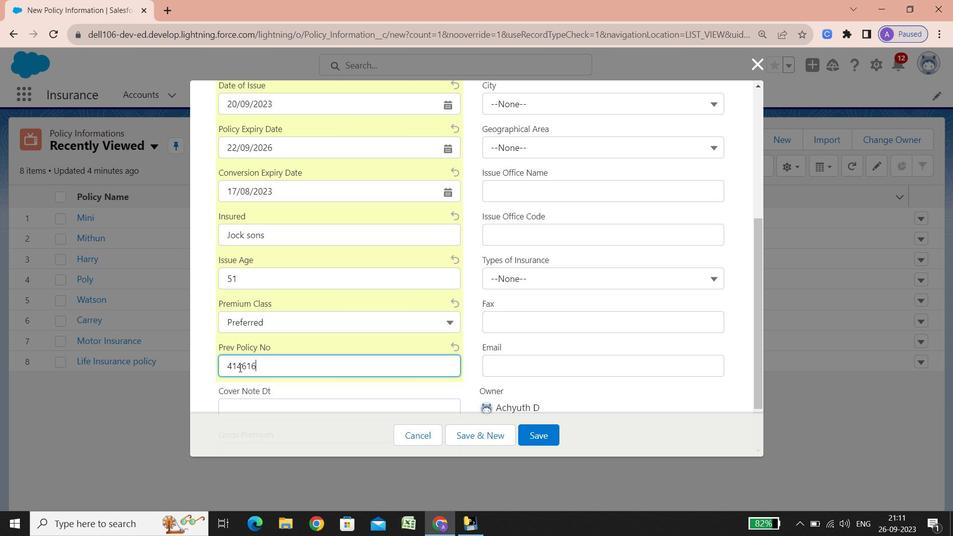 
Action: Mouse scrolled (239, 367) with delta (0, 0)
Screenshot: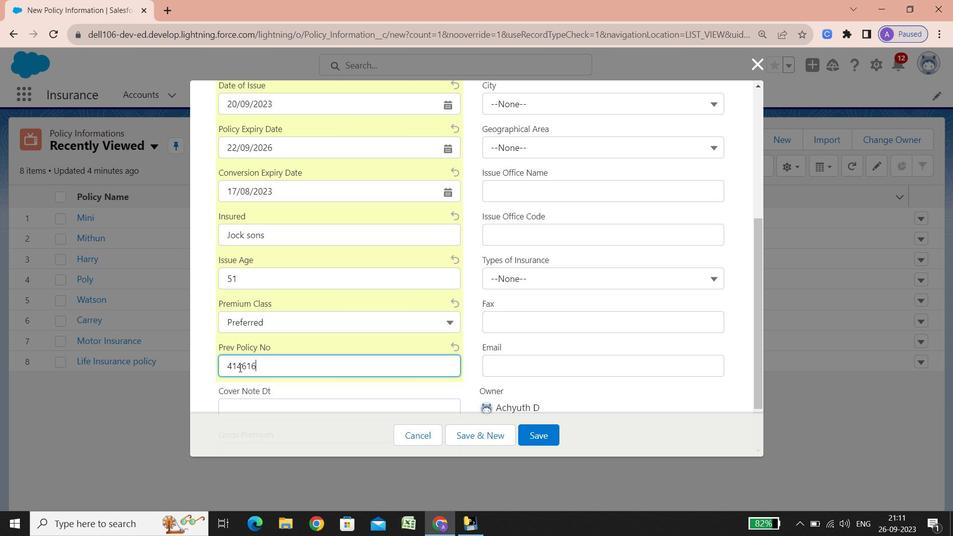 
Action: Mouse scrolled (239, 367) with delta (0, 0)
Screenshot: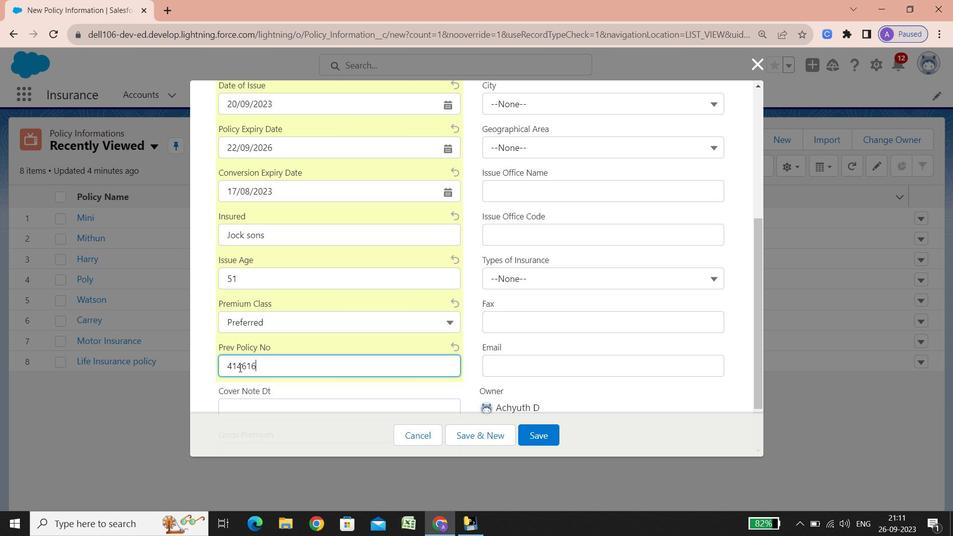 
Action: Mouse scrolled (239, 367) with delta (0, 0)
Screenshot: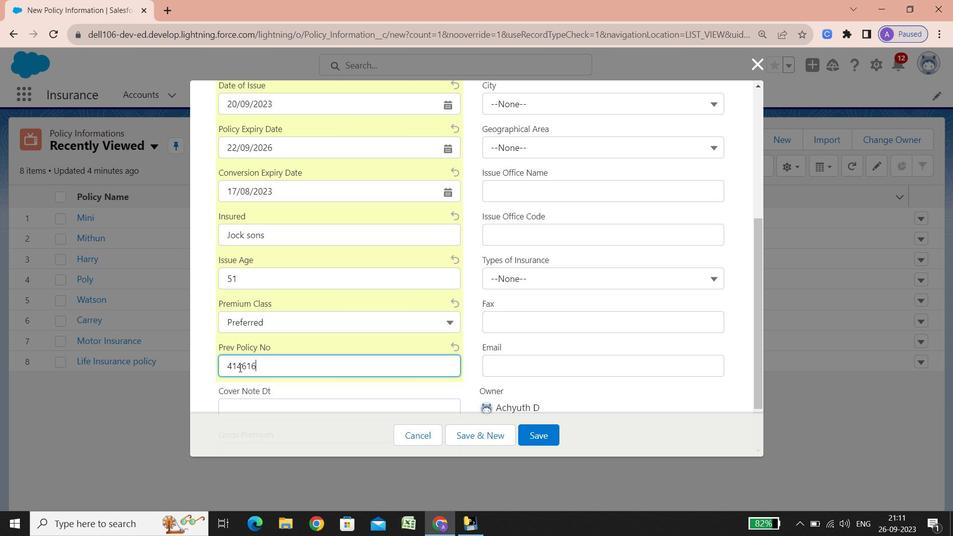 
Action: Mouse scrolled (239, 367) with delta (0, 0)
Screenshot: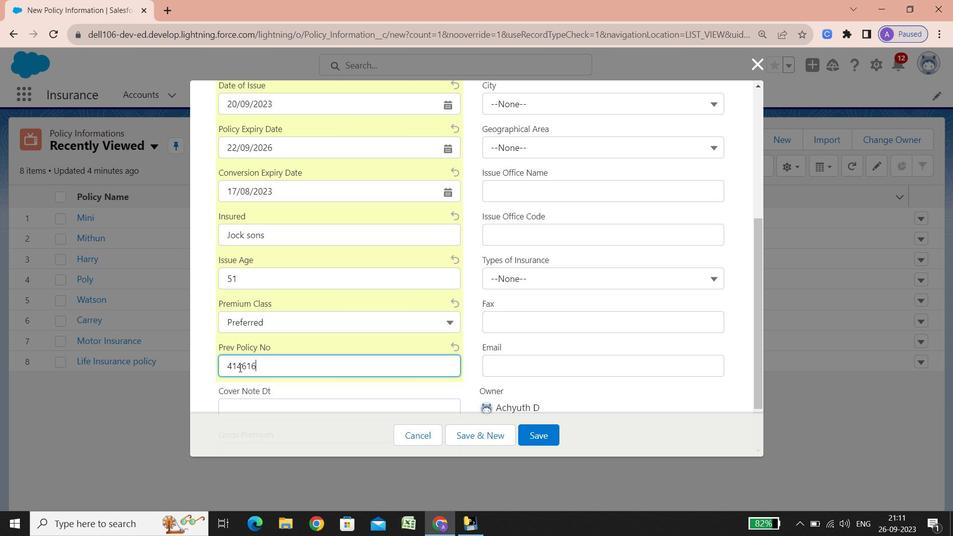 
Action: Mouse scrolled (239, 367) with delta (0, 0)
Screenshot: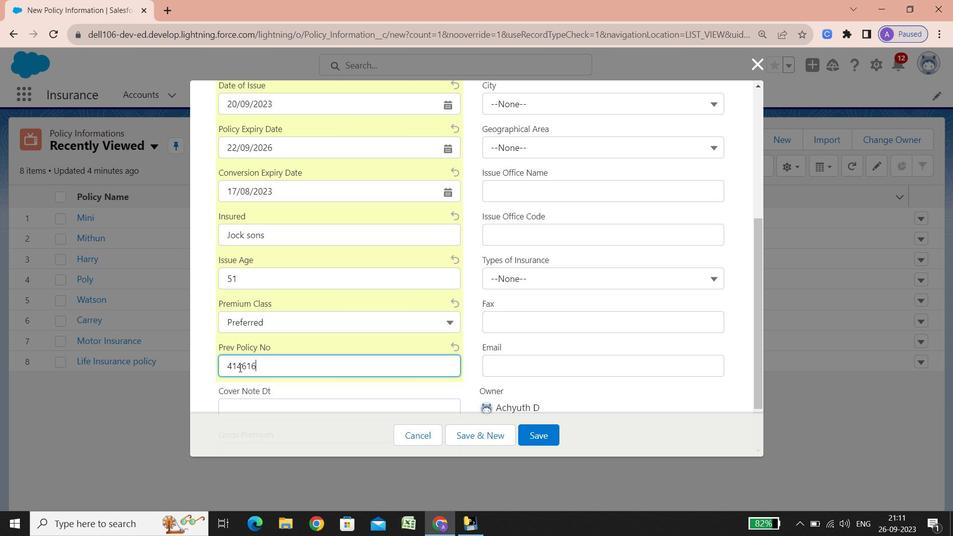 
Action: Mouse scrolled (239, 367) with delta (0, 0)
Screenshot: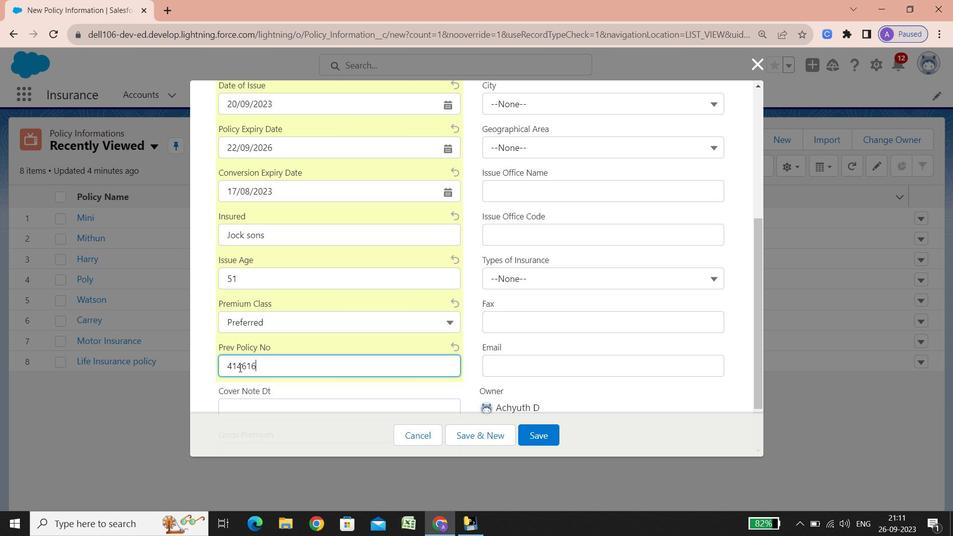 
Action: Mouse scrolled (239, 367) with delta (0, 0)
Screenshot: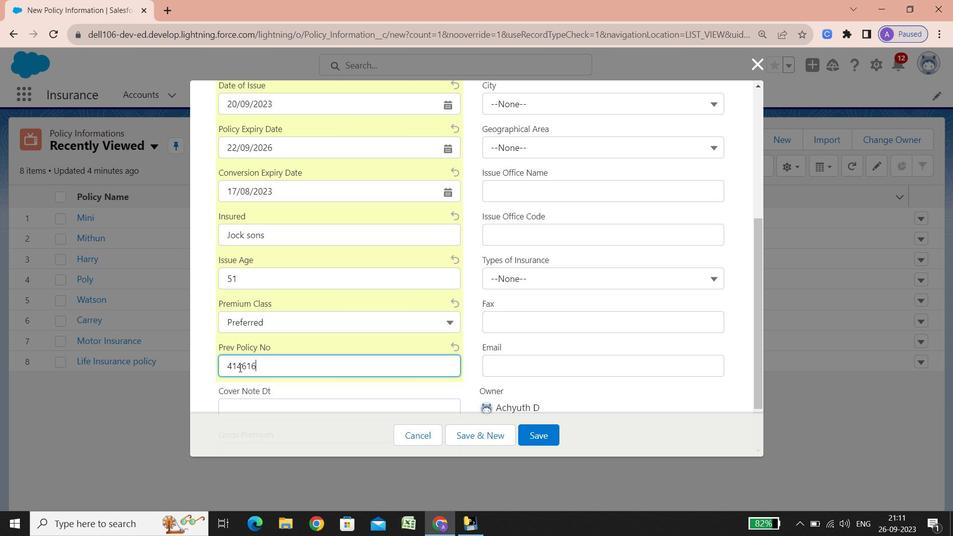 
Action: Mouse scrolled (239, 367) with delta (0, 0)
Screenshot: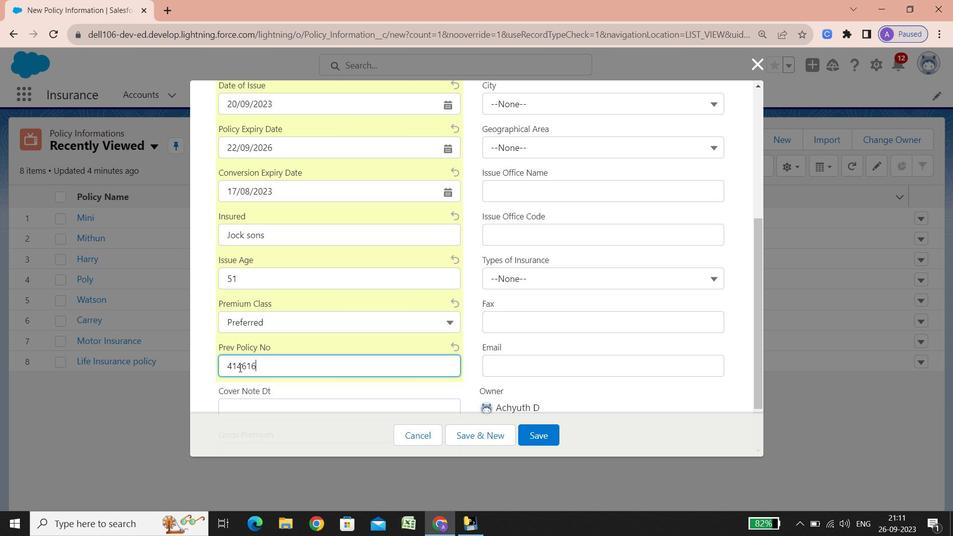 
Action: Mouse scrolled (239, 367) with delta (0, 0)
Screenshot: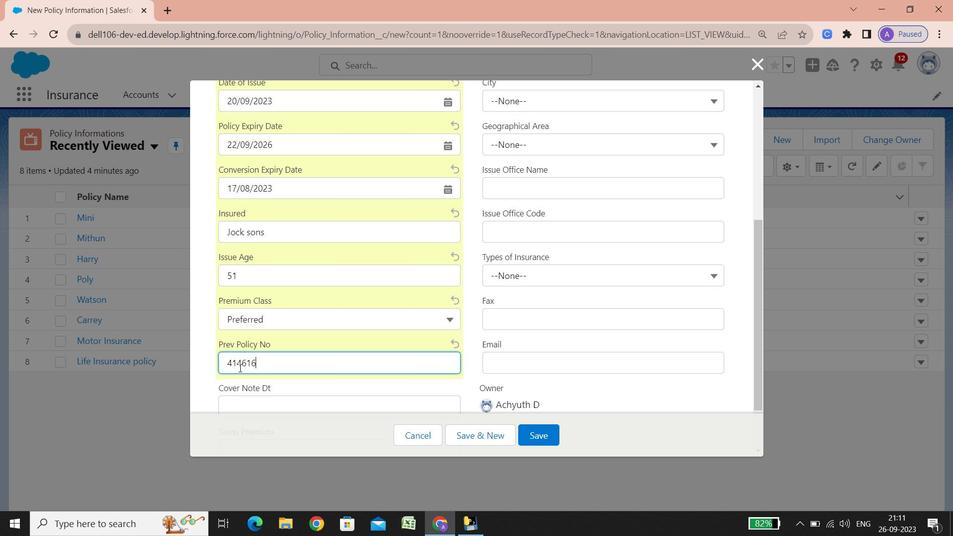 
Action: Mouse scrolled (239, 367) with delta (0, 0)
